 Task: Look for space in Bressuire, France from 5th July, 2023 to 11th July, 2023 for 2 adults in price range Rs.8000 to Rs.16000. Place can be entire place with 2 bedrooms having 2 beds and 1 bathroom. Property type can be house, flat, guest house. Amenities needed are: washing machine. Booking option can be shelf check-in. Required host language is English.
Action: Mouse moved to (573, 186)
Screenshot: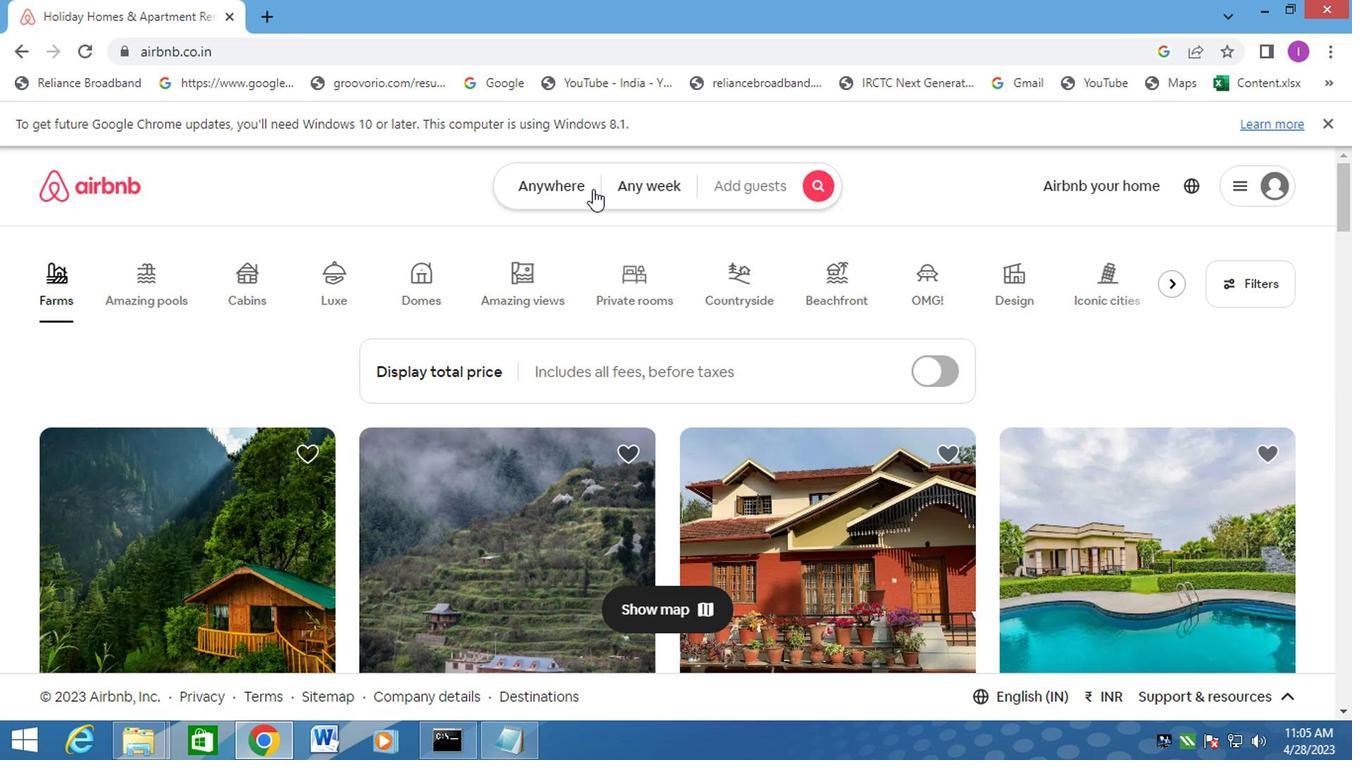 
Action: Mouse pressed left at (573, 186)
Screenshot: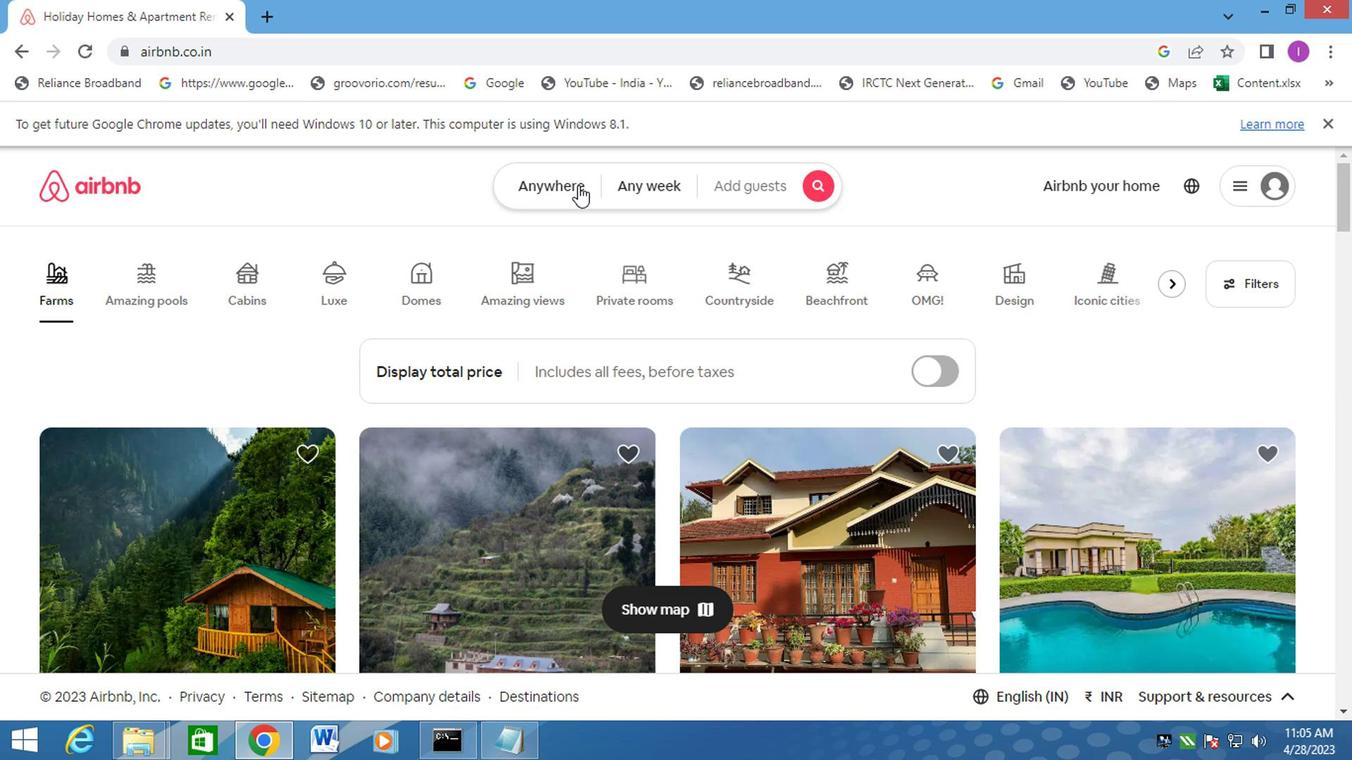 
Action: Mouse moved to (339, 264)
Screenshot: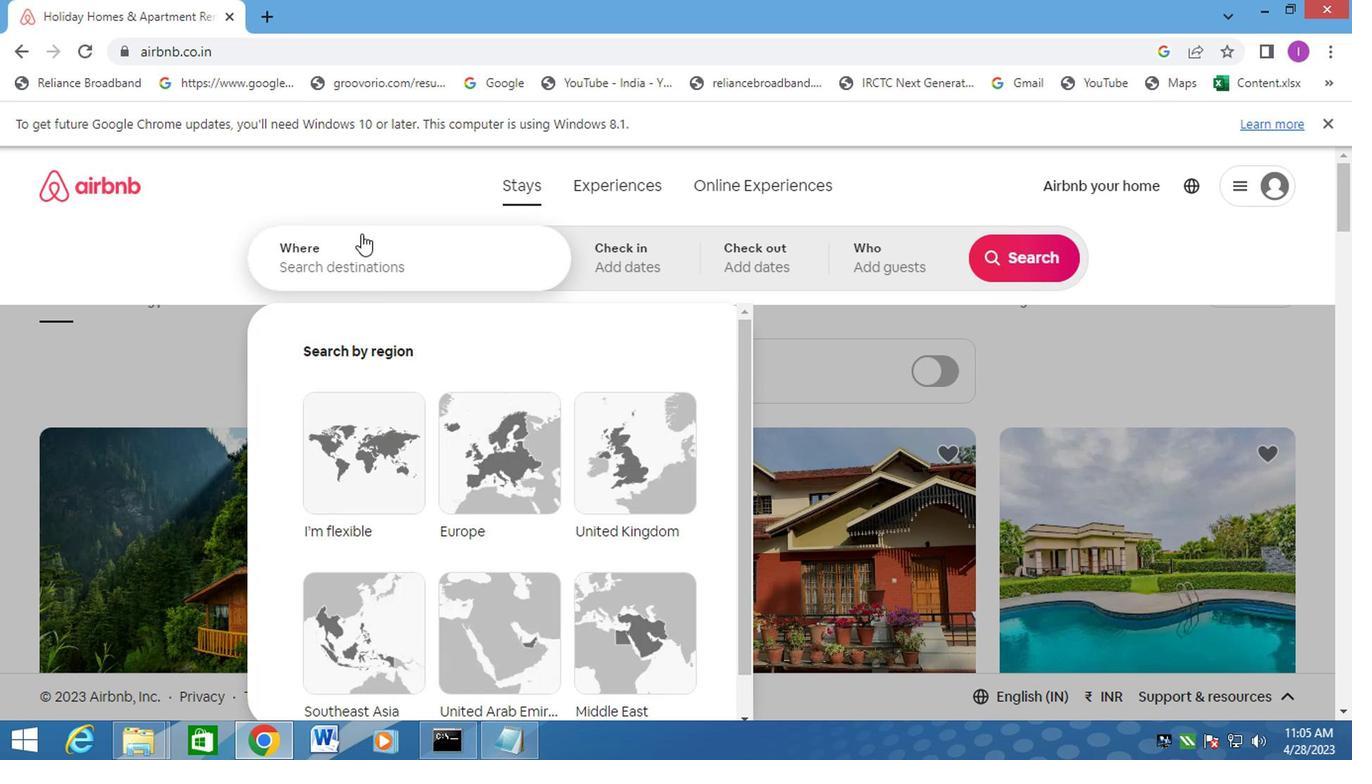 
Action: Mouse pressed left at (339, 264)
Screenshot: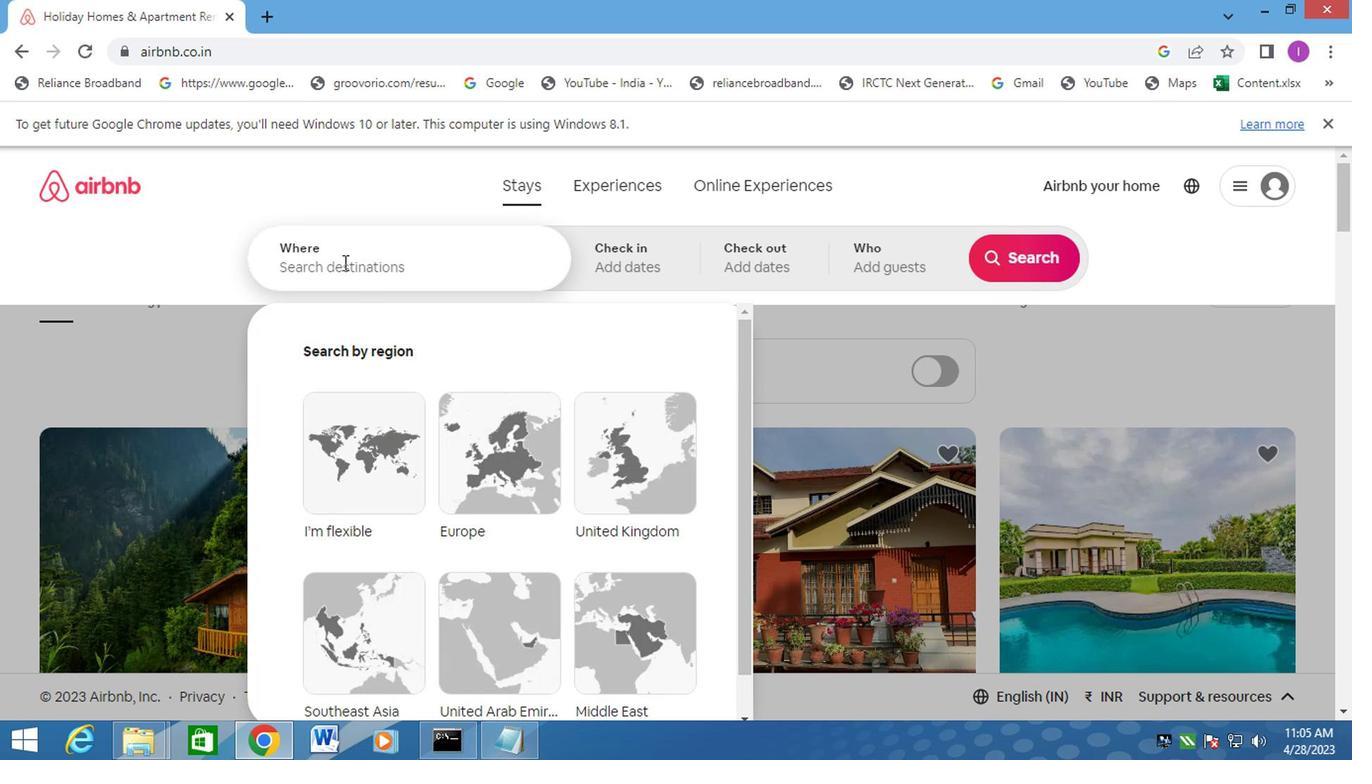 
Action: Key pressed <Key.shift><Key.shift><Key.shift><Key.shift><Key.shift>BRESSUIRE,<Key.shift>FRANCE
Screenshot: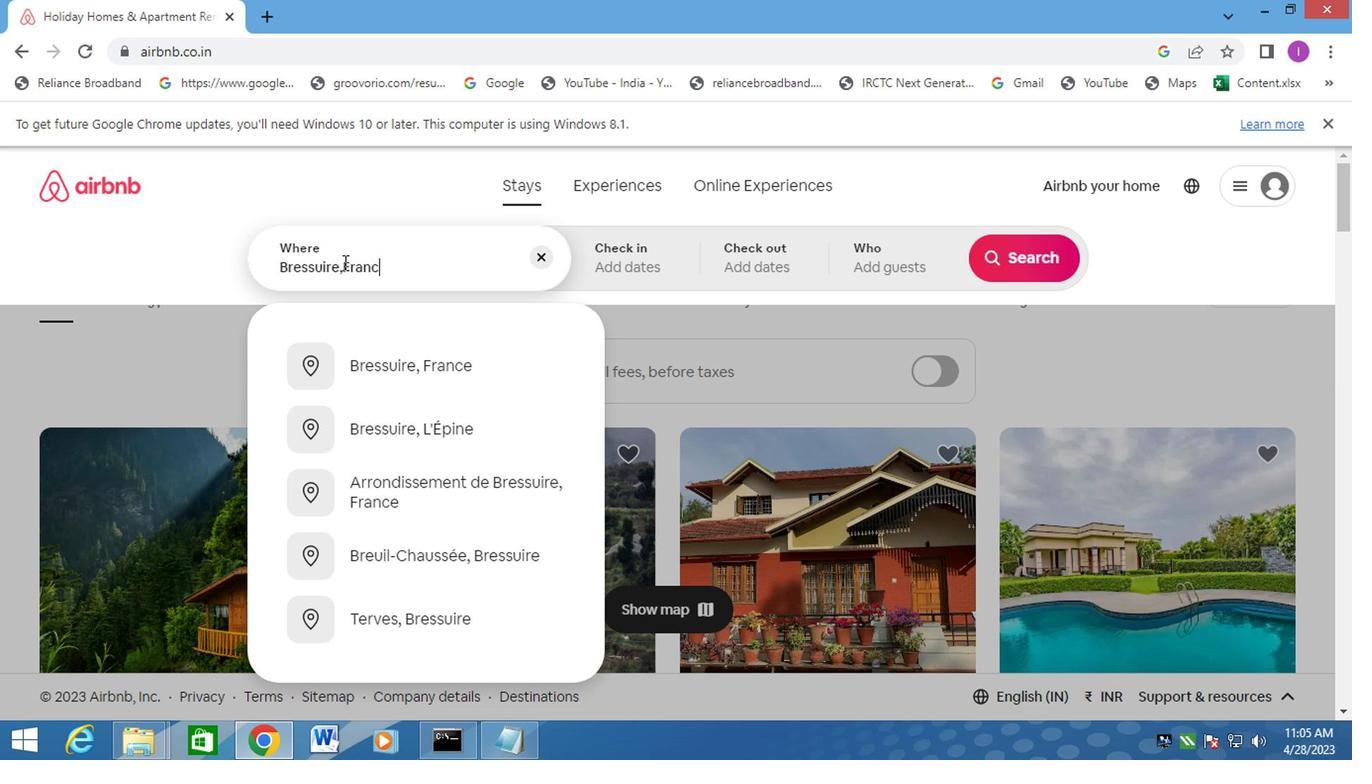 
Action: Mouse moved to (412, 362)
Screenshot: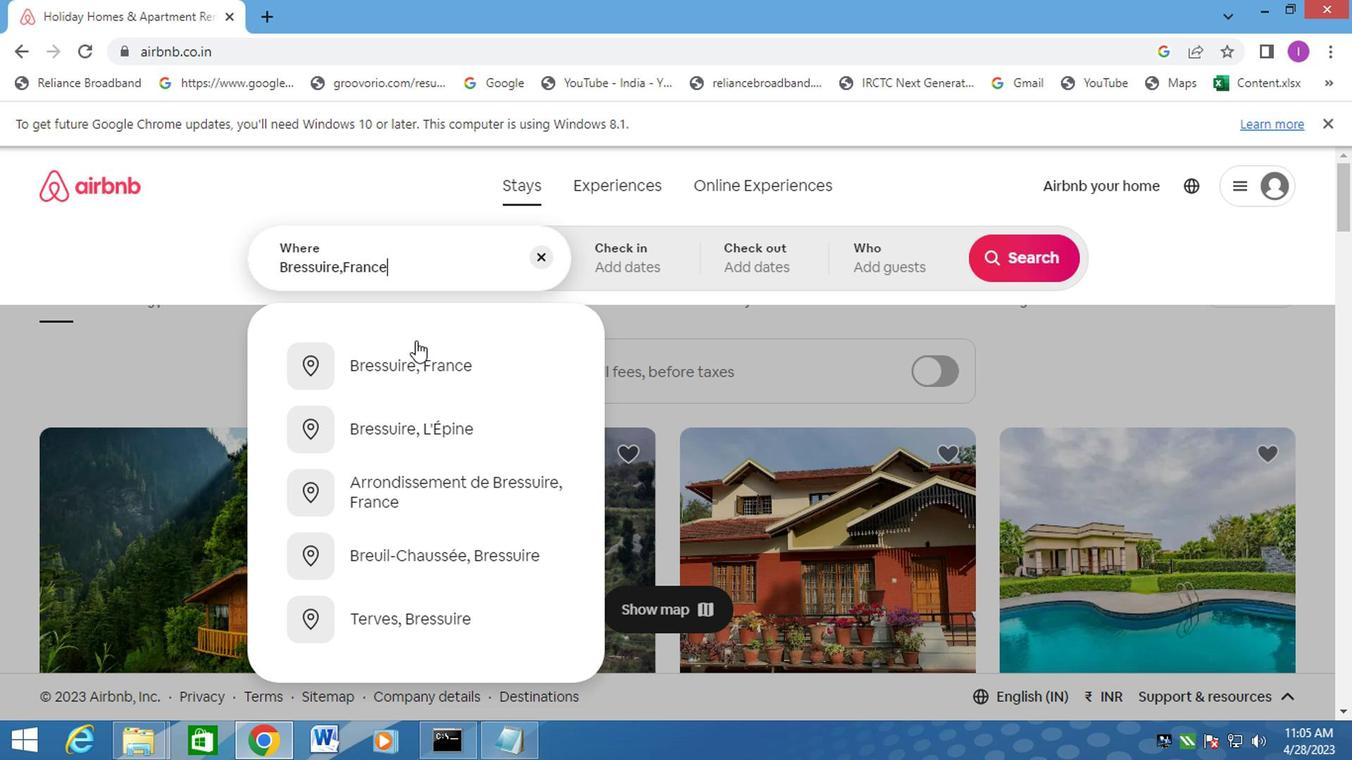 
Action: Mouse pressed left at (412, 362)
Screenshot: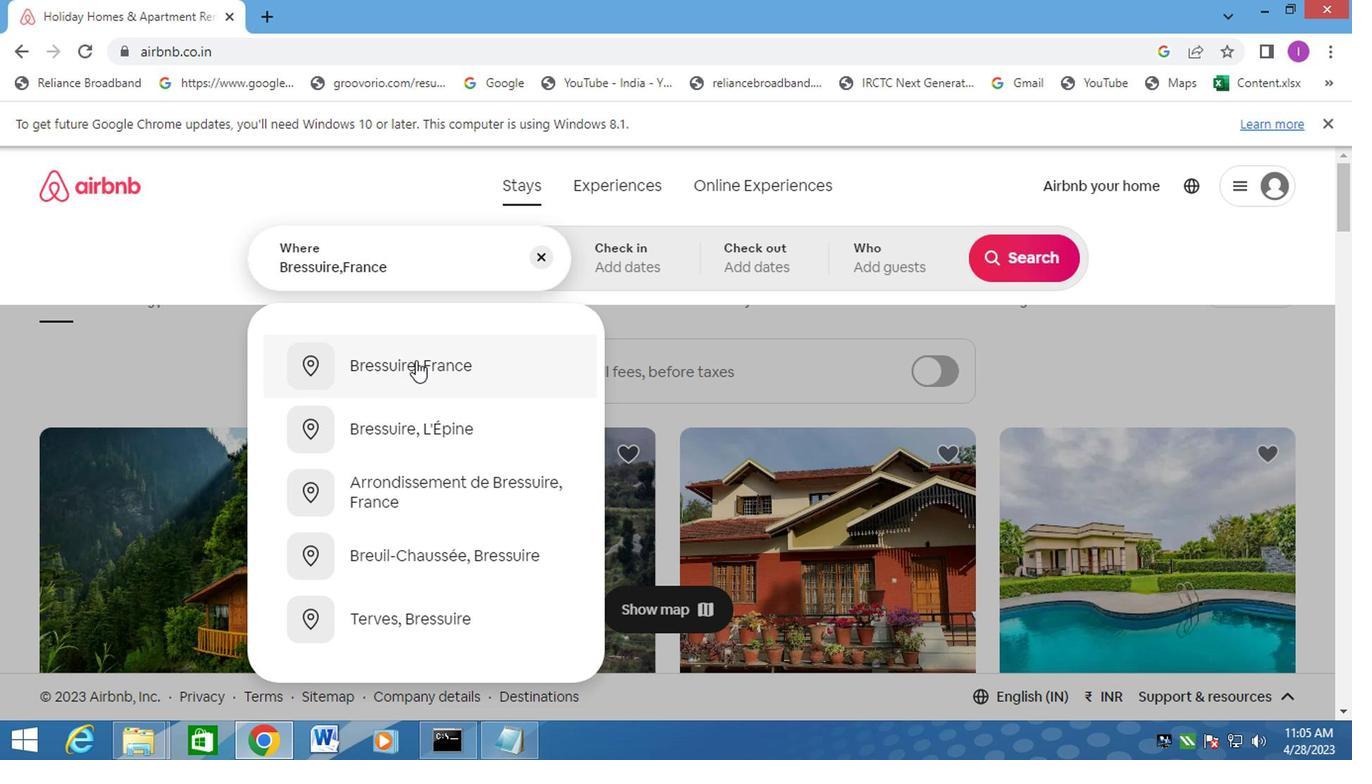 
Action: Mouse moved to (1002, 415)
Screenshot: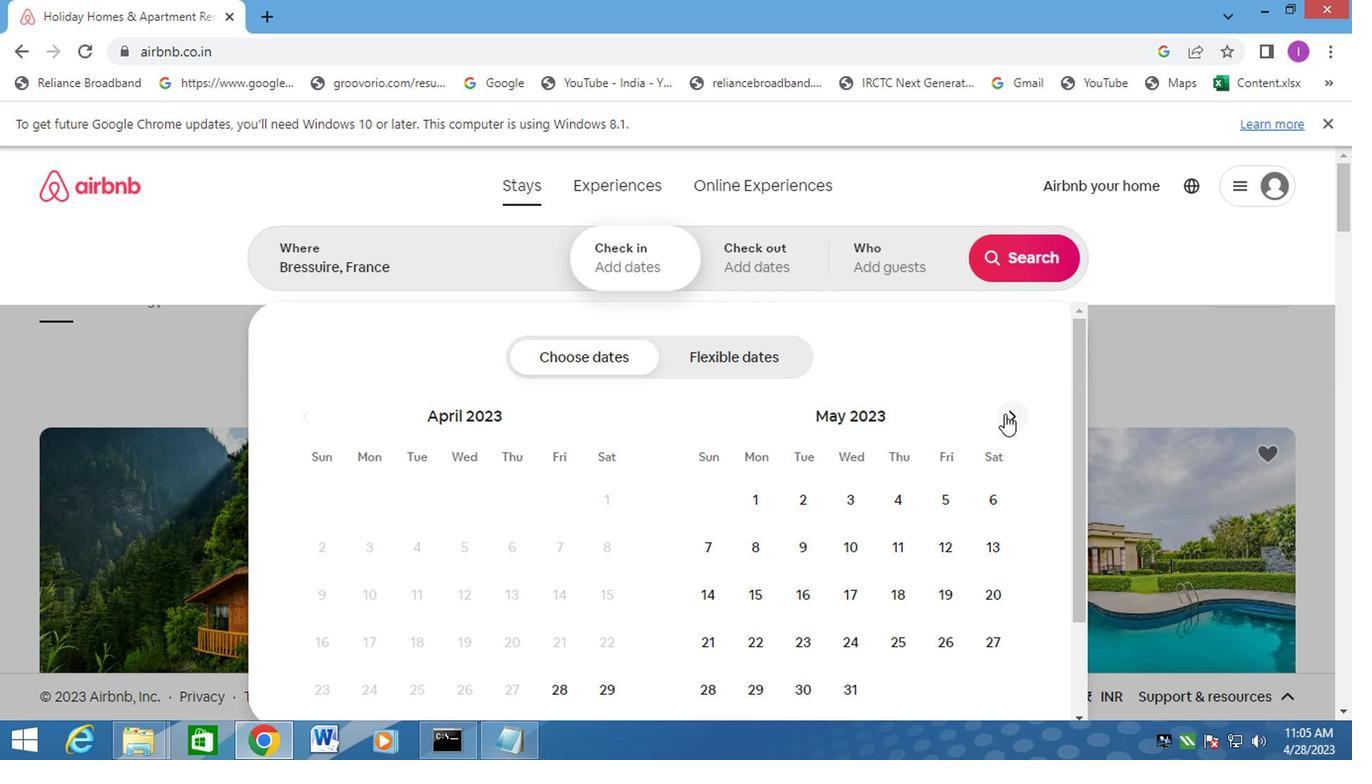 
Action: Mouse pressed left at (1002, 415)
Screenshot: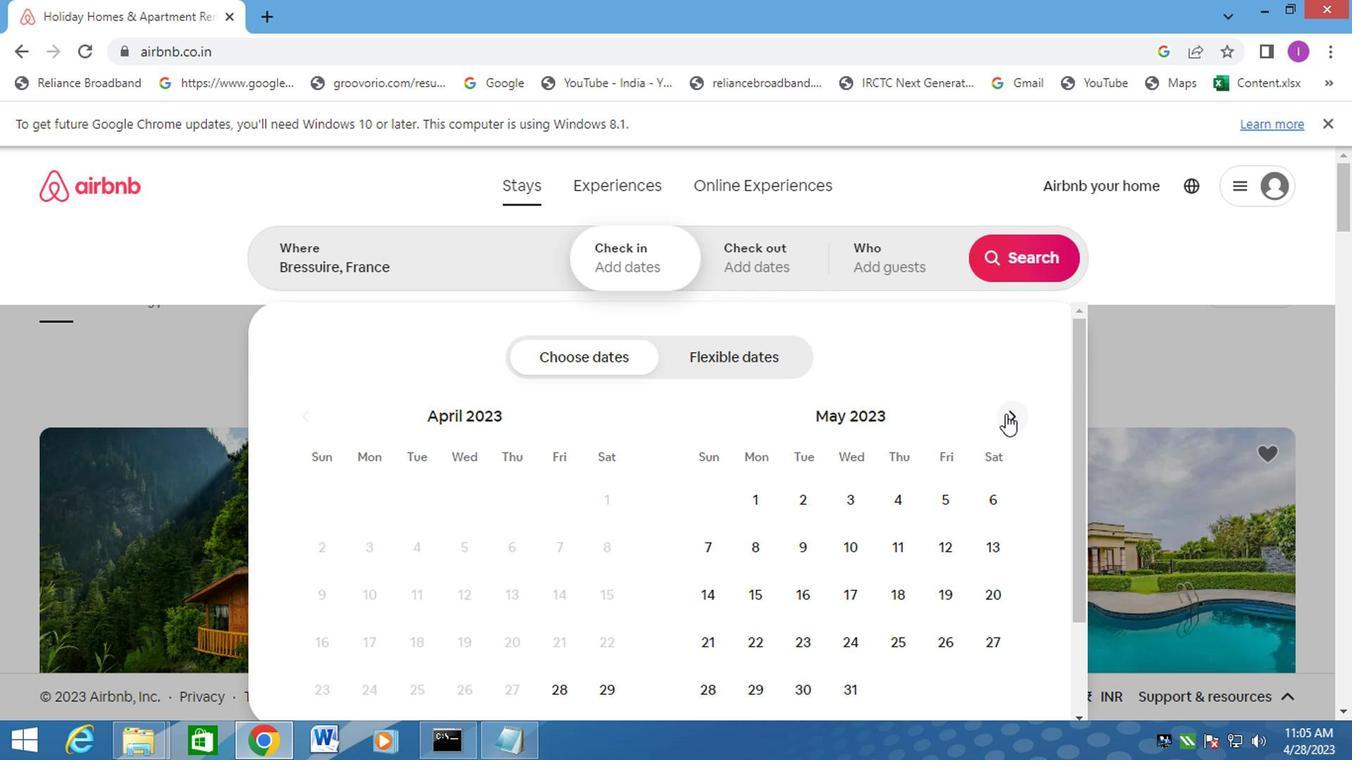 
Action: Mouse moved to (1003, 415)
Screenshot: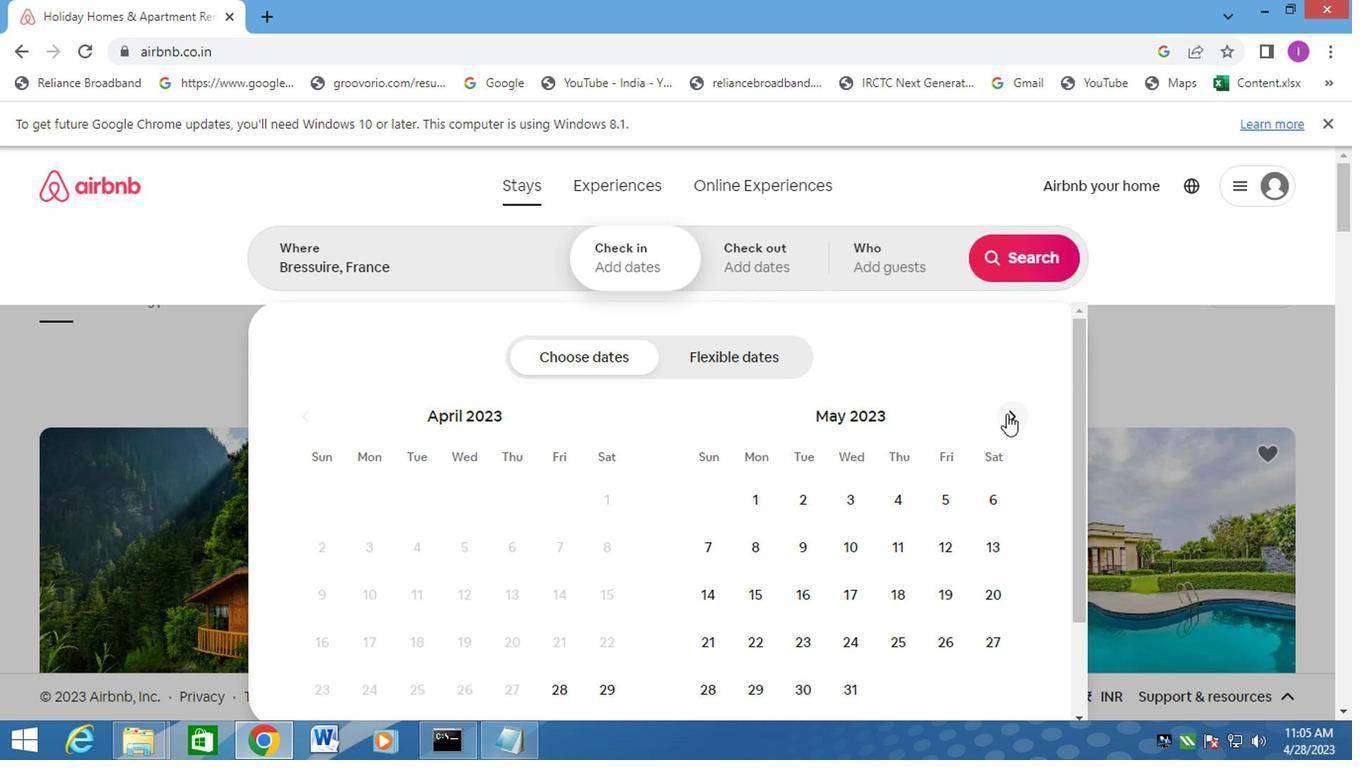 
Action: Mouse pressed left at (1003, 415)
Screenshot: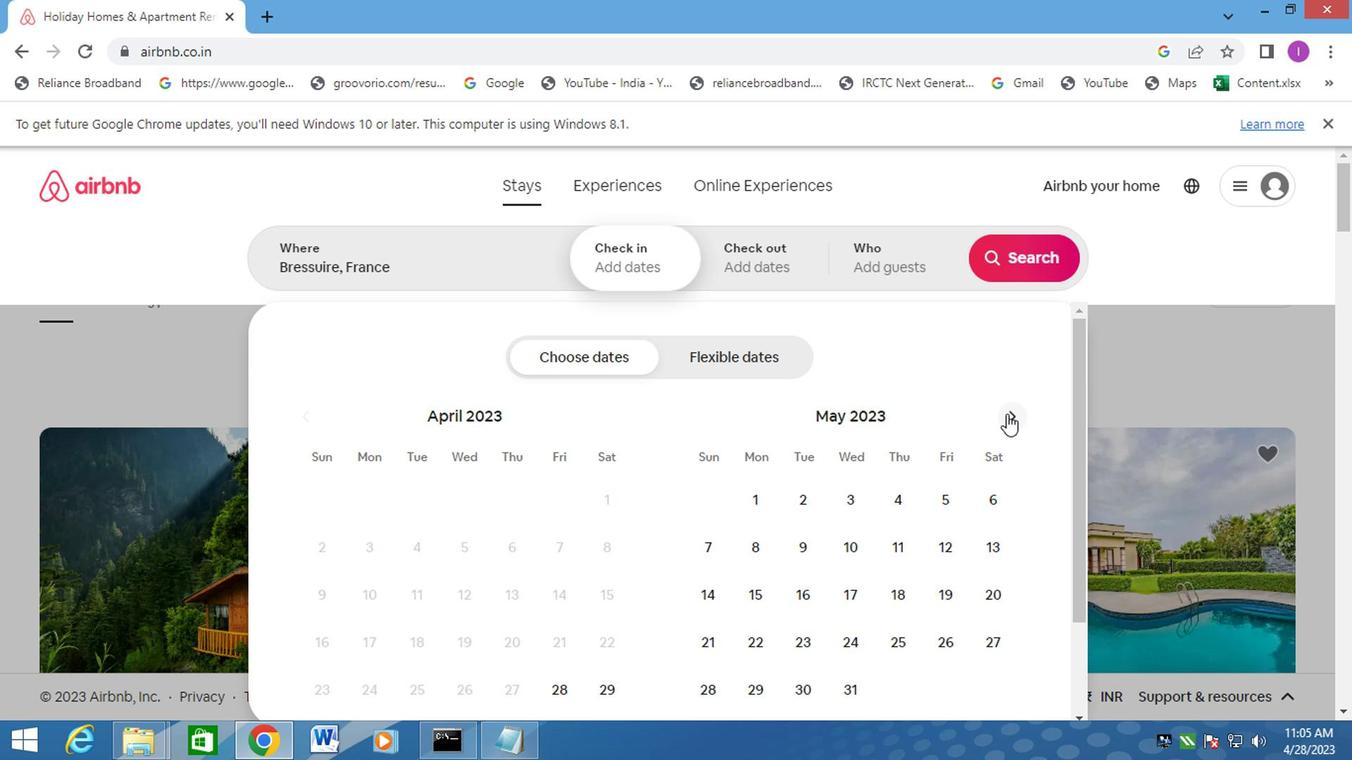 
Action: Mouse moved to (990, 425)
Screenshot: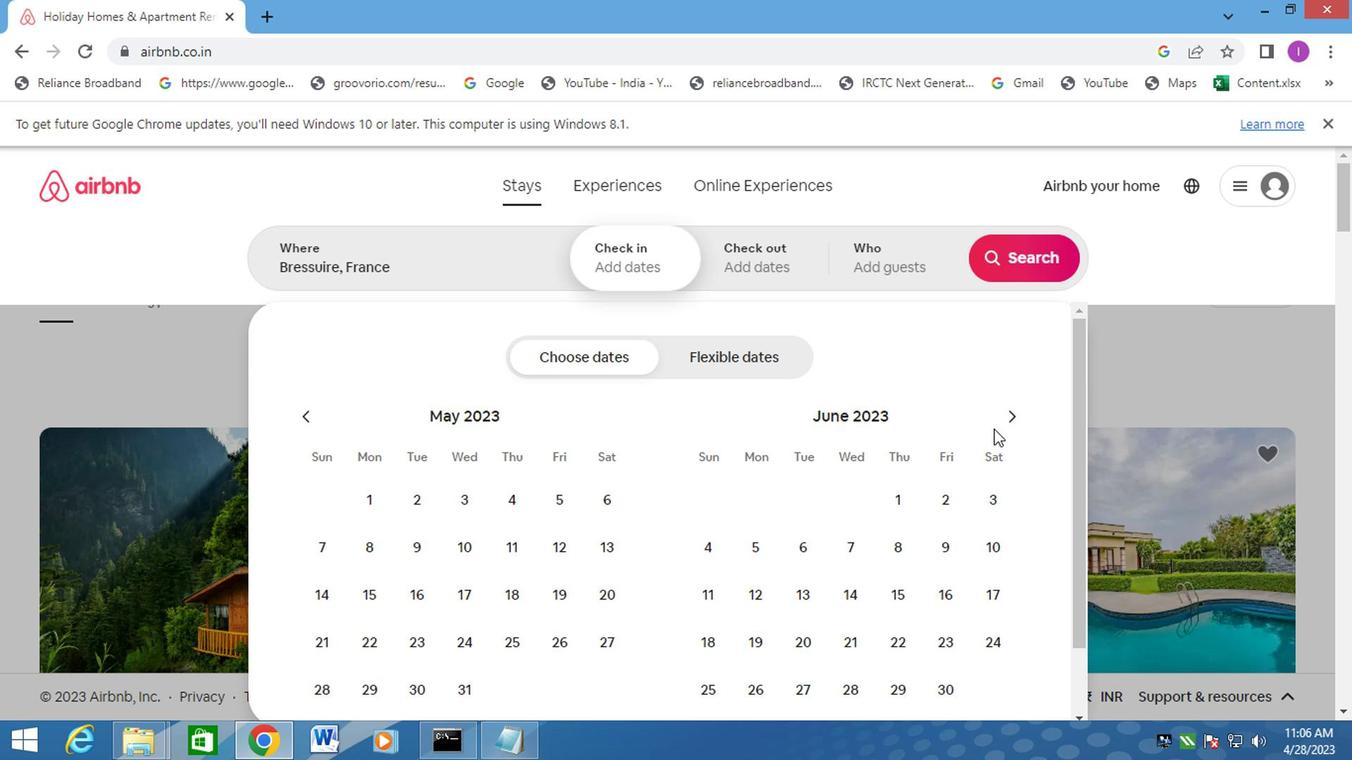 
Action: Mouse pressed left at (990, 425)
Screenshot: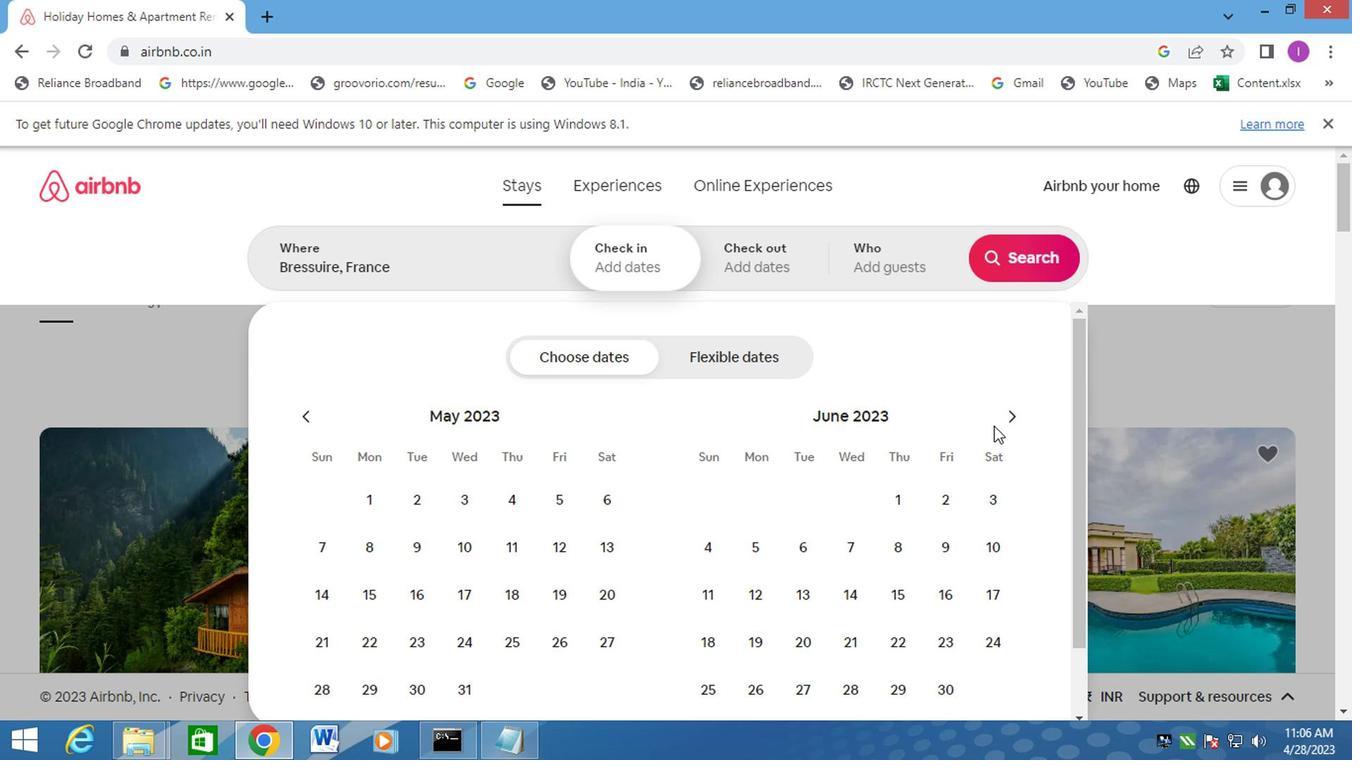 
Action: Mouse moved to (1007, 419)
Screenshot: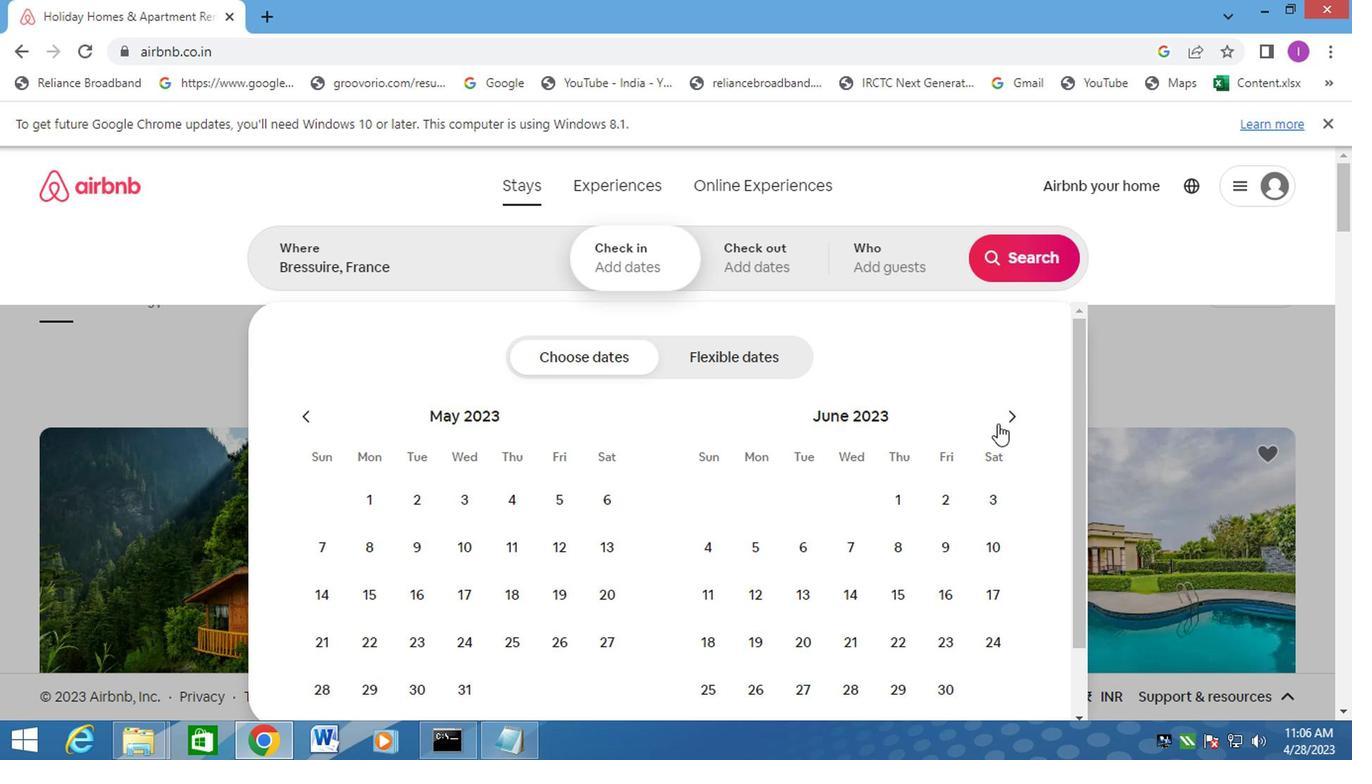 
Action: Mouse pressed left at (1007, 419)
Screenshot: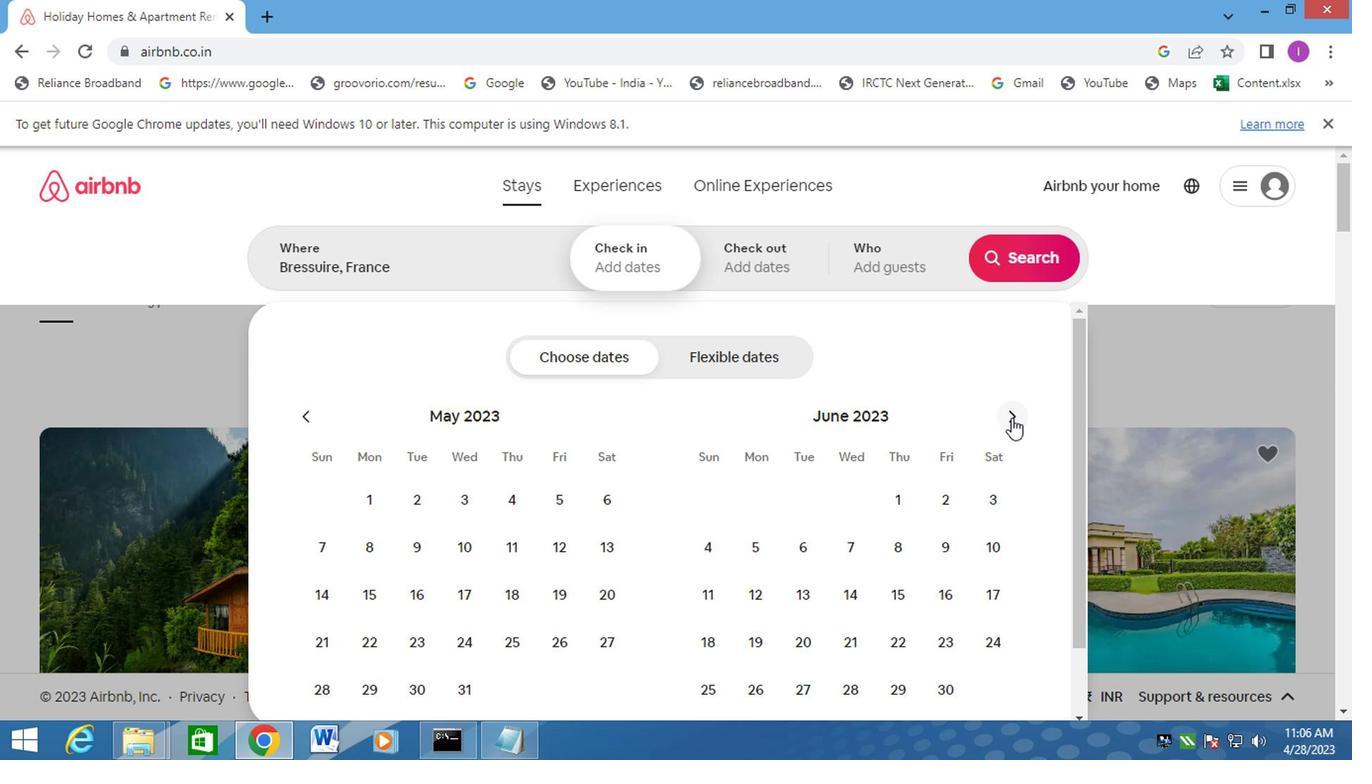 
Action: Mouse moved to (851, 549)
Screenshot: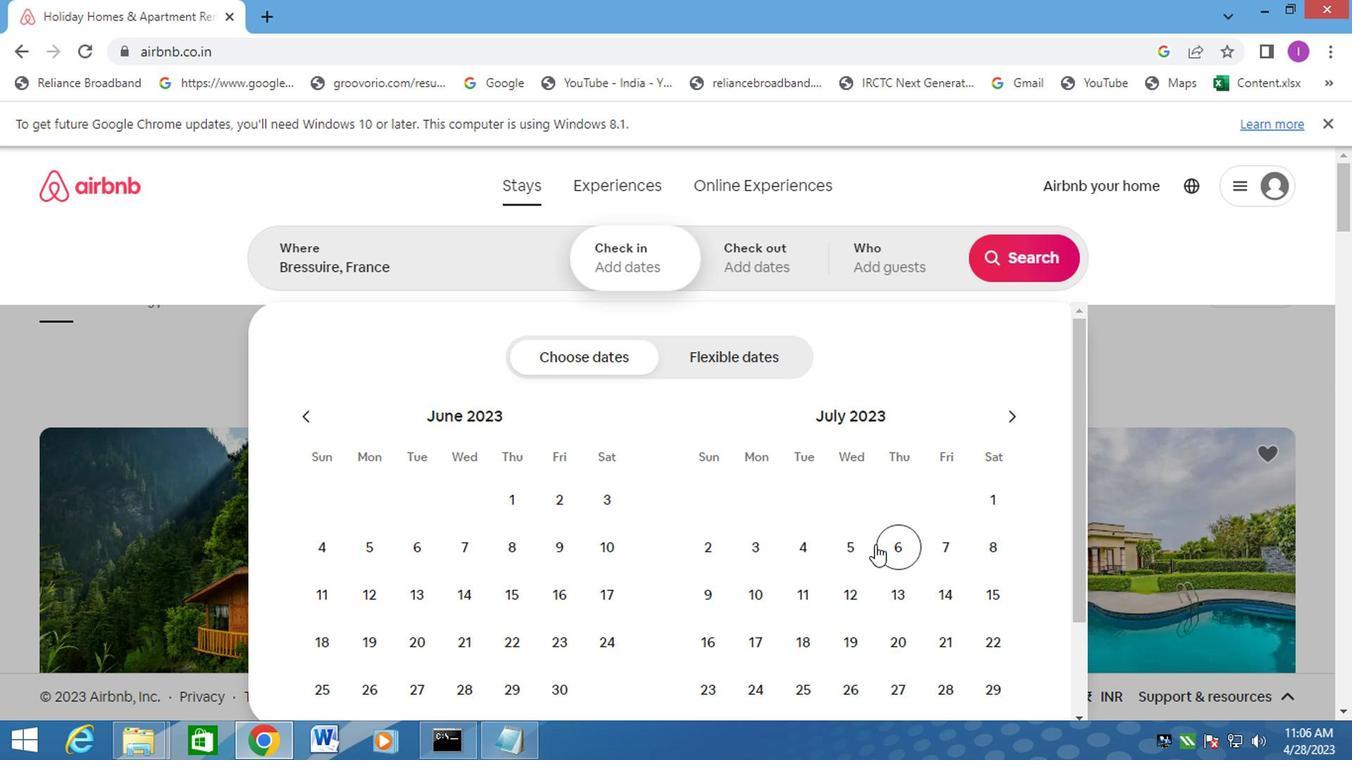 
Action: Mouse pressed left at (851, 549)
Screenshot: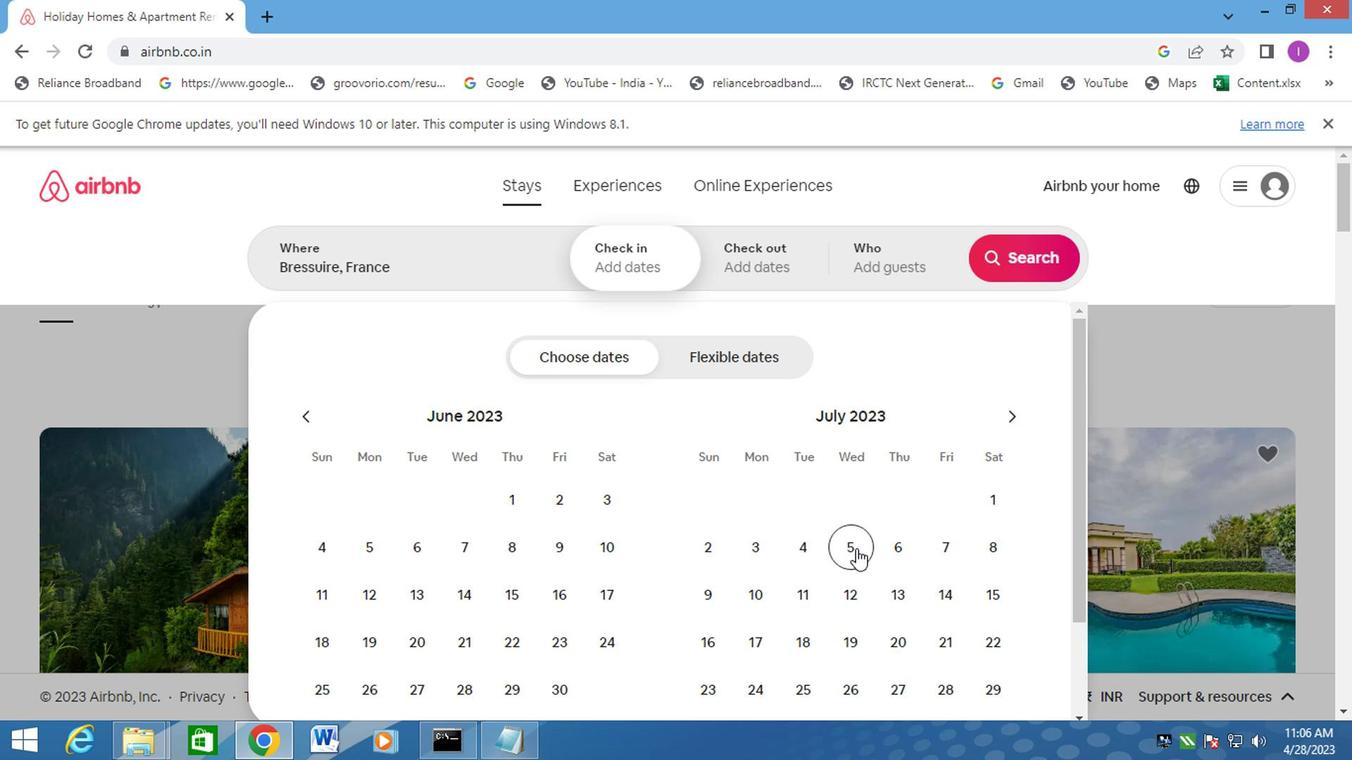 
Action: Mouse moved to (806, 596)
Screenshot: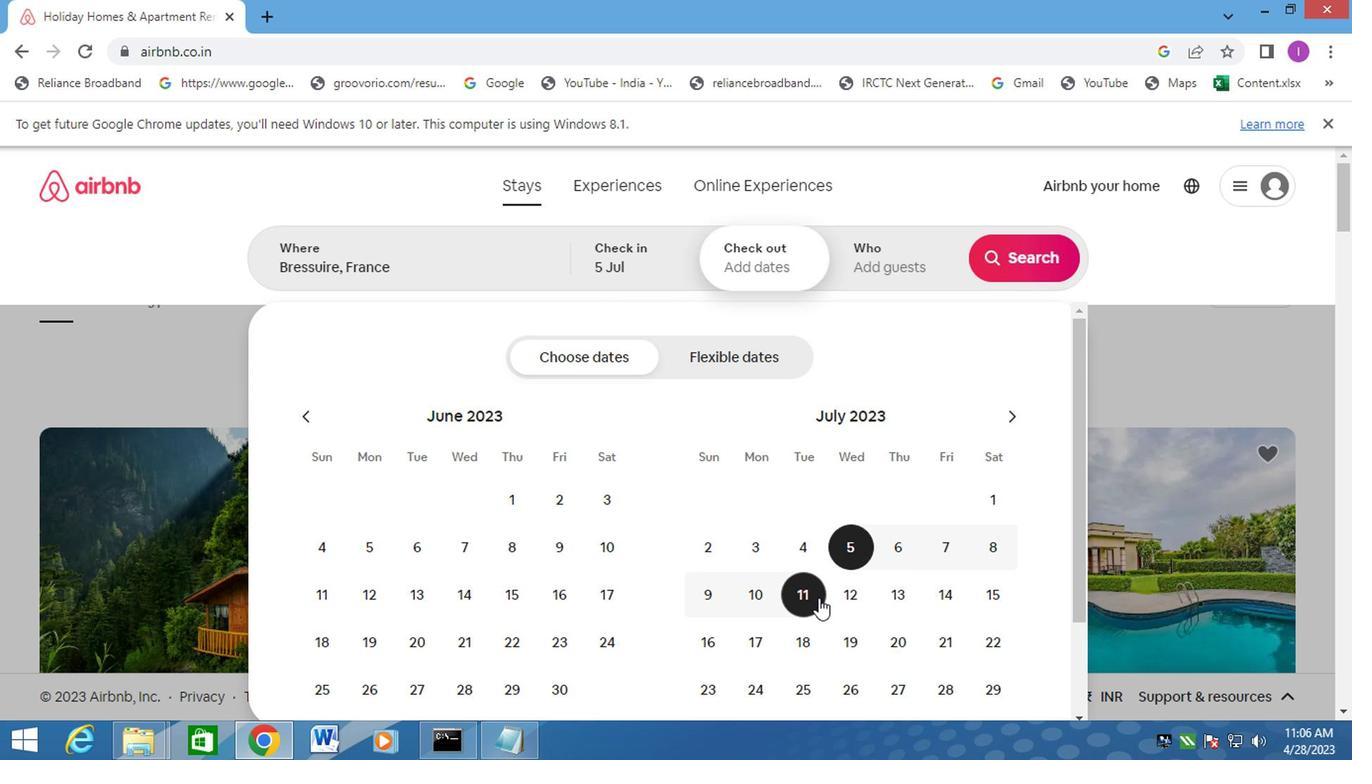 
Action: Mouse pressed left at (806, 596)
Screenshot: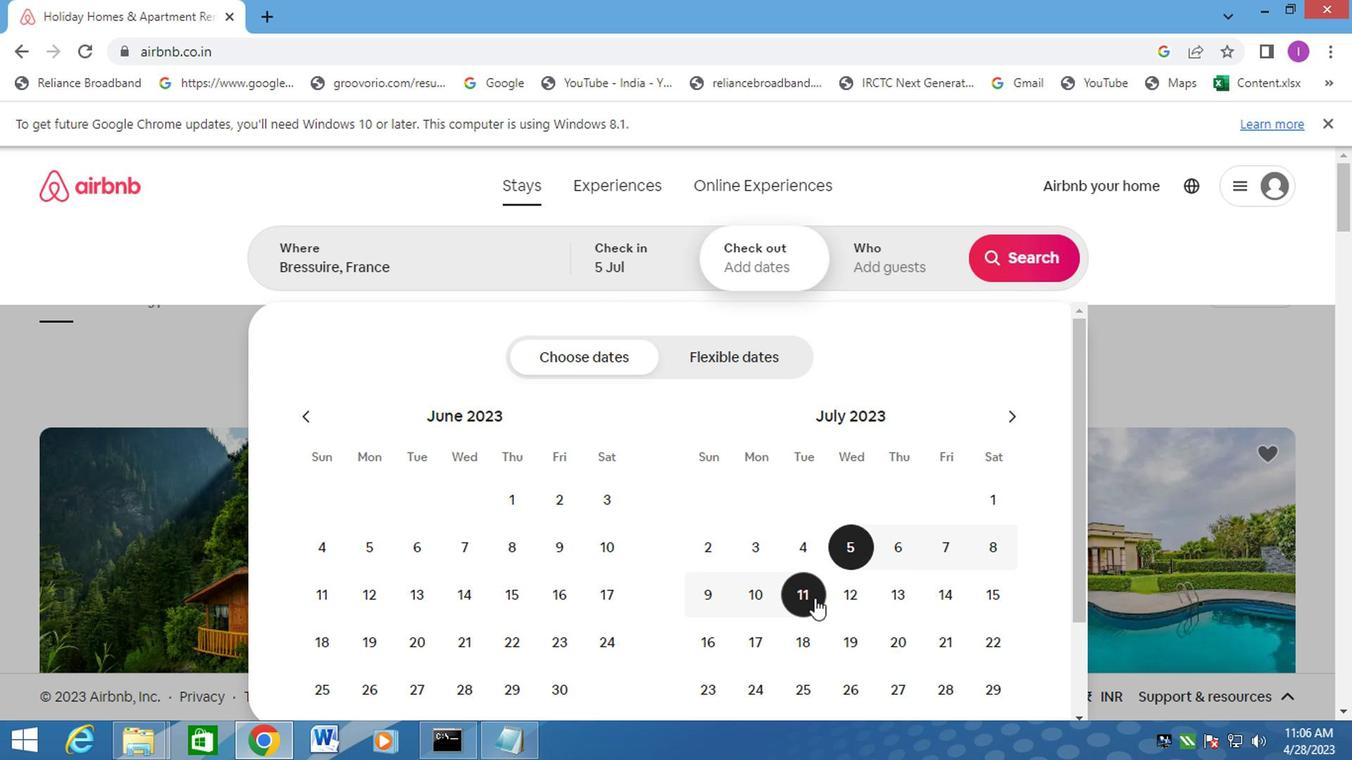 
Action: Mouse moved to (877, 277)
Screenshot: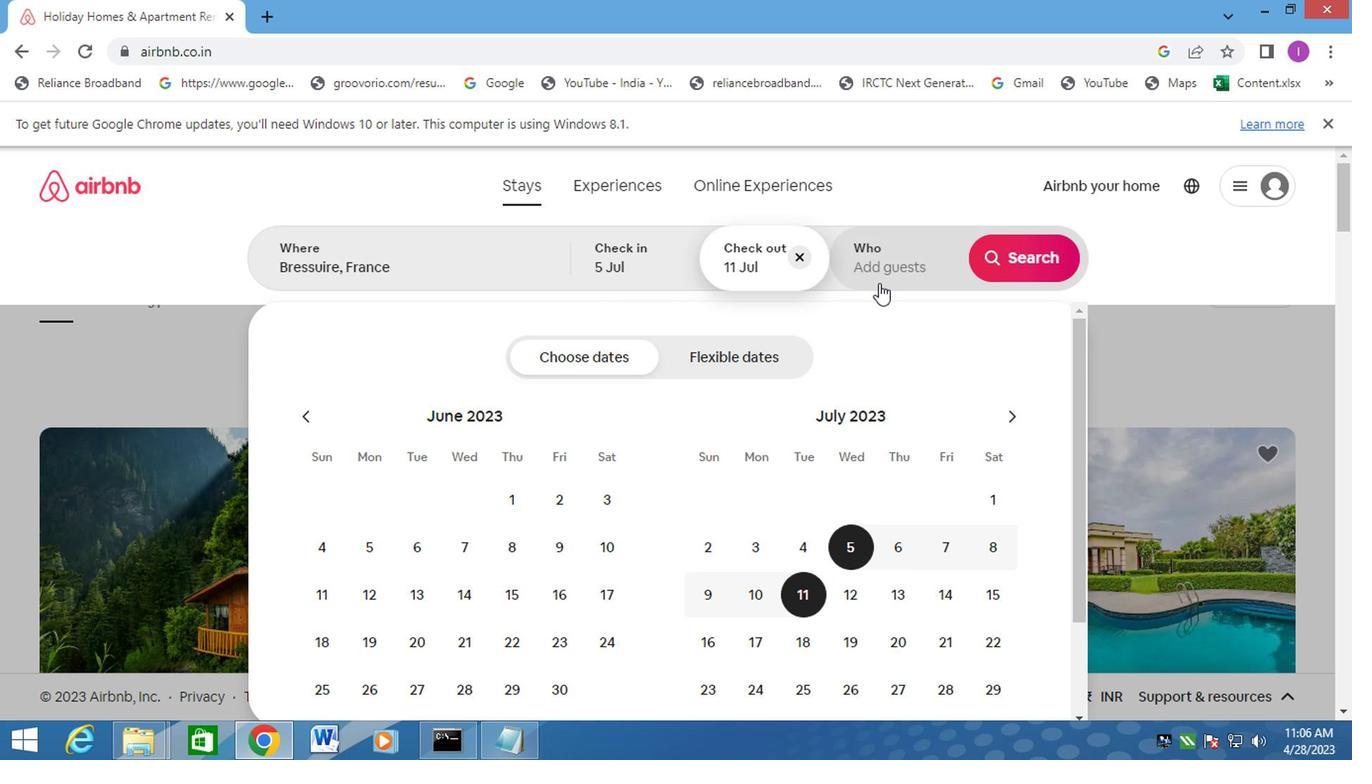 
Action: Mouse pressed left at (877, 277)
Screenshot: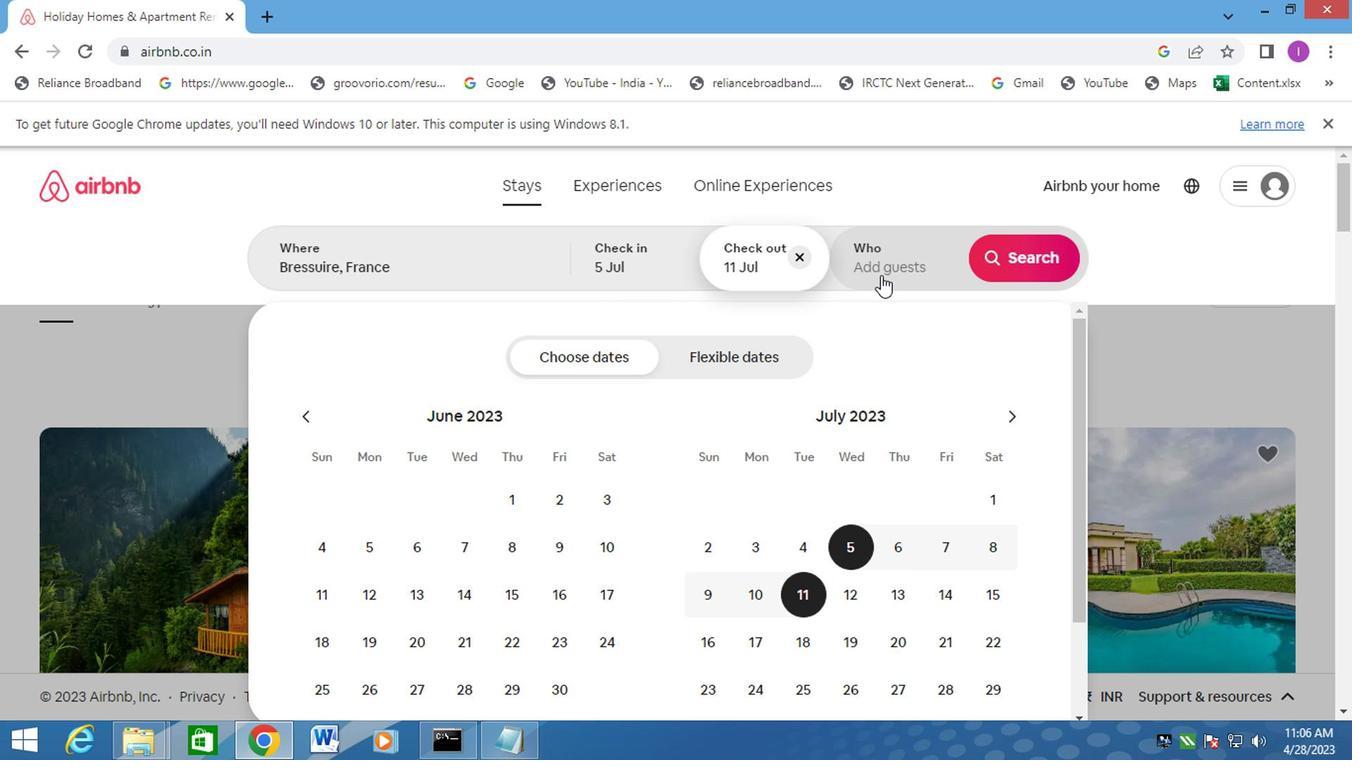 
Action: Mouse moved to (1027, 360)
Screenshot: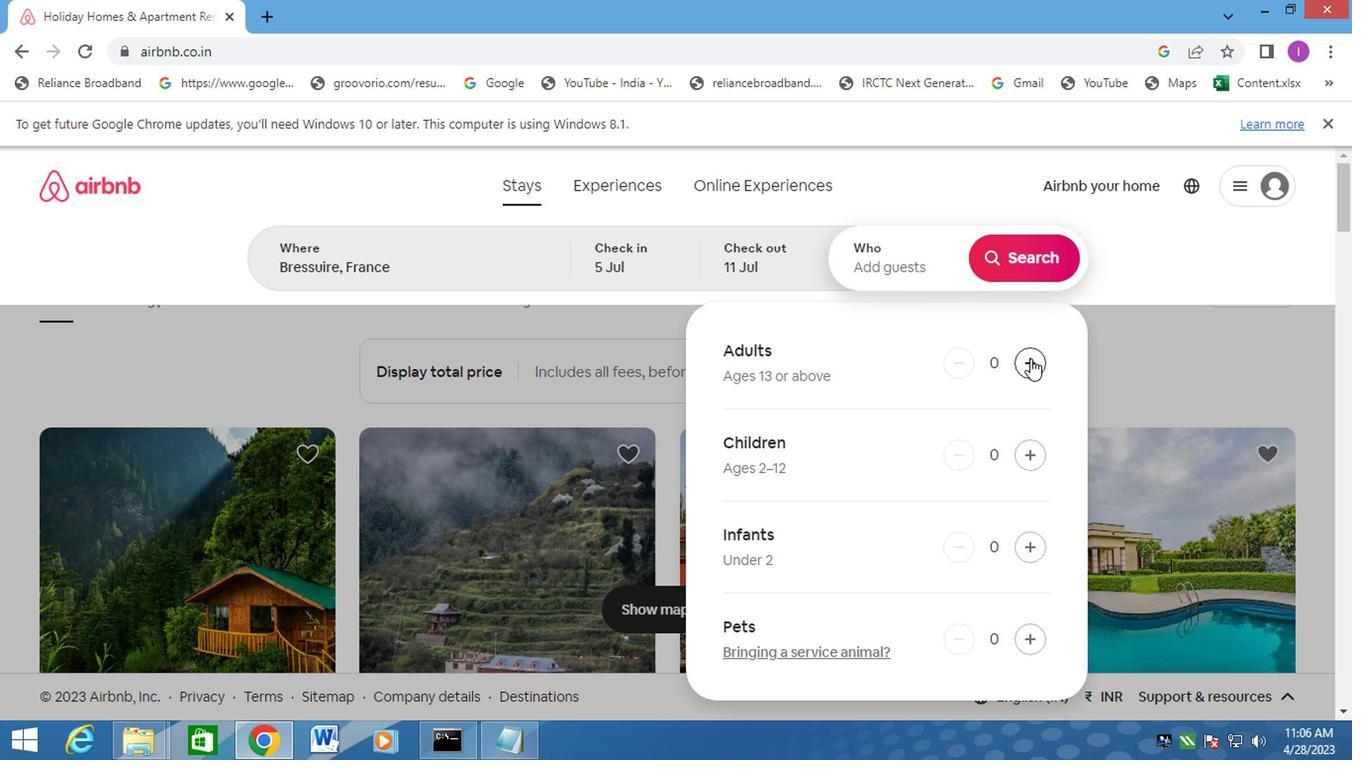 
Action: Mouse pressed left at (1027, 360)
Screenshot: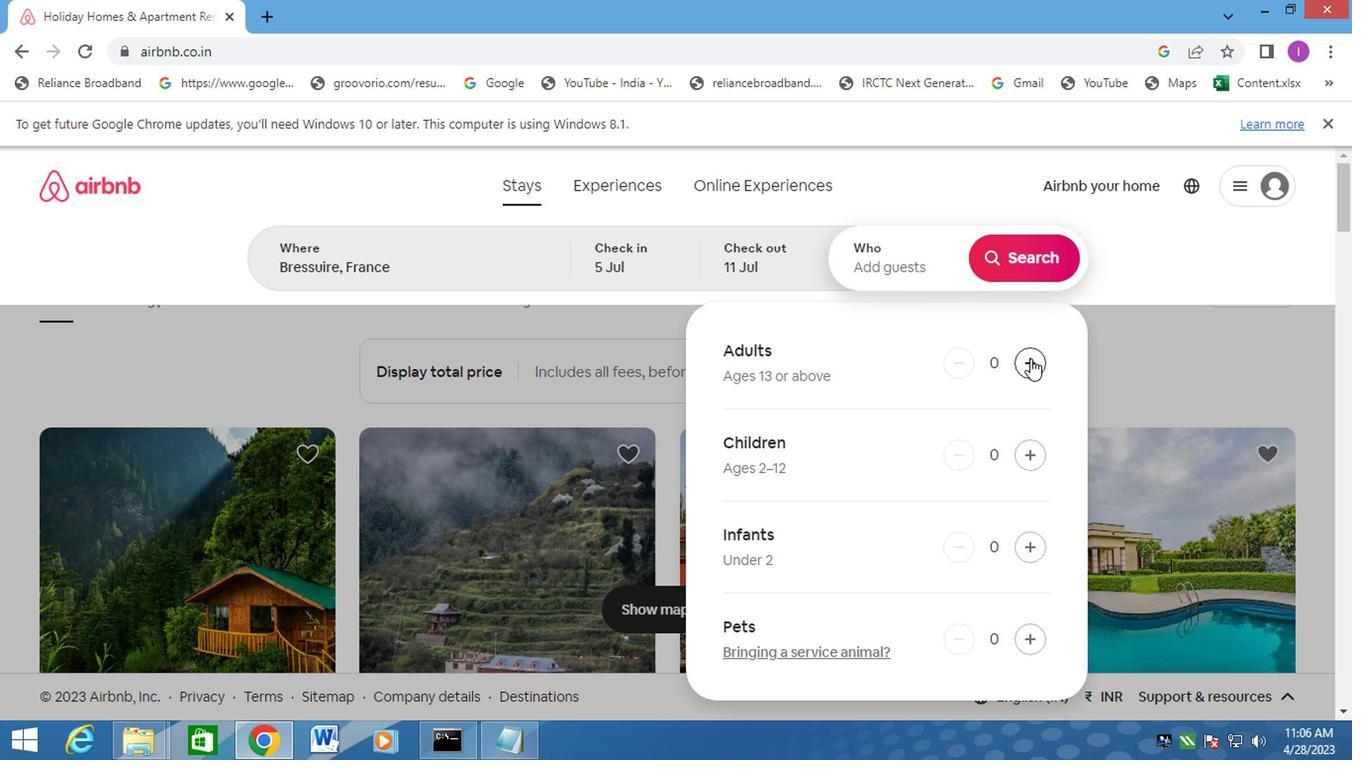 
Action: Mouse pressed left at (1027, 360)
Screenshot: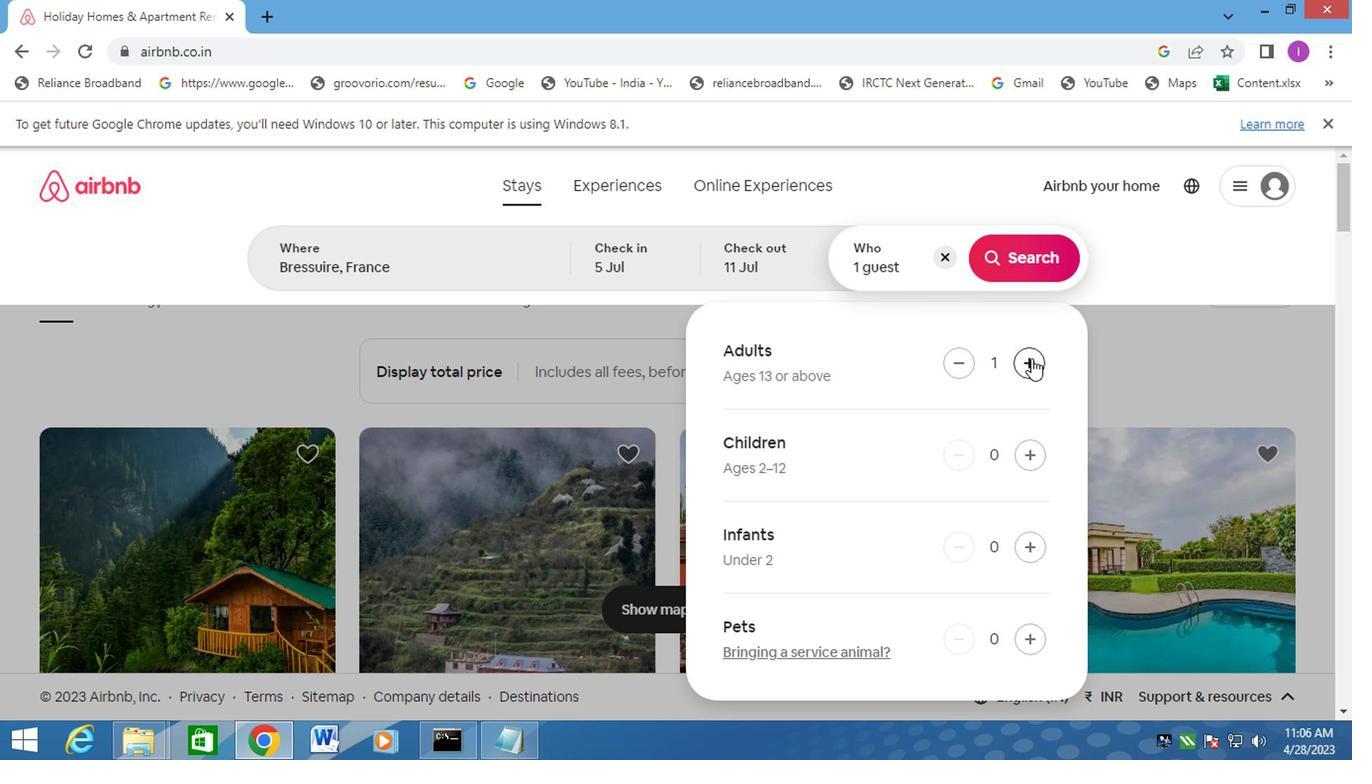 
Action: Mouse moved to (1024, 270)
Screenshot: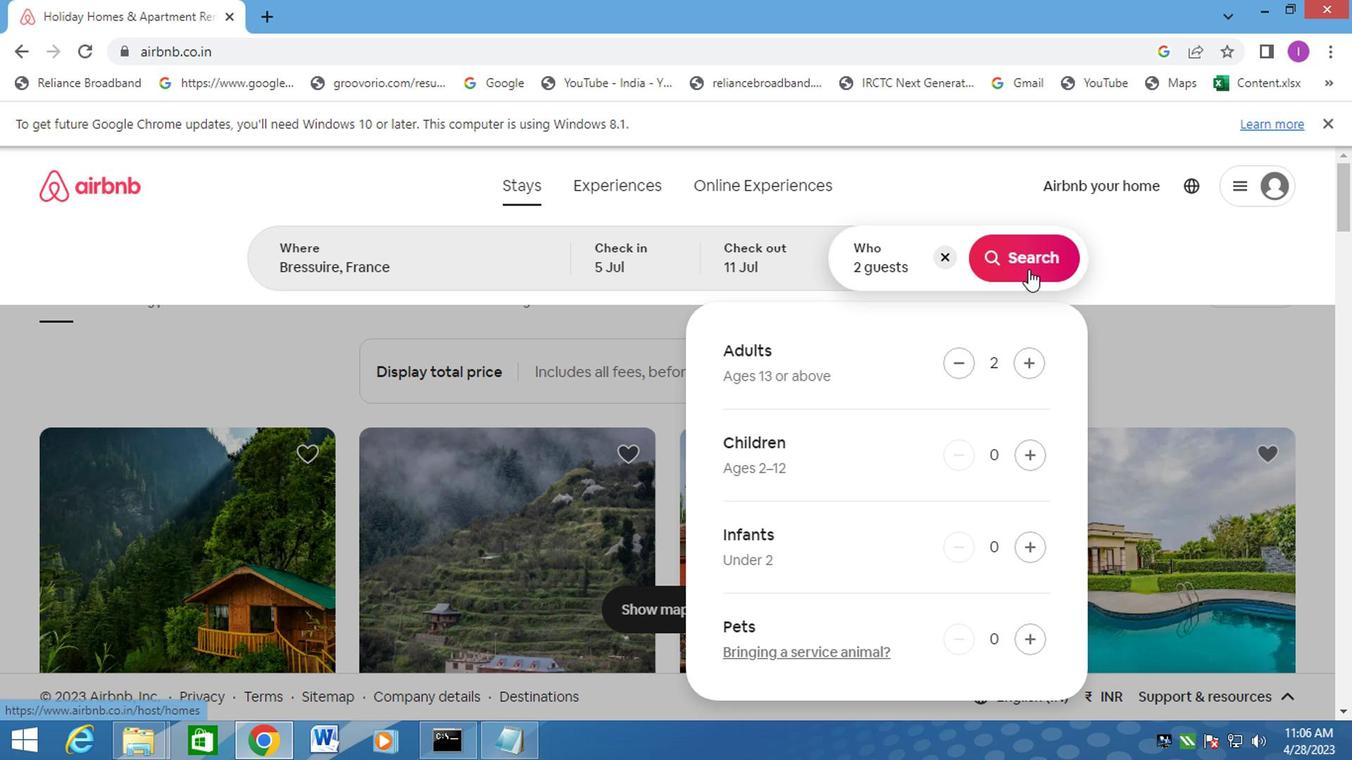 
Action: Mouse pressed left at (1024, 270)
Screenshot: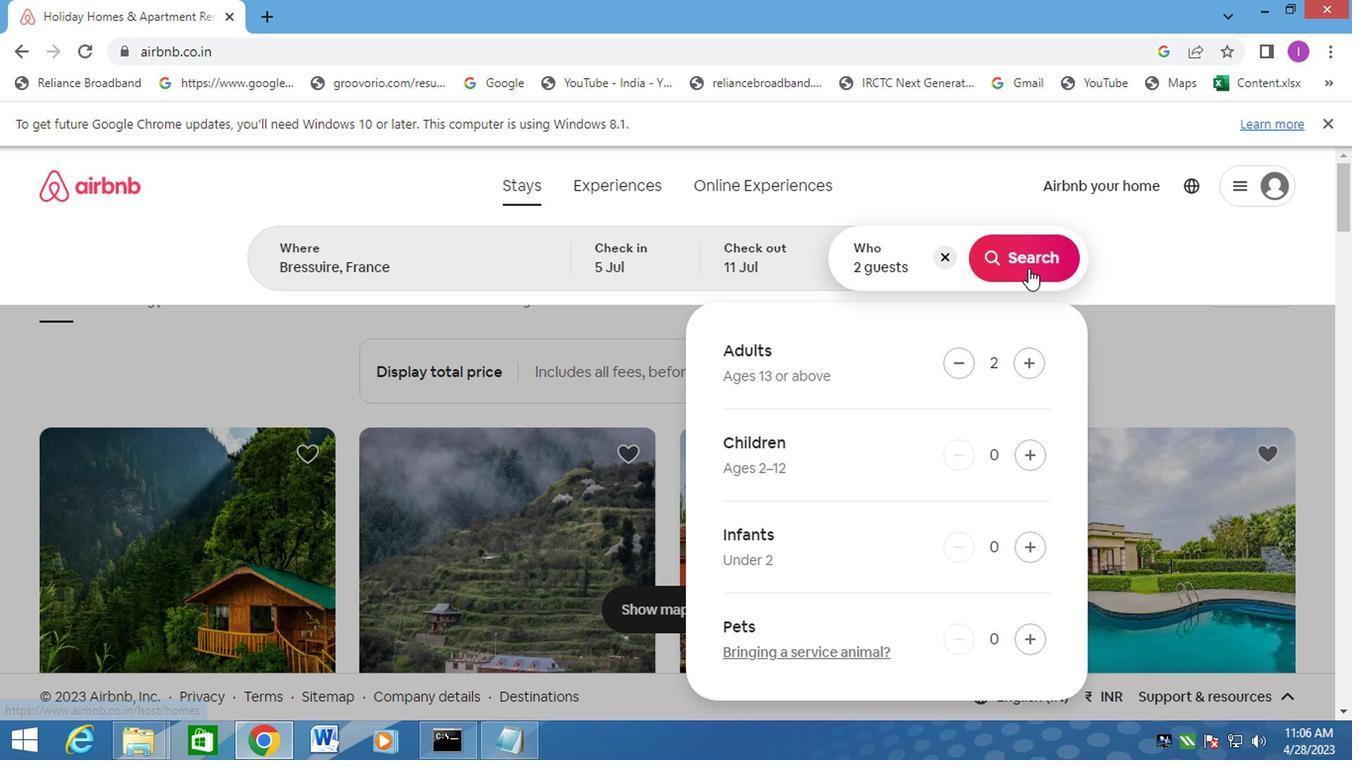 
Action: Mouse moved to (1242, 262)
Screenshot: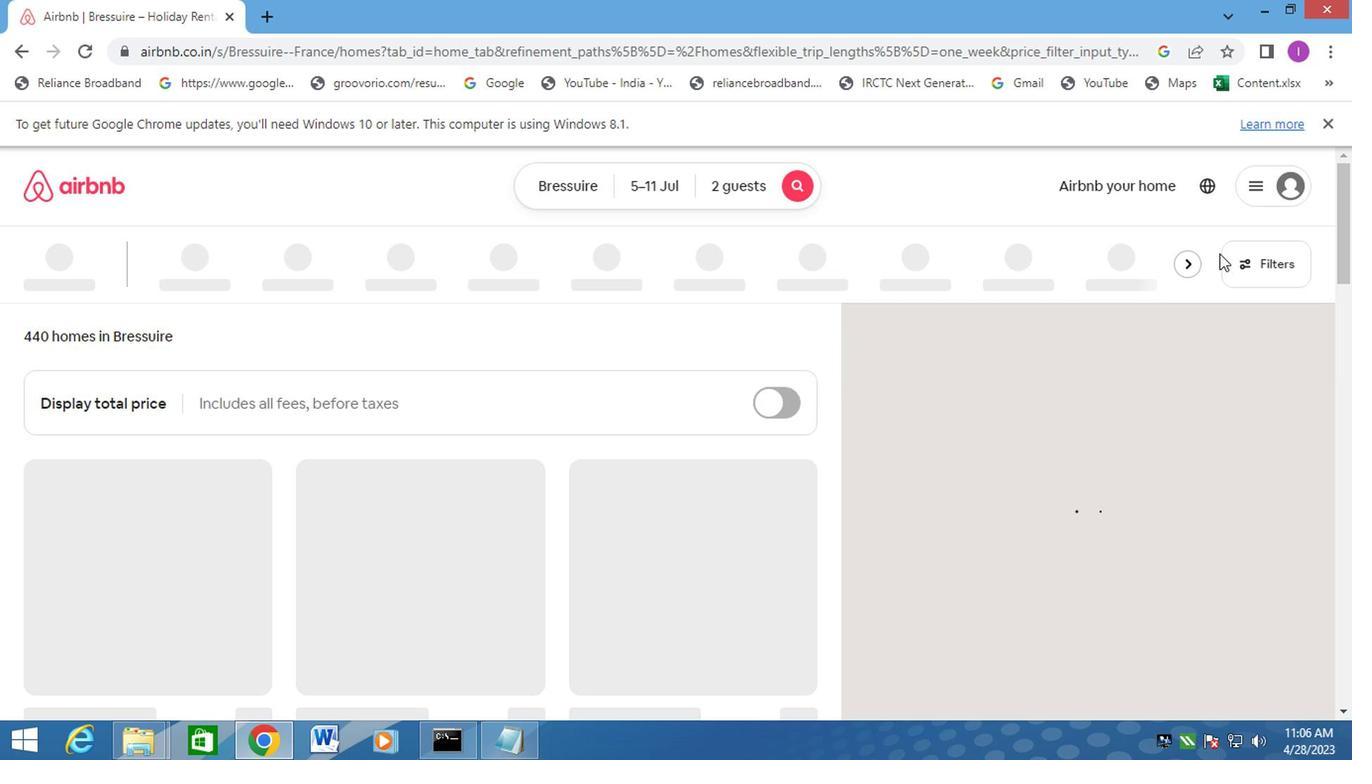 
Action: Mouse pressed left at (1242, 262)
Screenshot: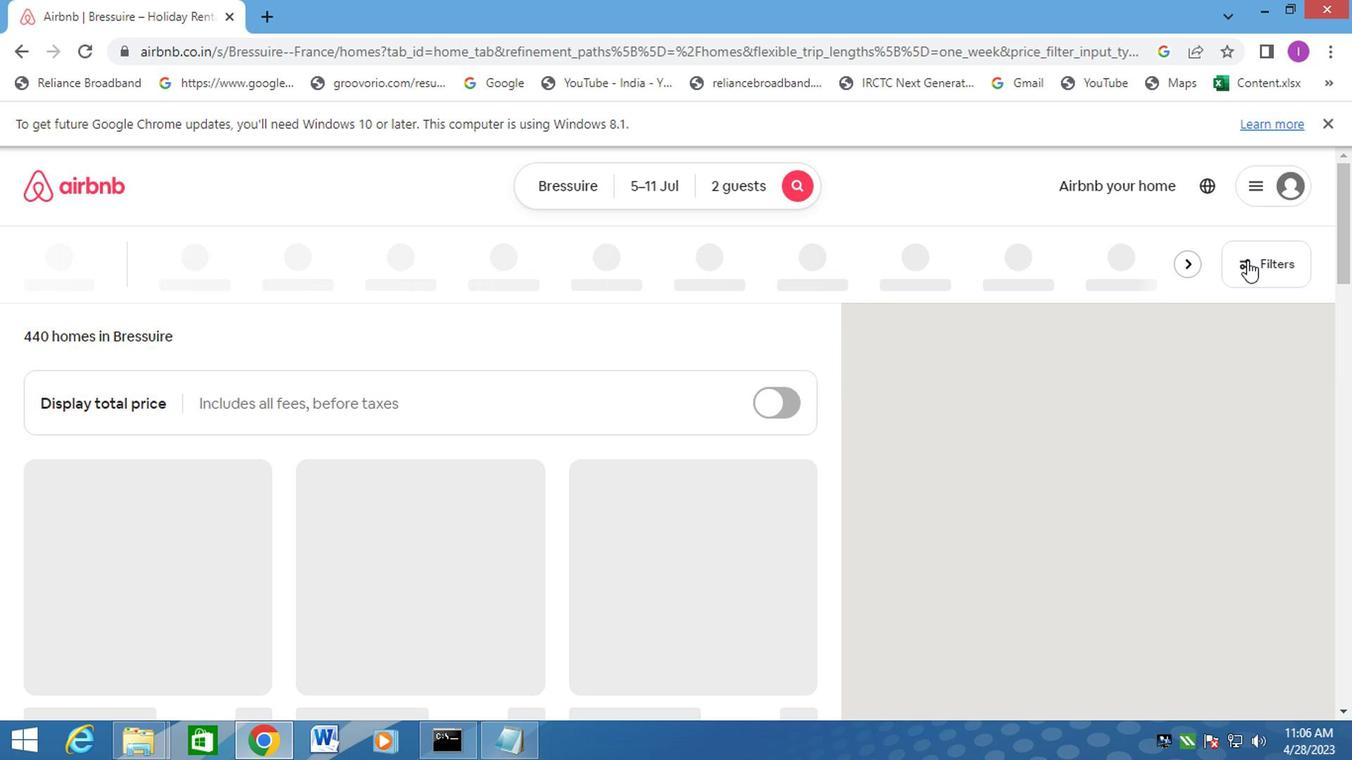 
Action: Mouse moved to (441, 519)
Screenshot: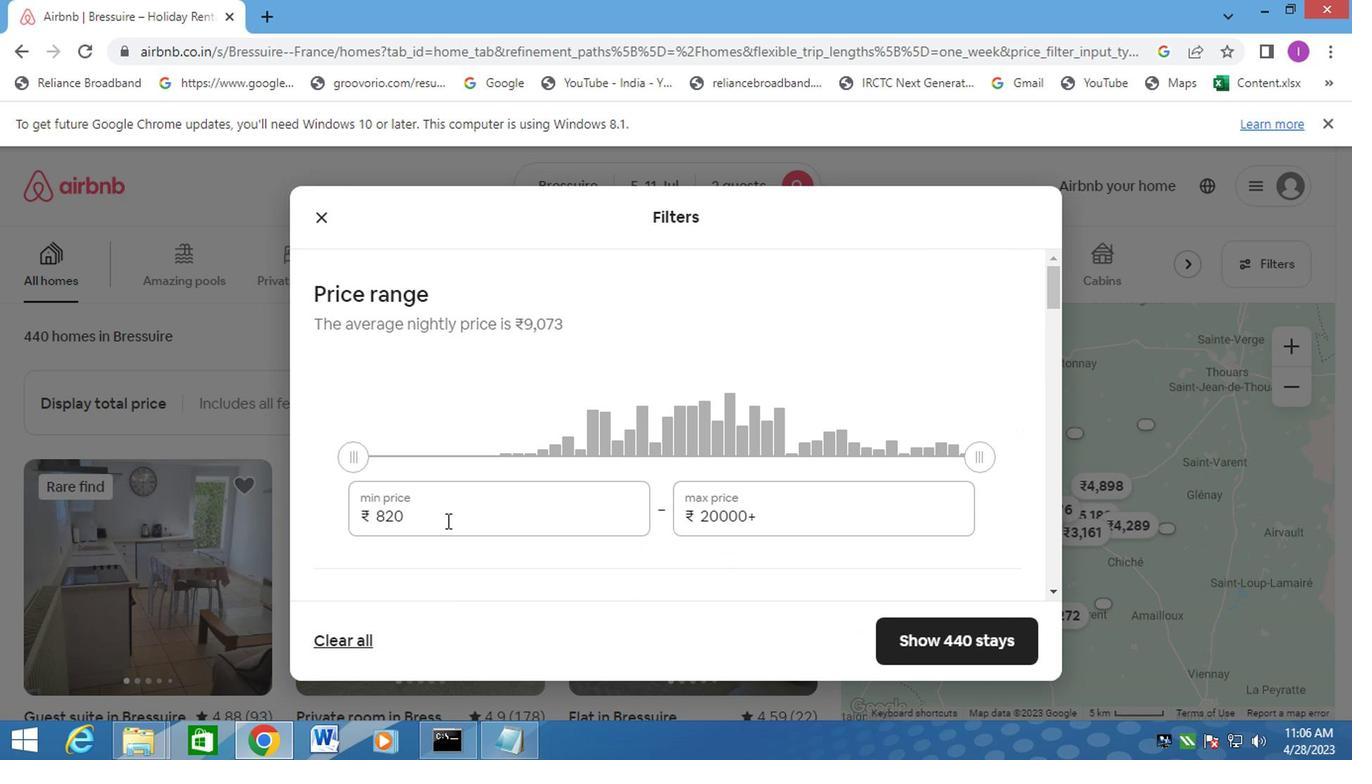 
Action: Mouse pressed left at (441, 519)
Screenshot: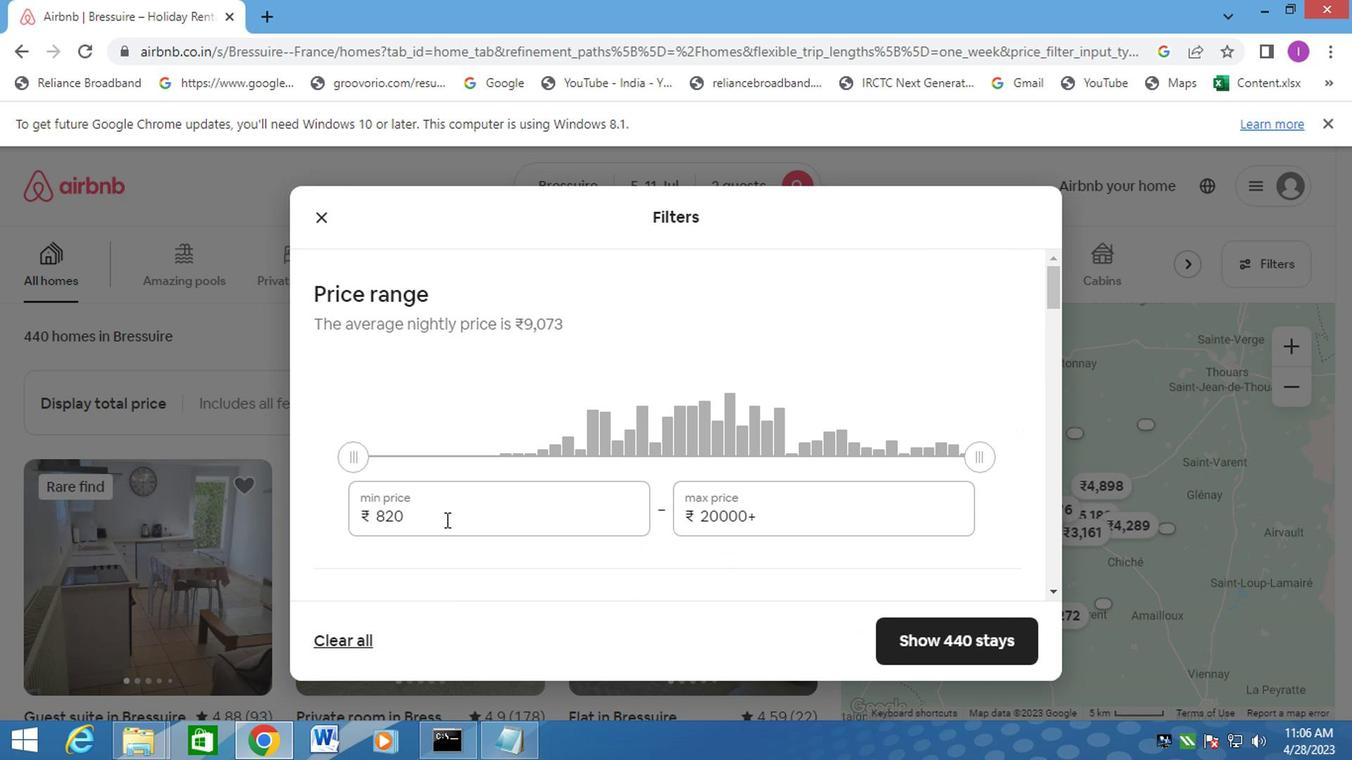 
Action: Mouse moved to (324, 514)
Screenshot: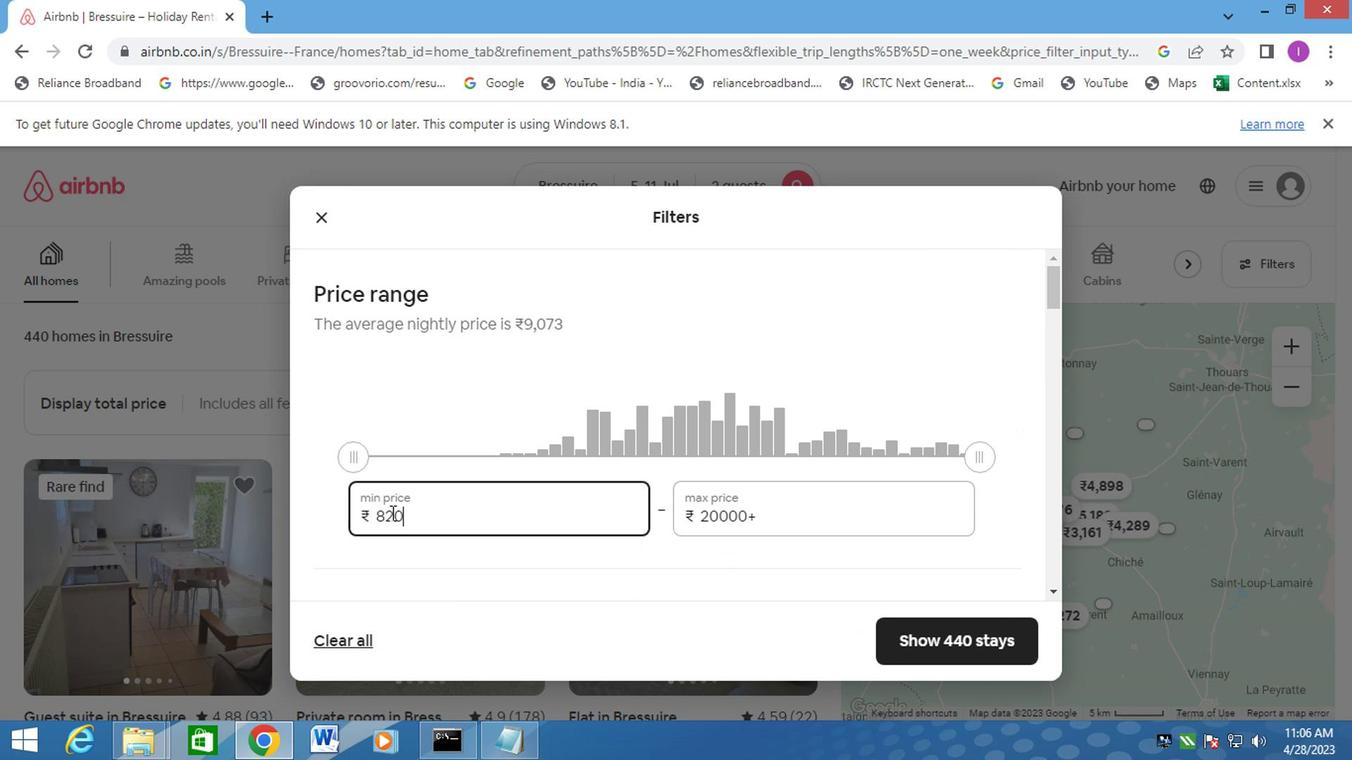 
Action: Key pressed 8000
Screenshot: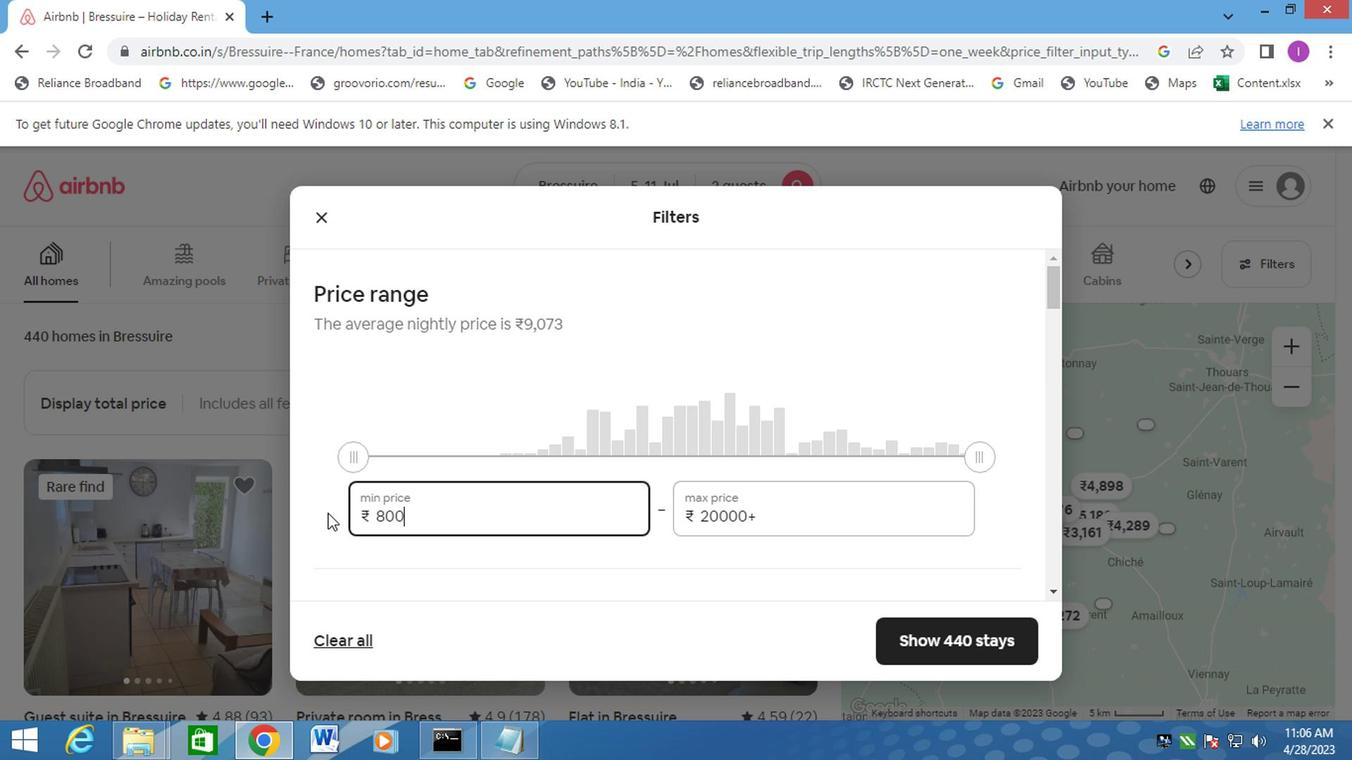 
Action: Mouse moved to (770, 514)
Screenshot: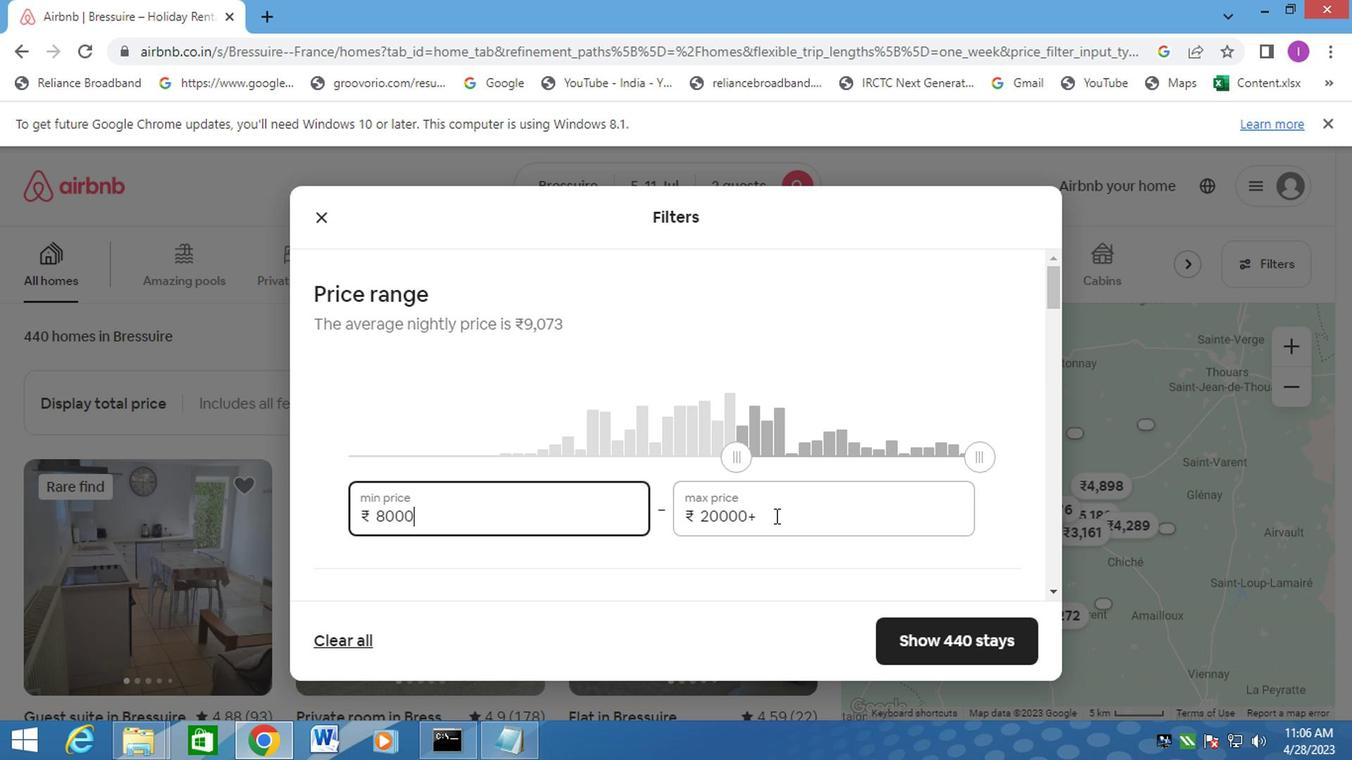 
Action: Mouse pressed left at (770, 514)
Screenshot: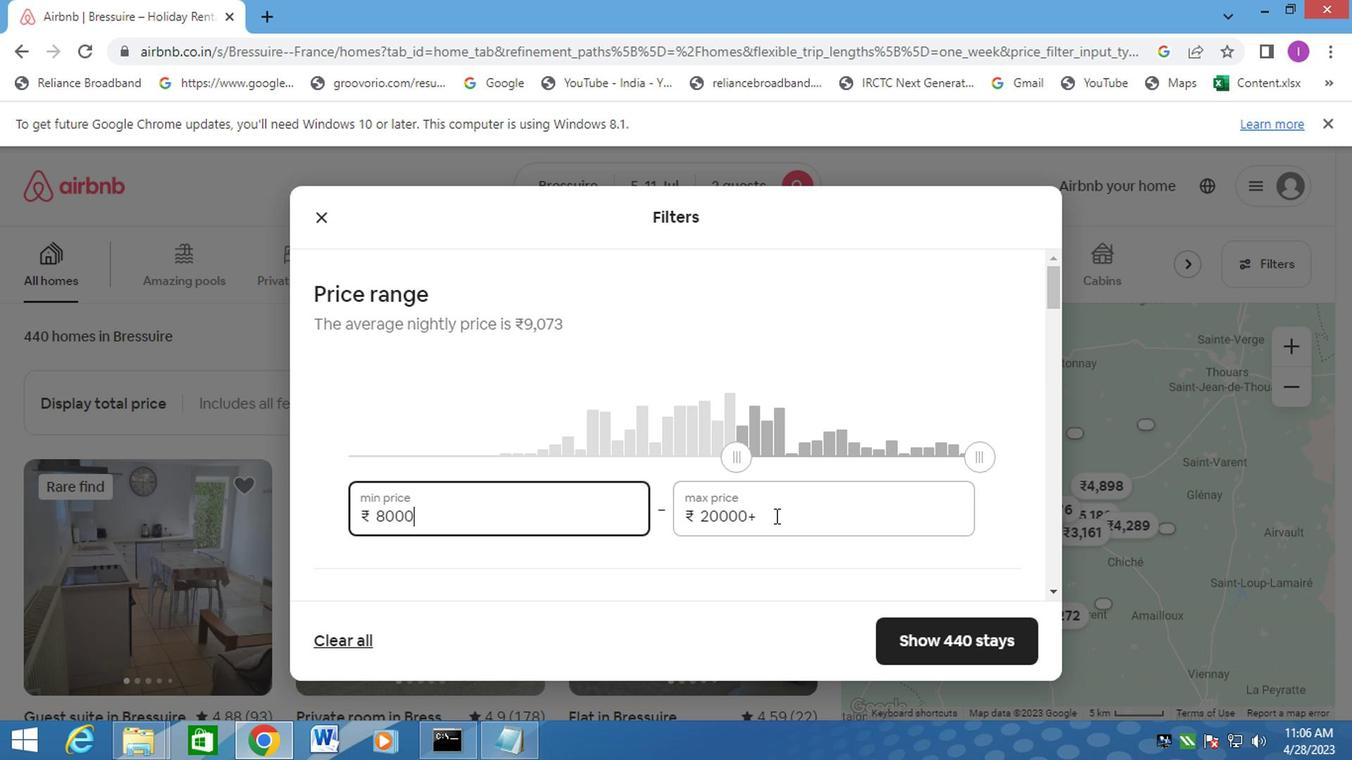 
Action: Mouse moved to (691, 510)
Screenshot: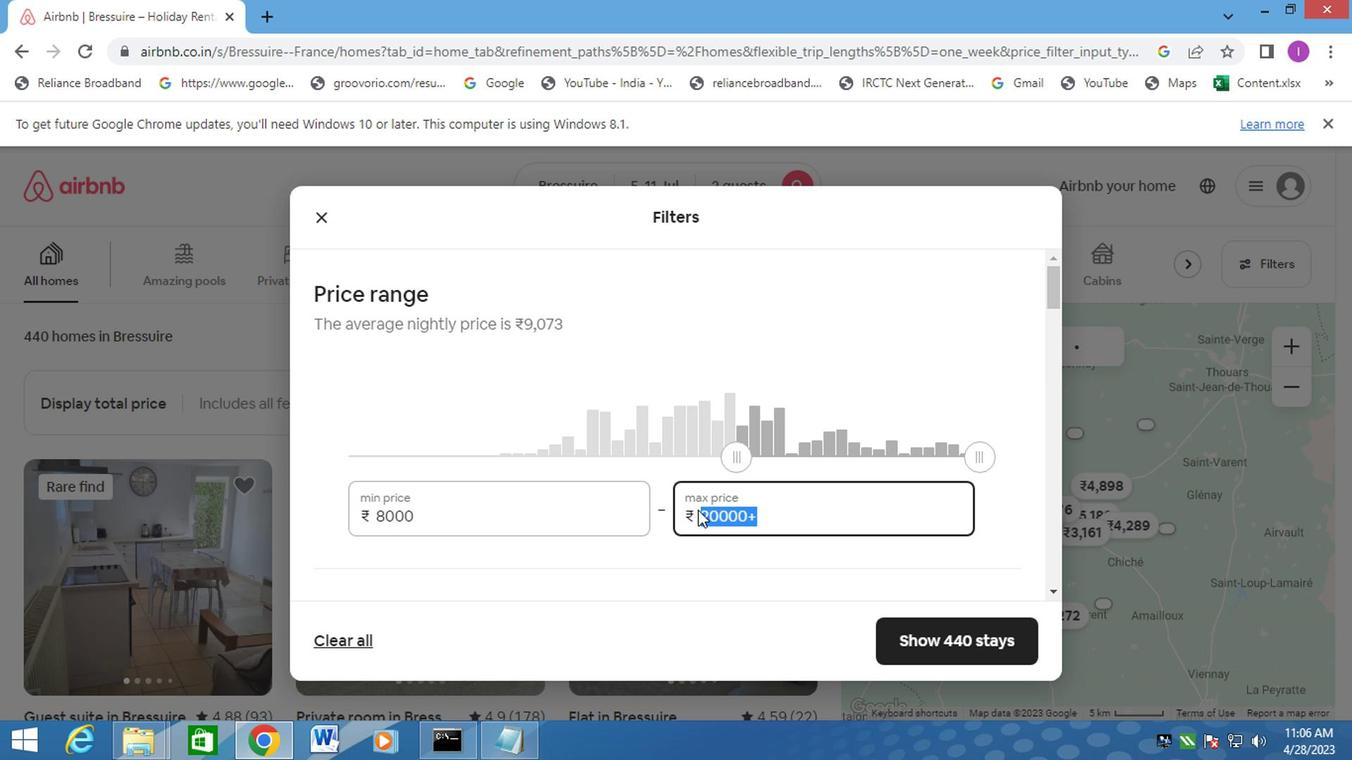 
Action: Key pressed 16000
Screenshot: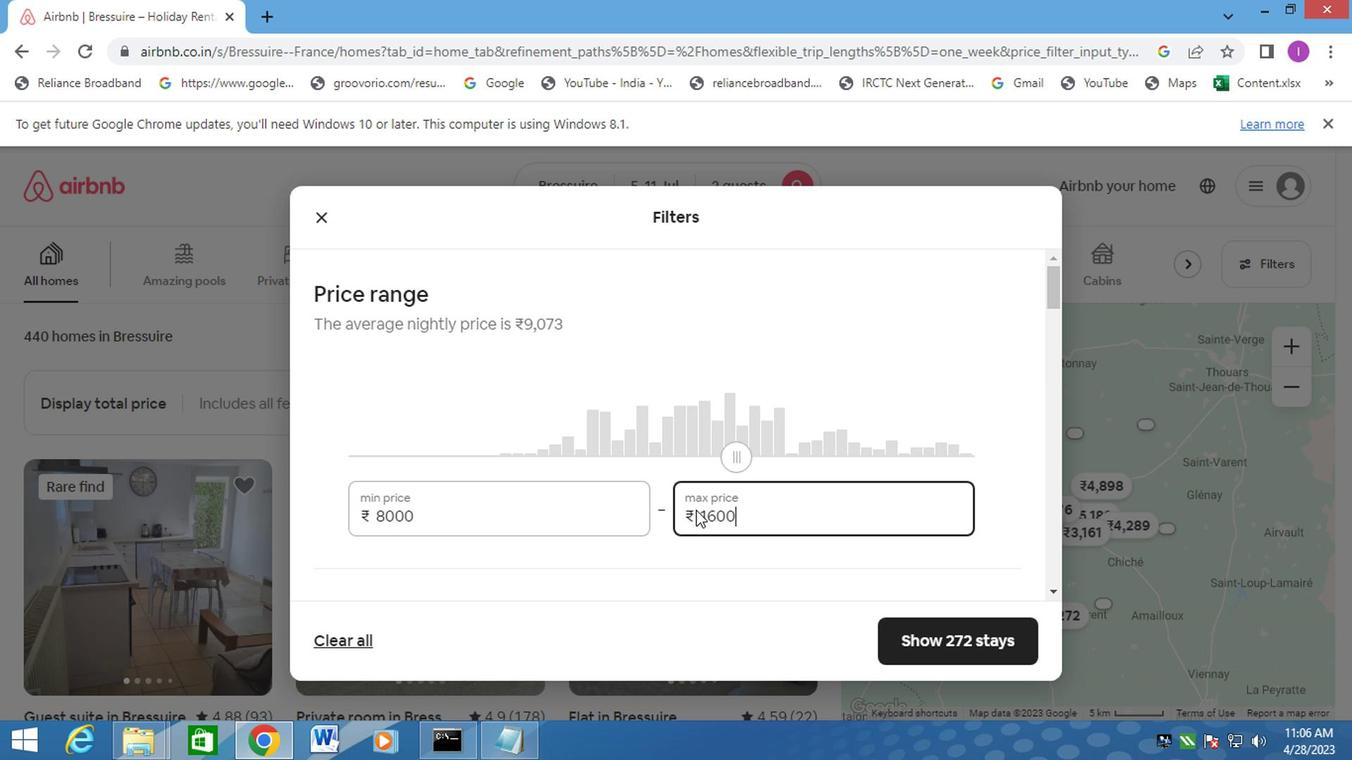 
Action: Mouse moved to (977, 446)
Screenshot: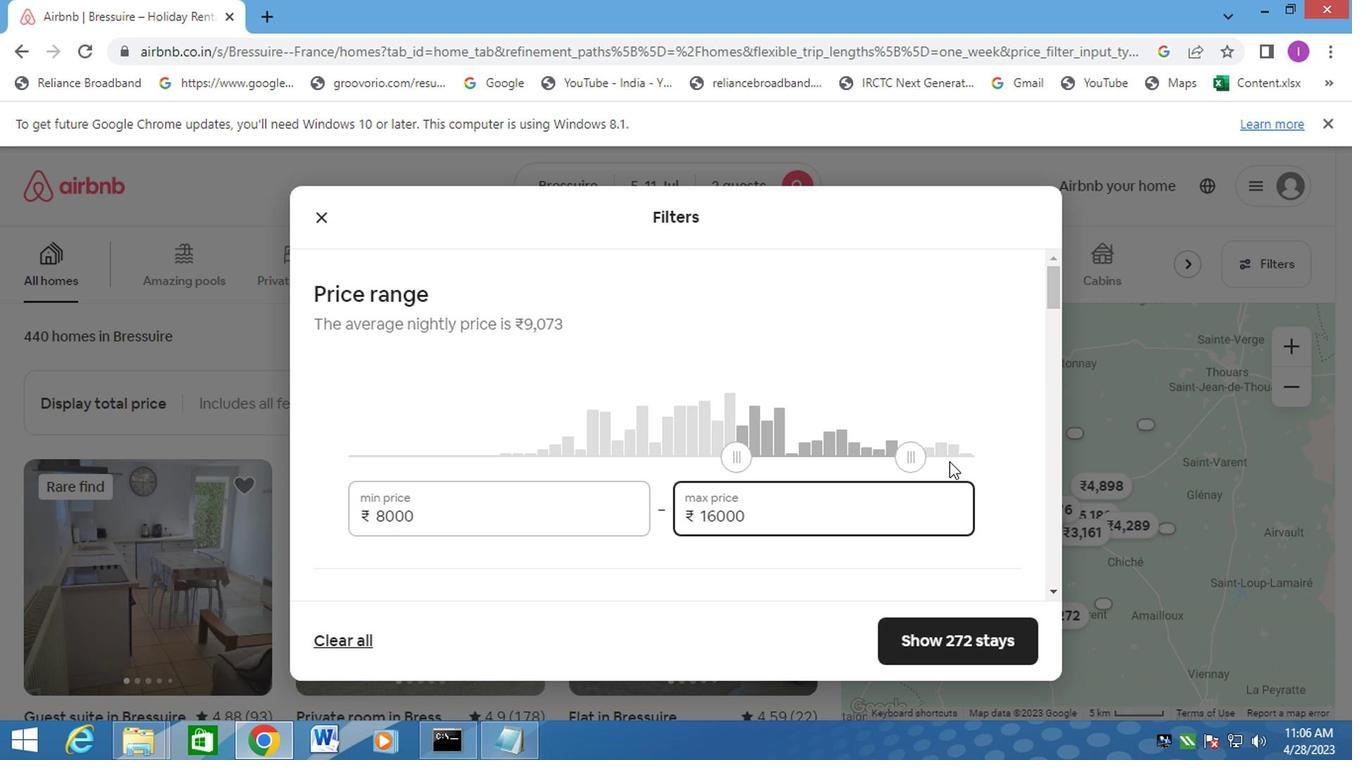 
Action: Mouse scrolled (977, 445) with delta (0, 0)
Screenshot: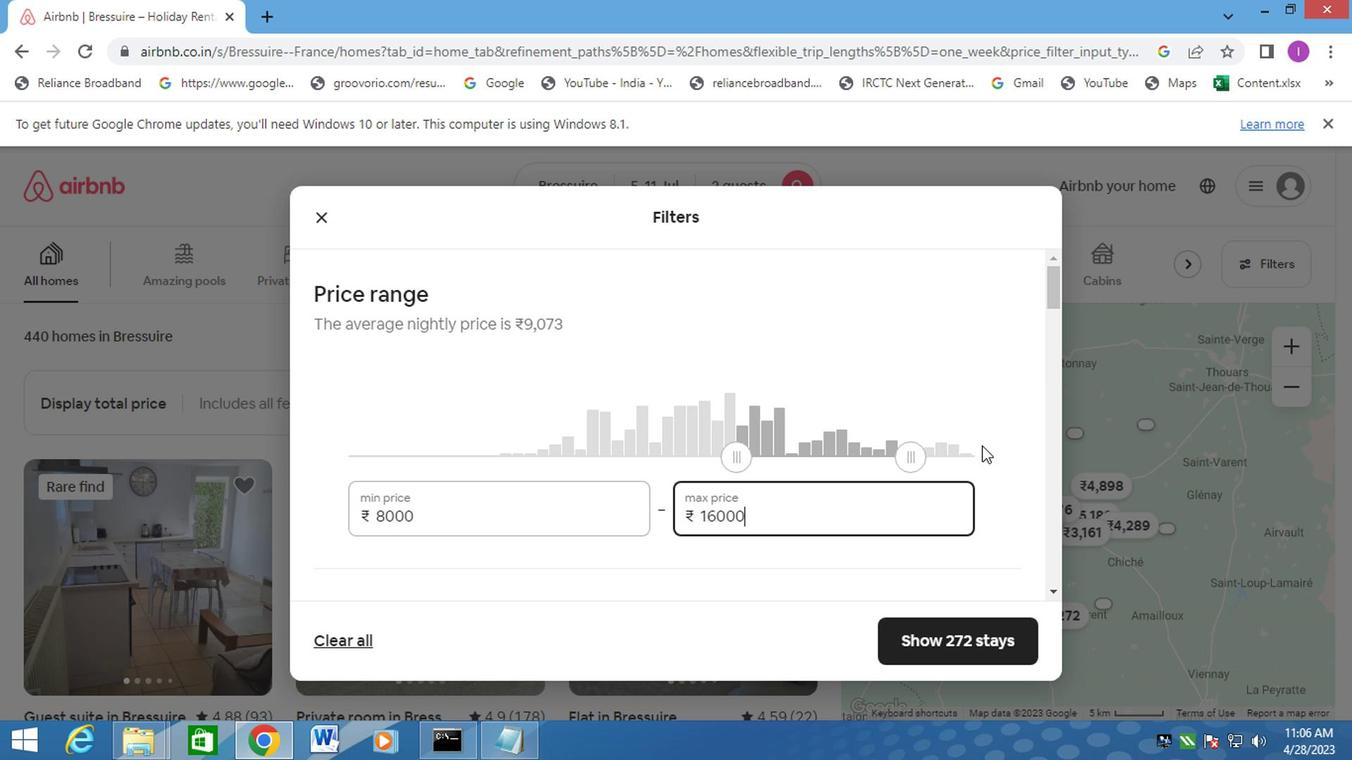 
Action: Mouse scrolled (977, 445) with delta (0, 0)
Screenshot: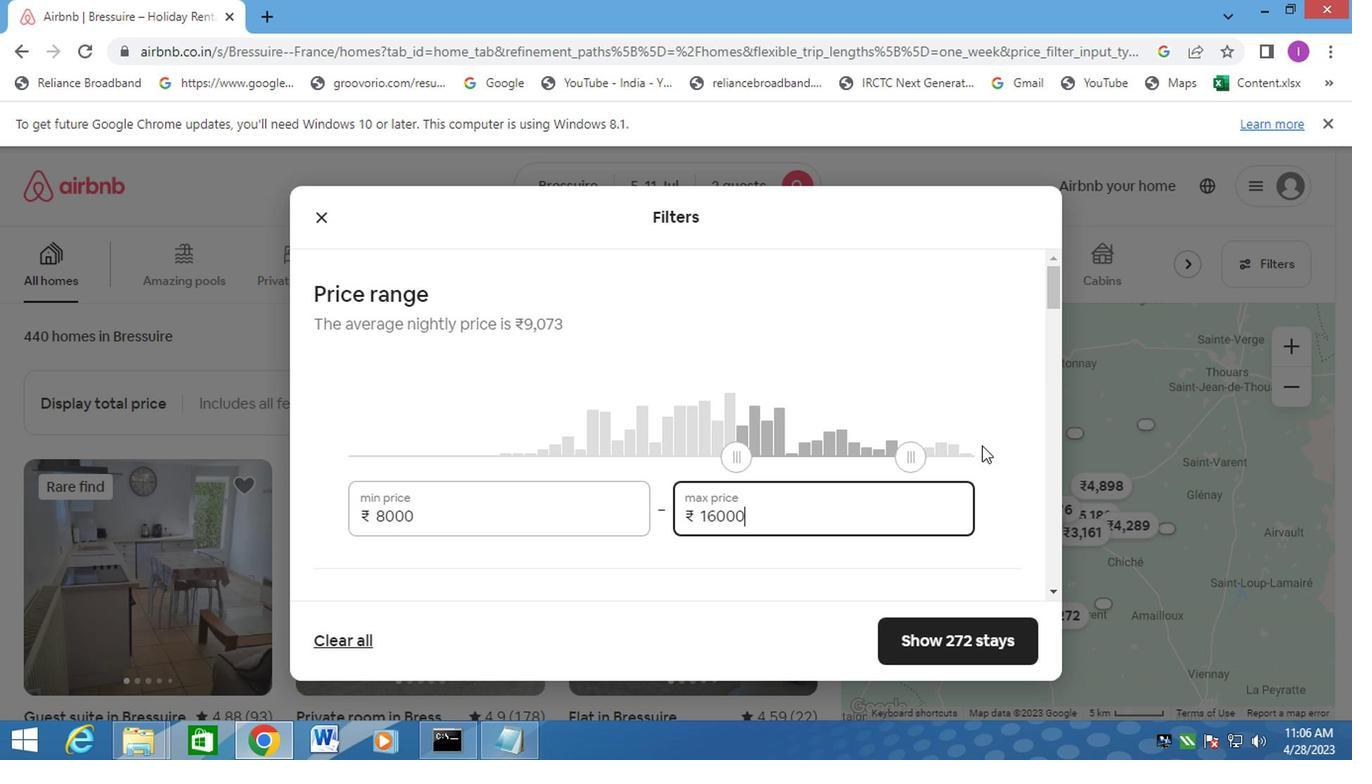 
Action: Mouse scrolled (977, 445) with delta (0, 0)
Screenshot: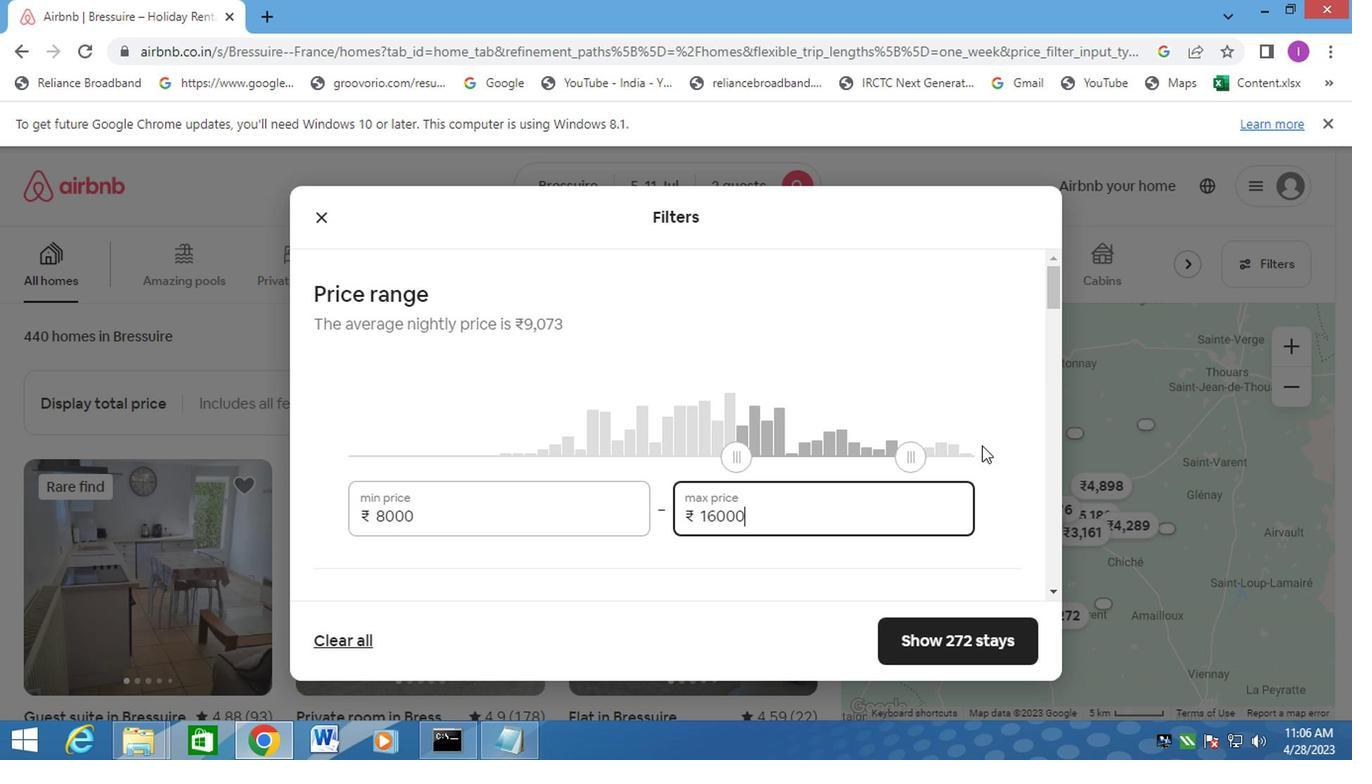 
Action: Mouse moved to (325, 382)
Screenshot: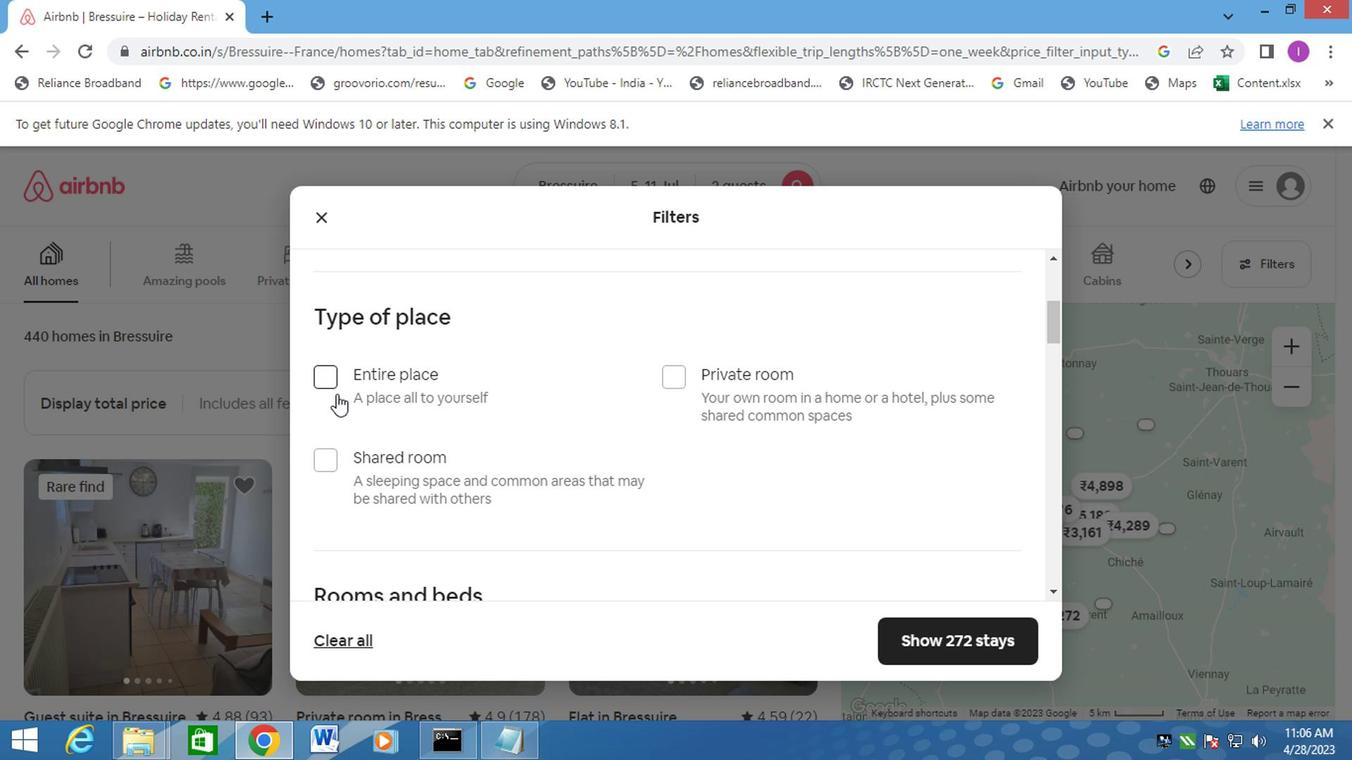 
Action: Mouse pressed left at (325, 382)
Screenshot: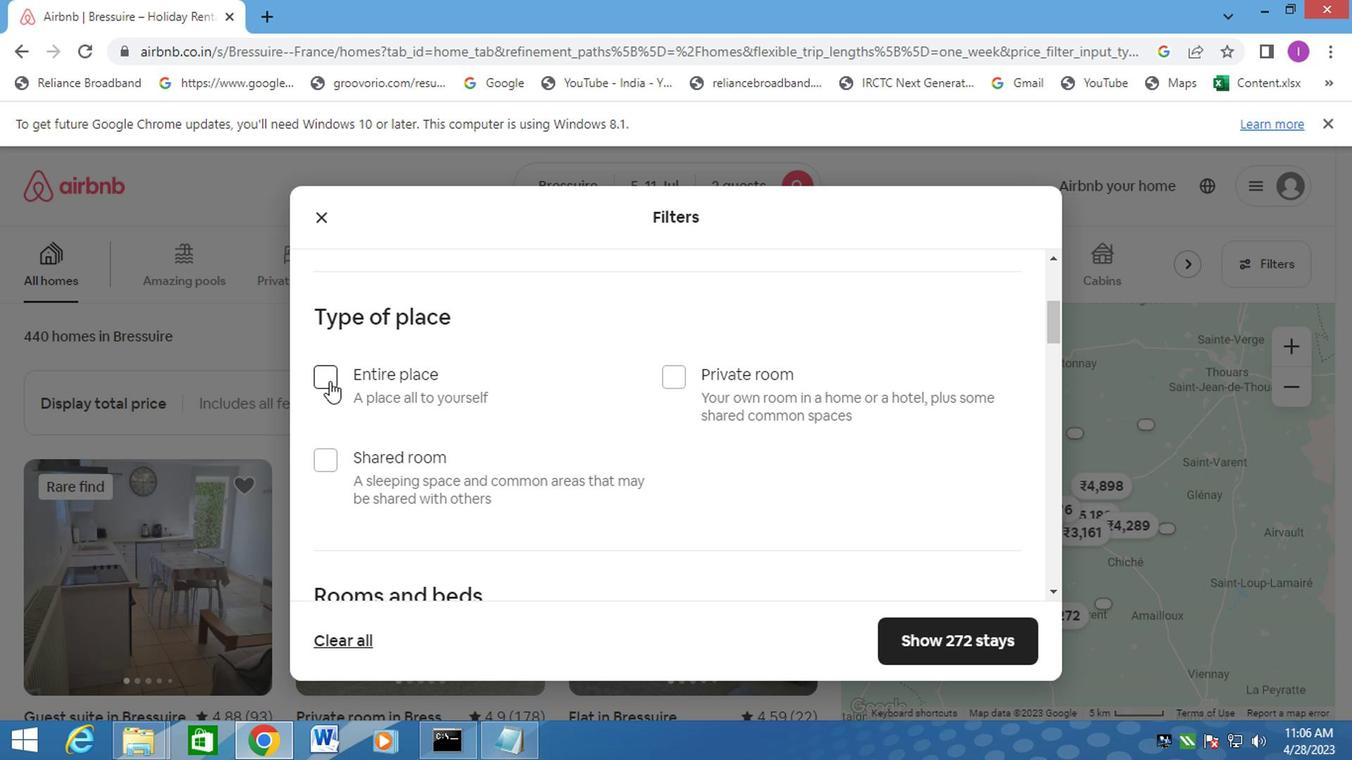 
Action: Mouse moved to (537, 463)
Screenshot: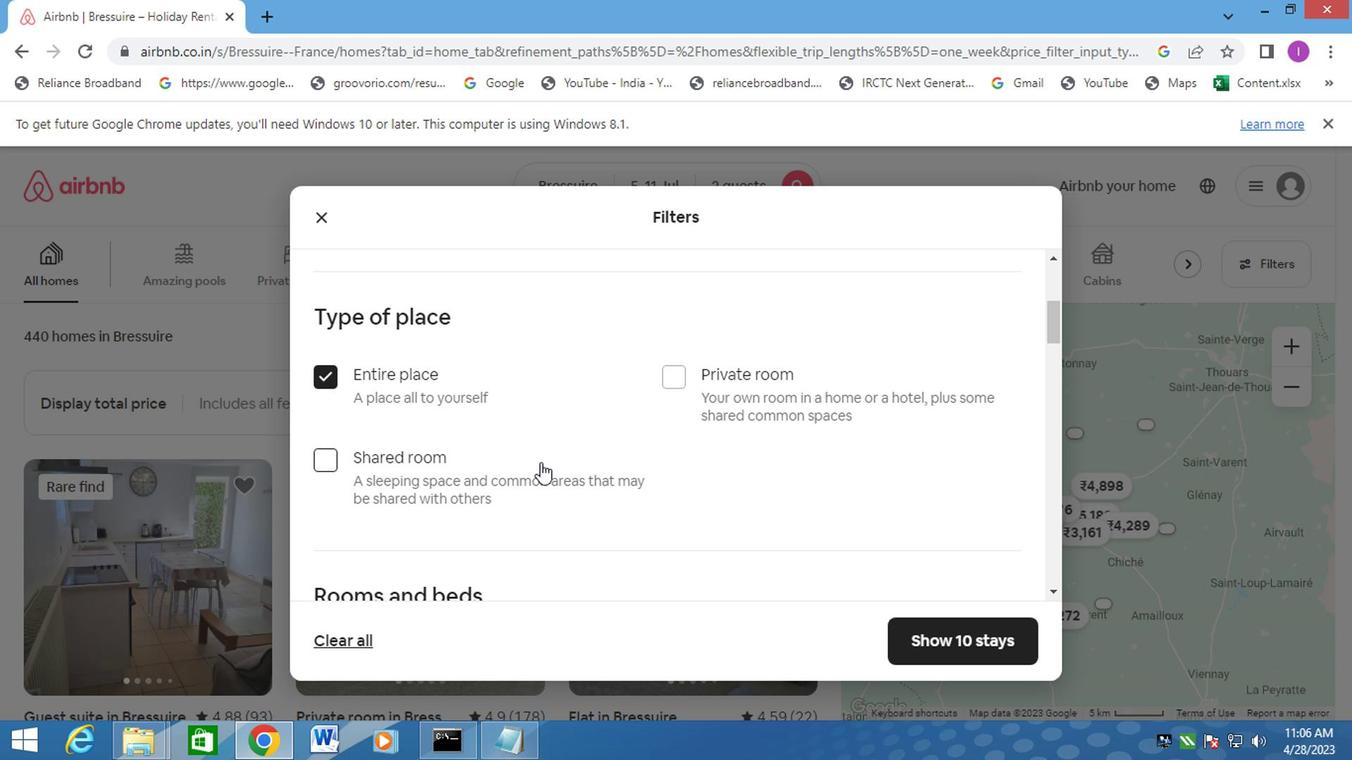 
Action: Mouse scrolled (537, 462) with delta (0, 0)
Screenshot: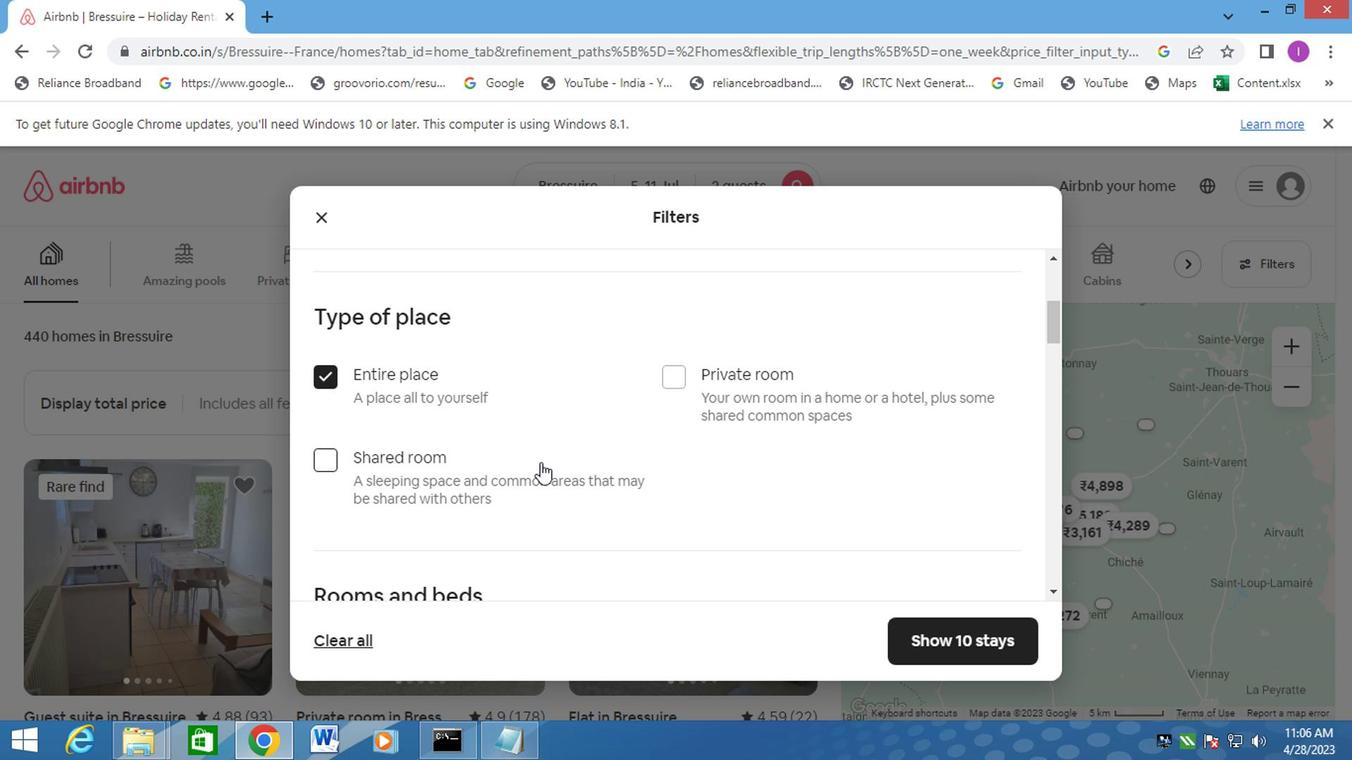 
Action: Mouse moved to (549, 466)
Screenshot: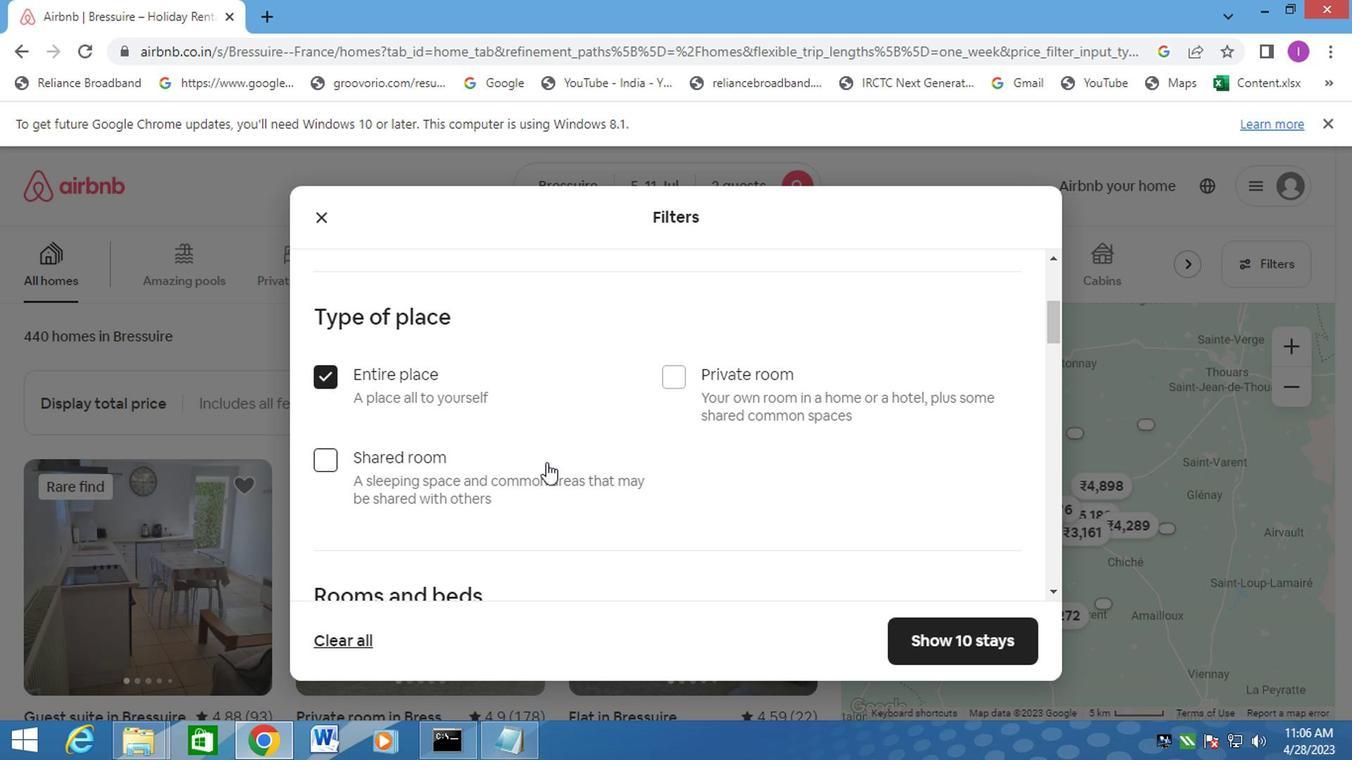 
Action: Mouse scrolled (549, 465) with delta (0, 0)
Screenshot: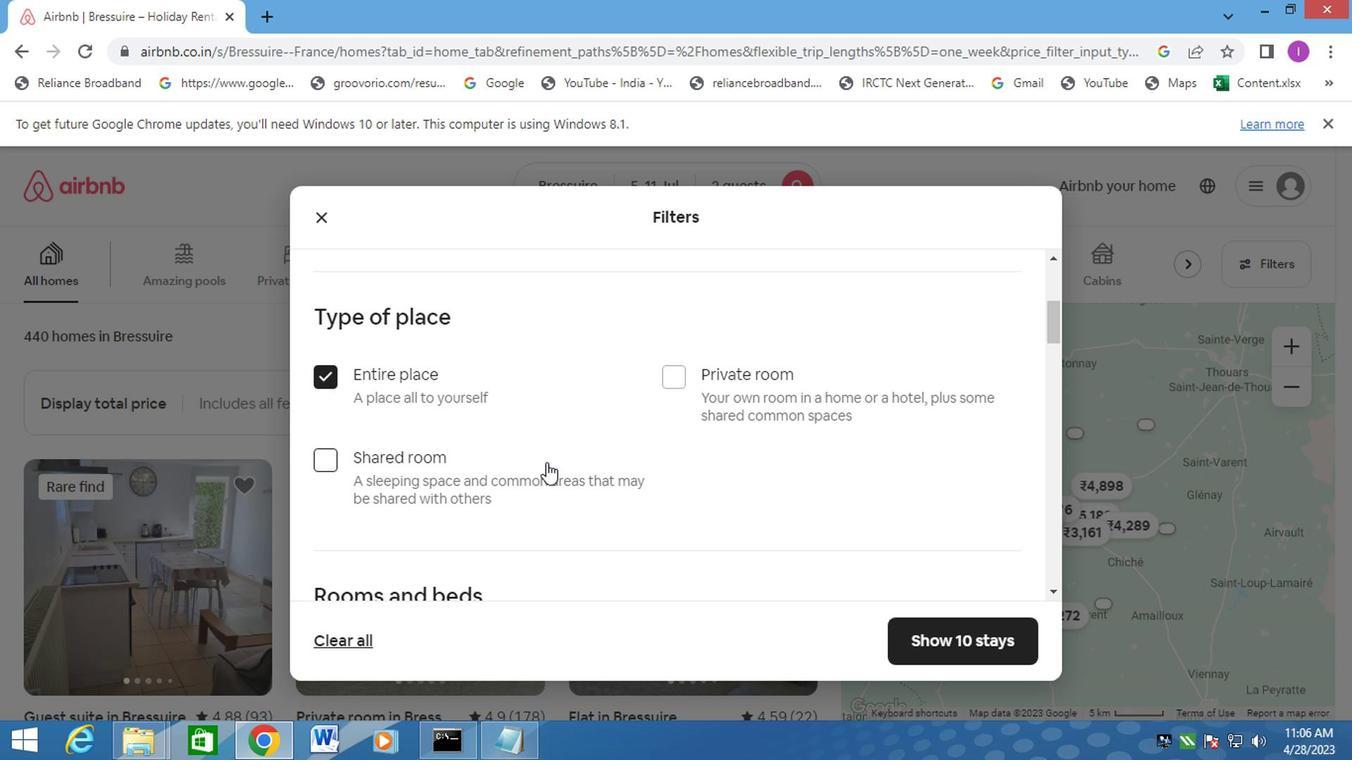 
Action: Mouse moved to (491, 494)
Screenshot: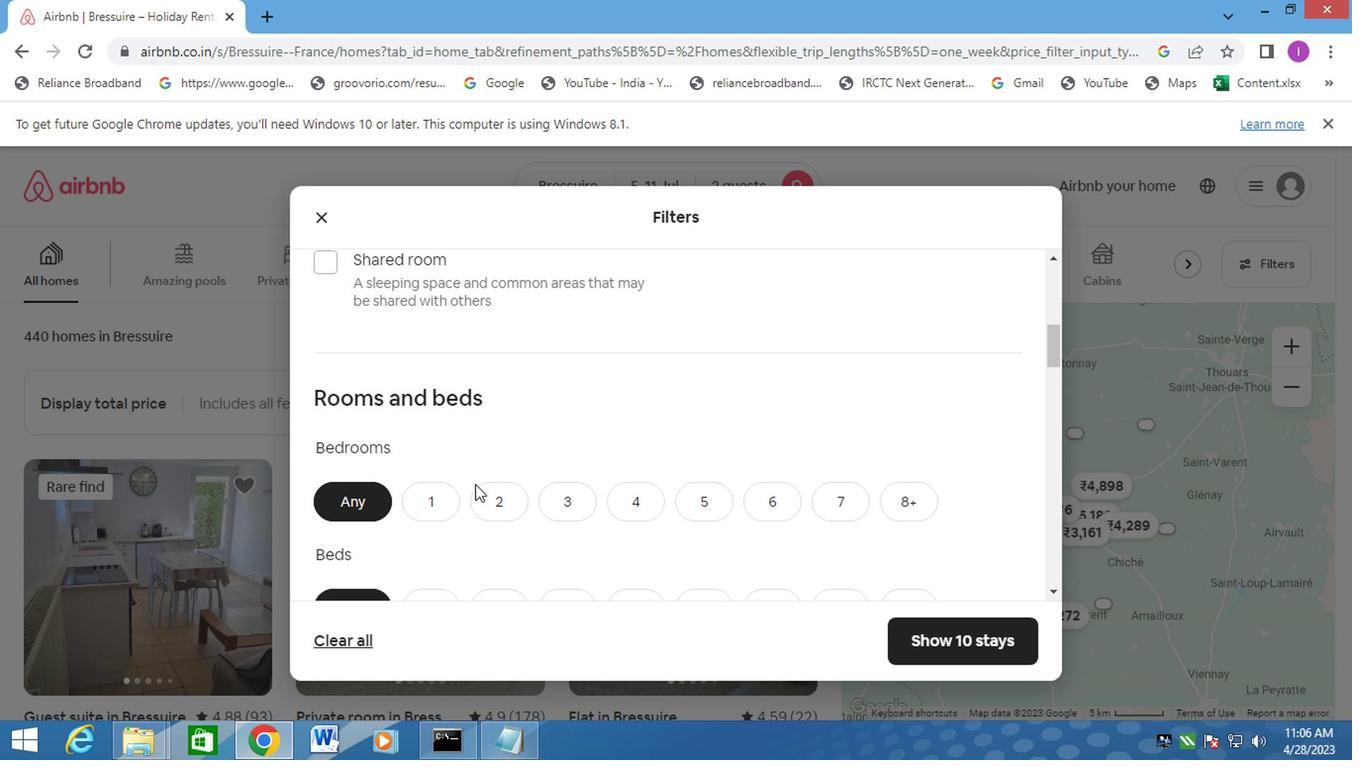 
Action: Mouse pressed left at (491, 494)
Screenshot: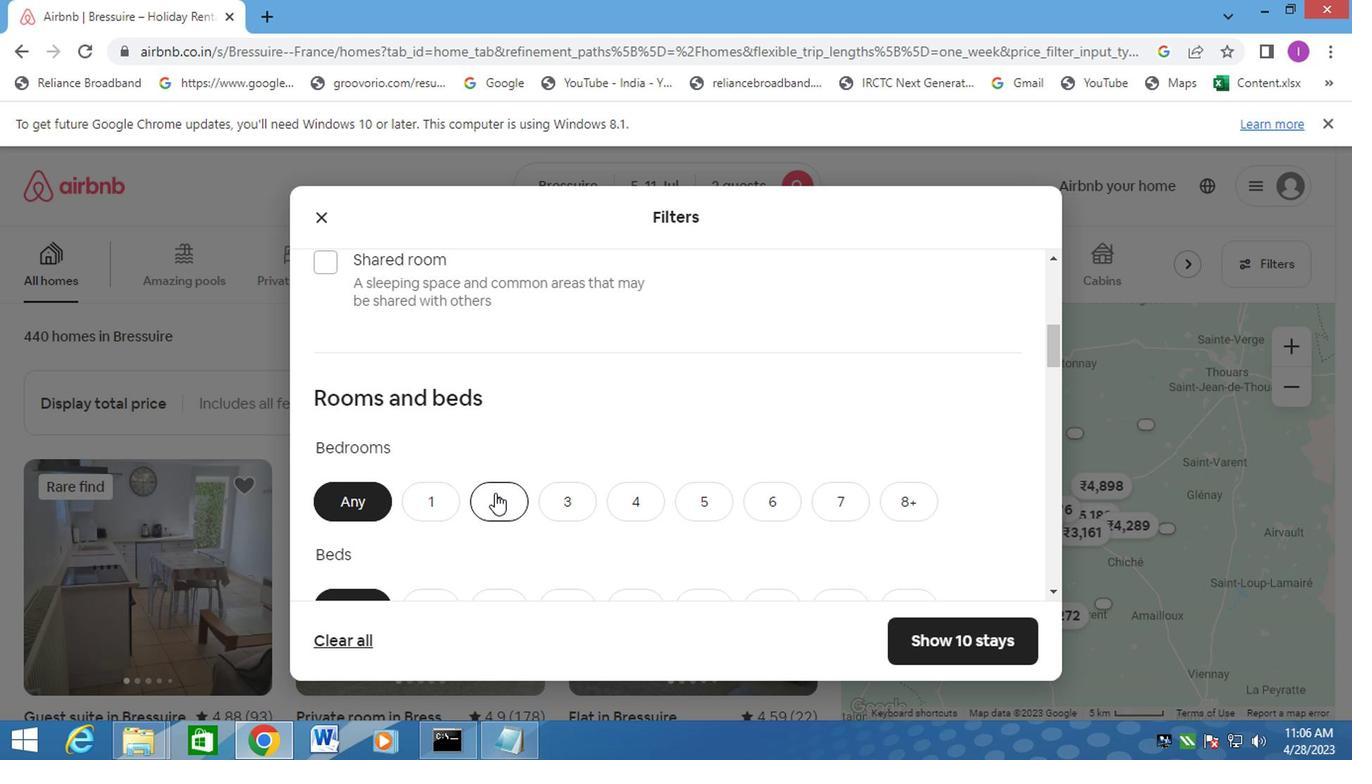 
Action: Mouse moved to (500, 489)
Screenshot: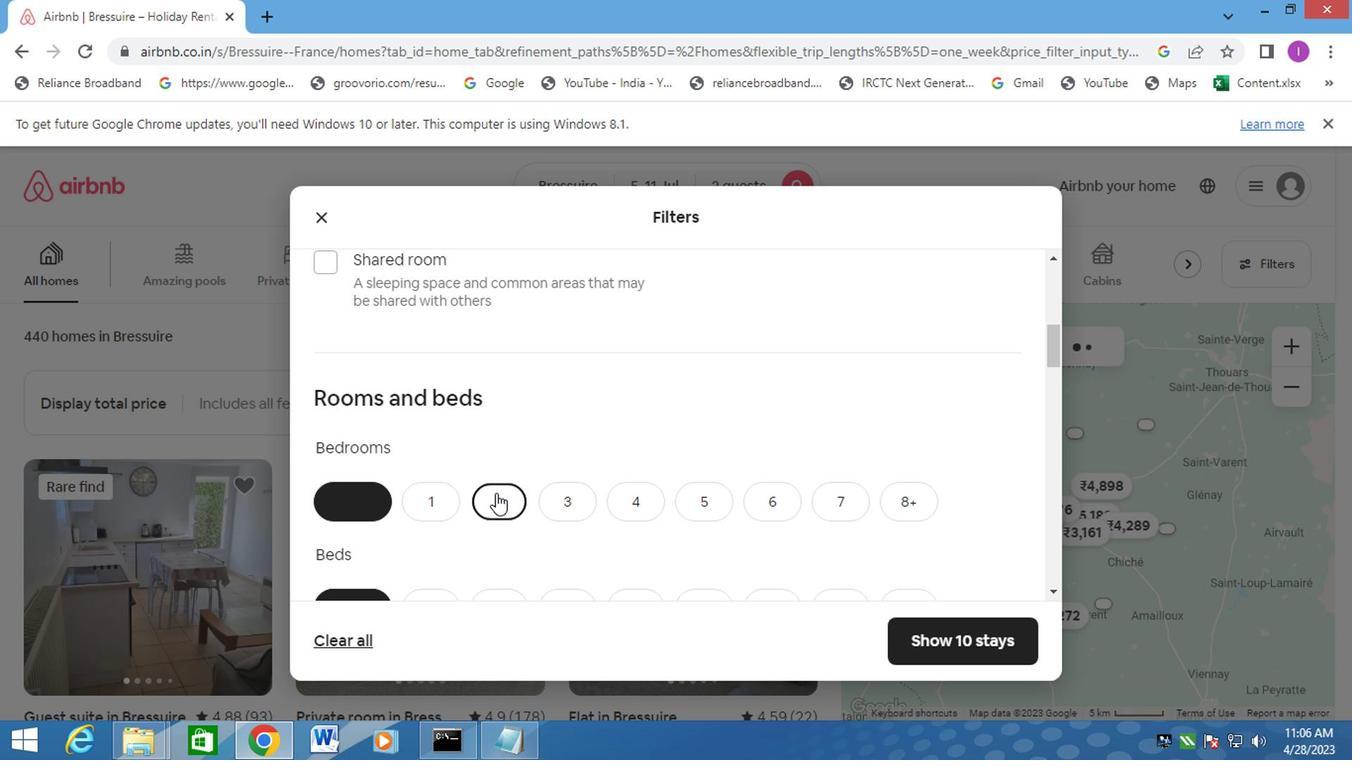 
Action: Mouse scrolled (500, 488) with delta (0, -1)
Screenshot: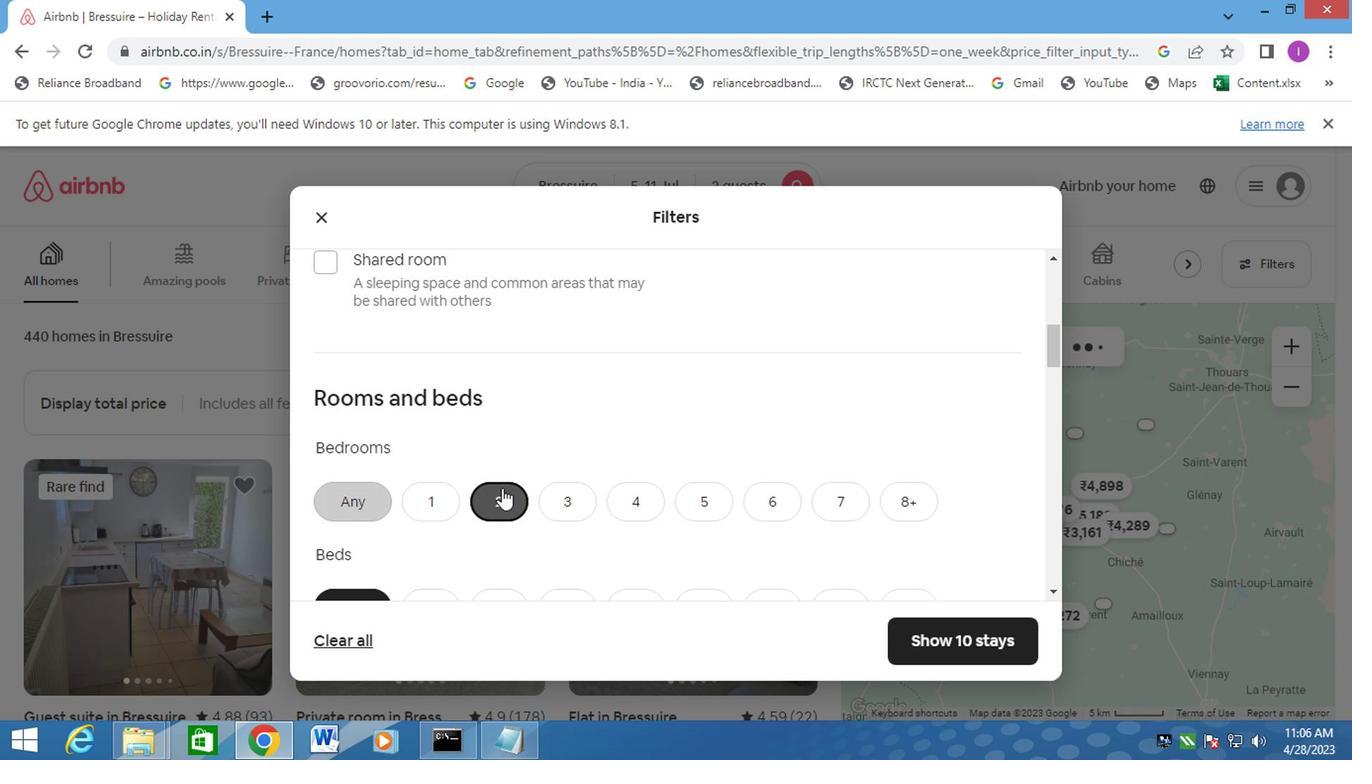 
Action: Mouse scrolled (500, 488) with delta (0, -1)
Screenshot: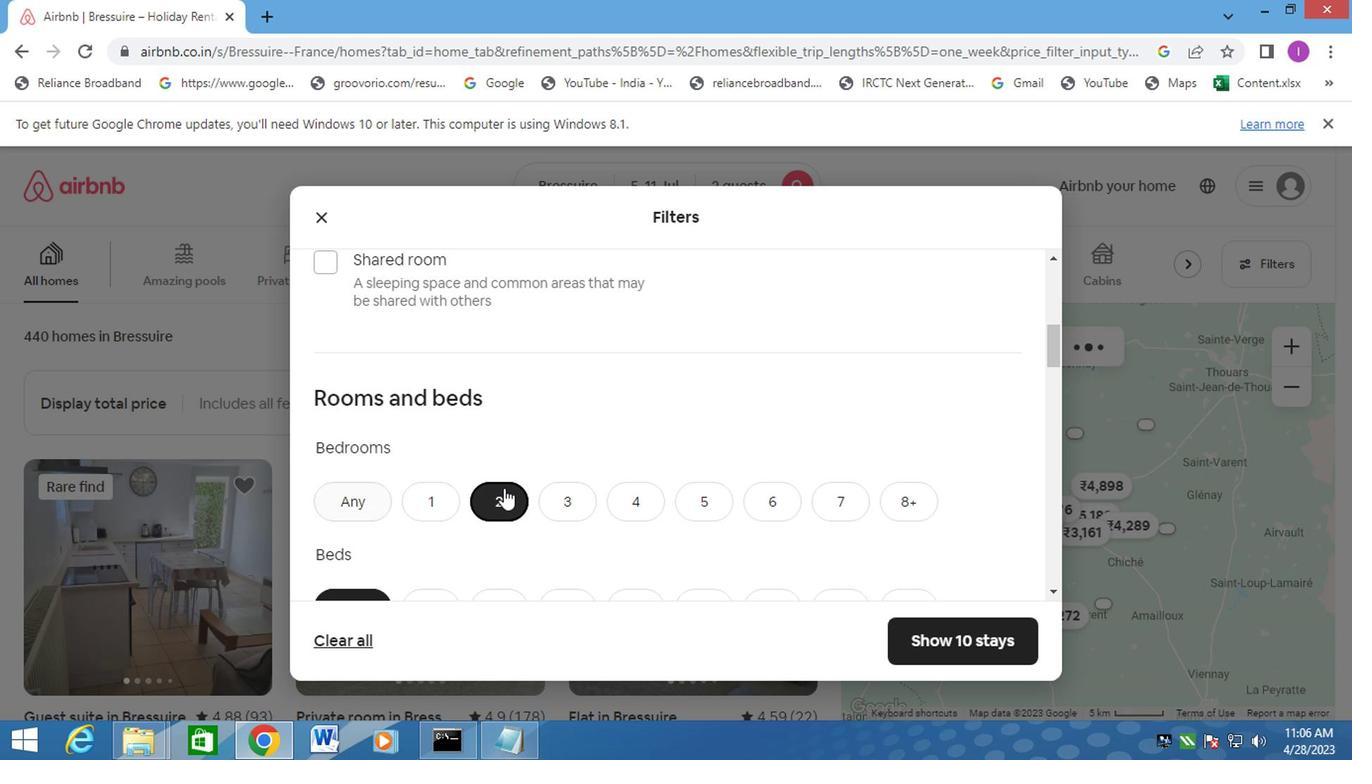 
Action: Mouse moved to (493, 418)
Screenshot: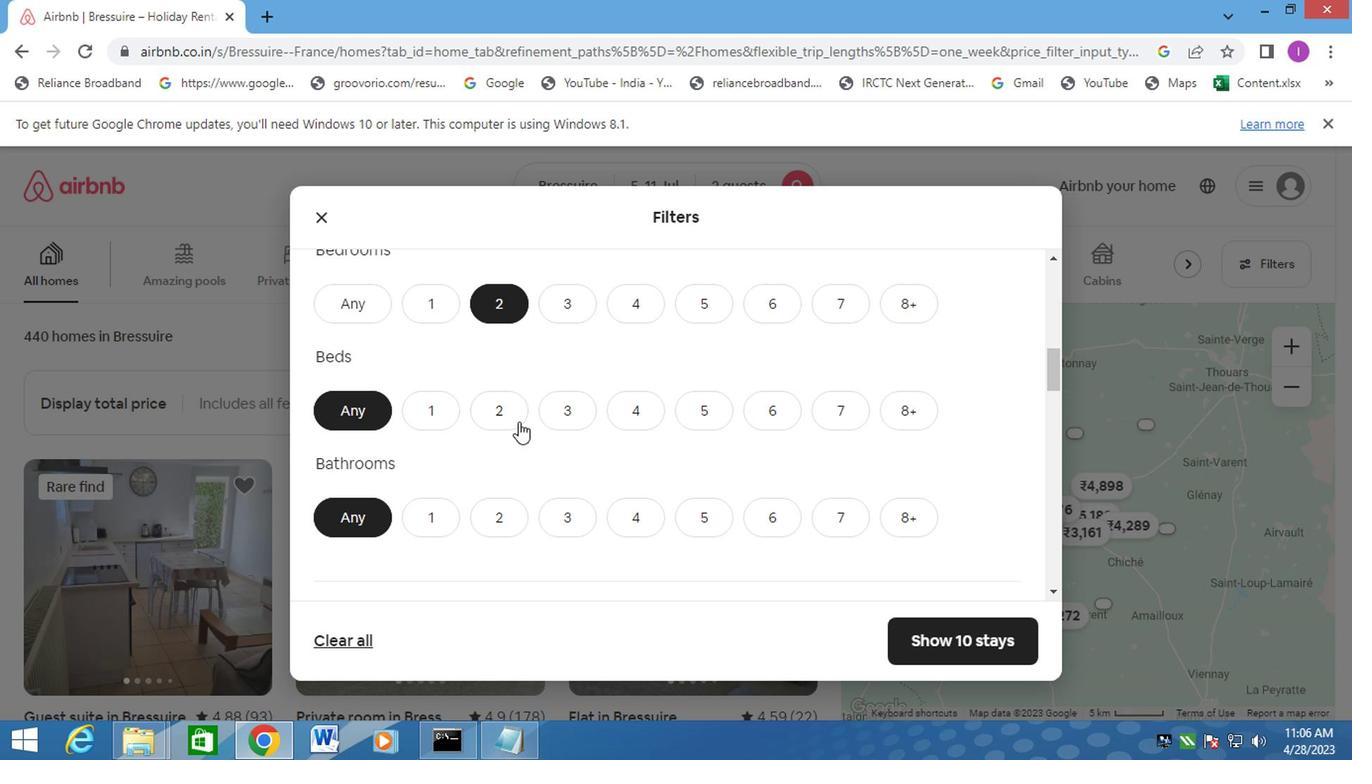 
Action: Mouse pressed left at (493, 418)
Screenshot: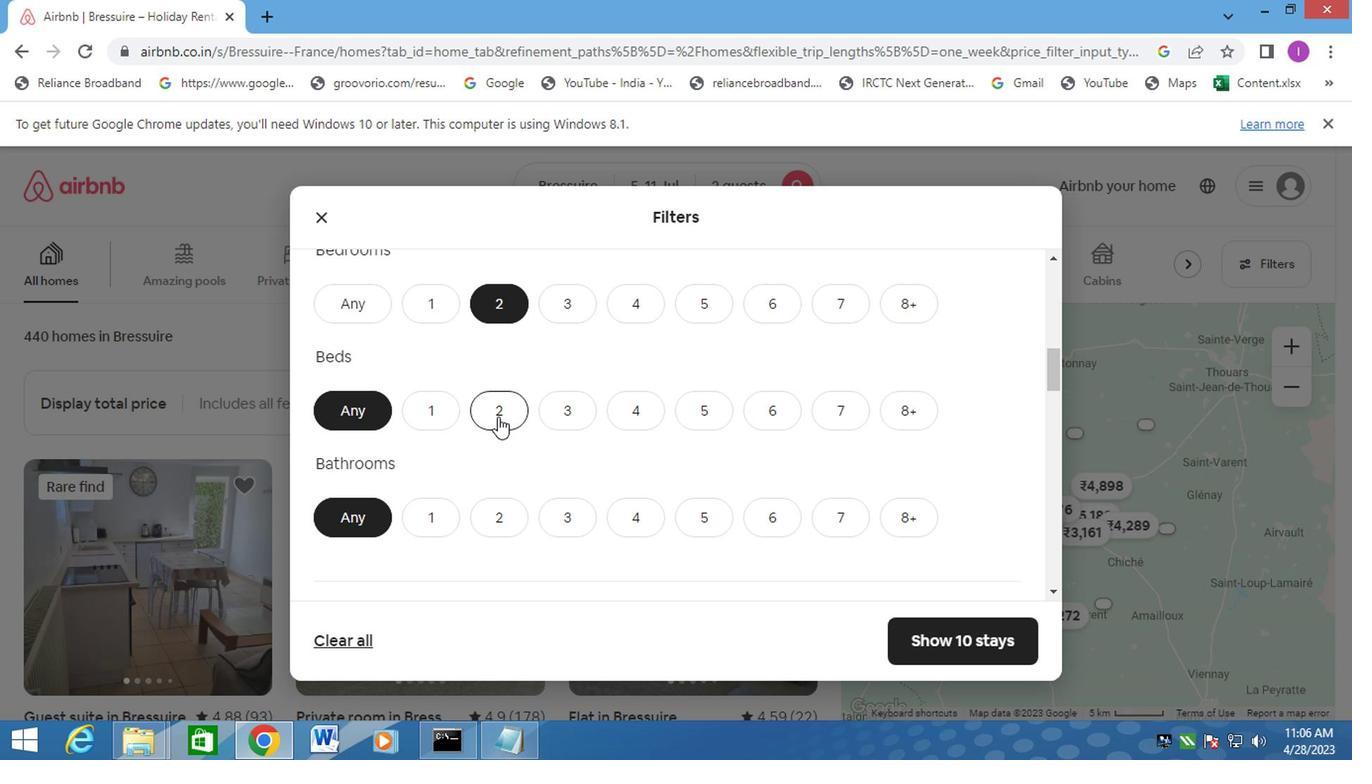 
Action: Mouse moved to (425, 525)
Screenshot: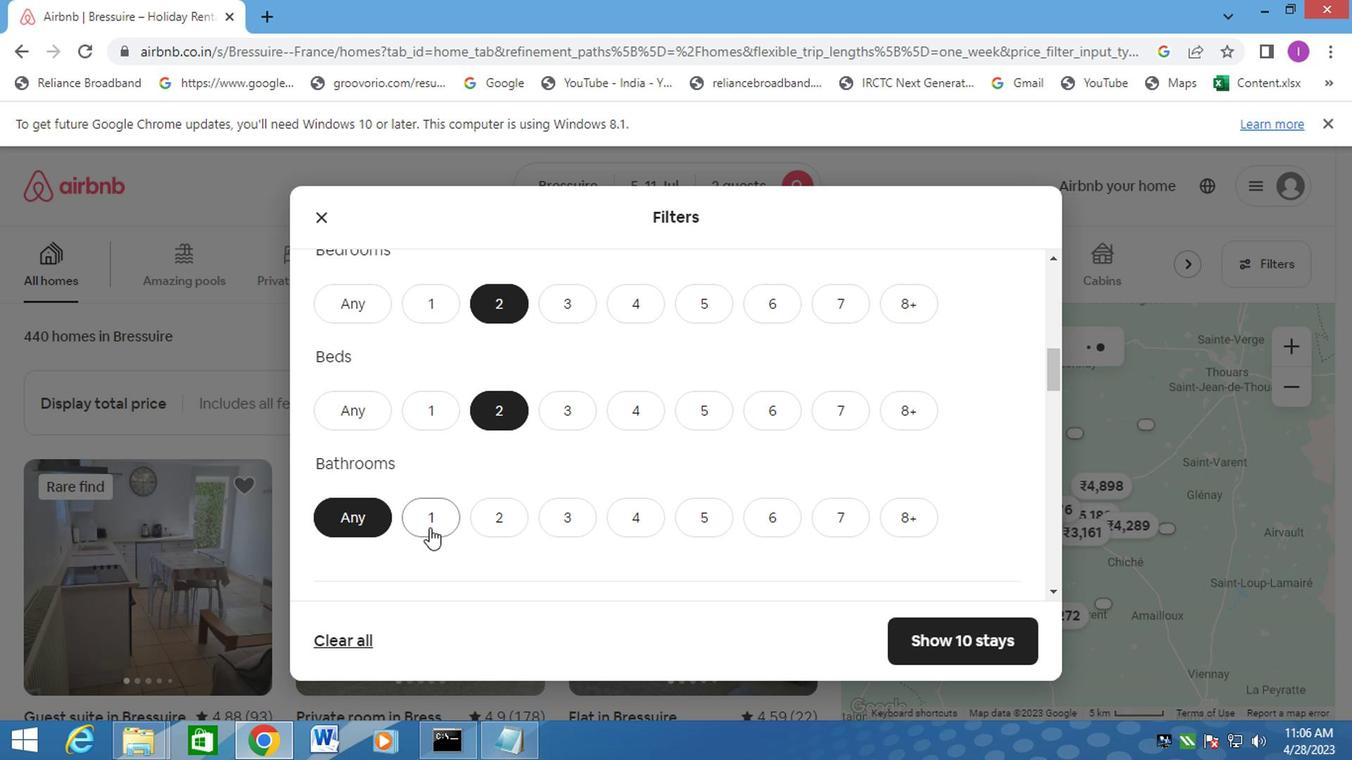 
Action: Mouse pressed left at (425, 525)
Screenshot: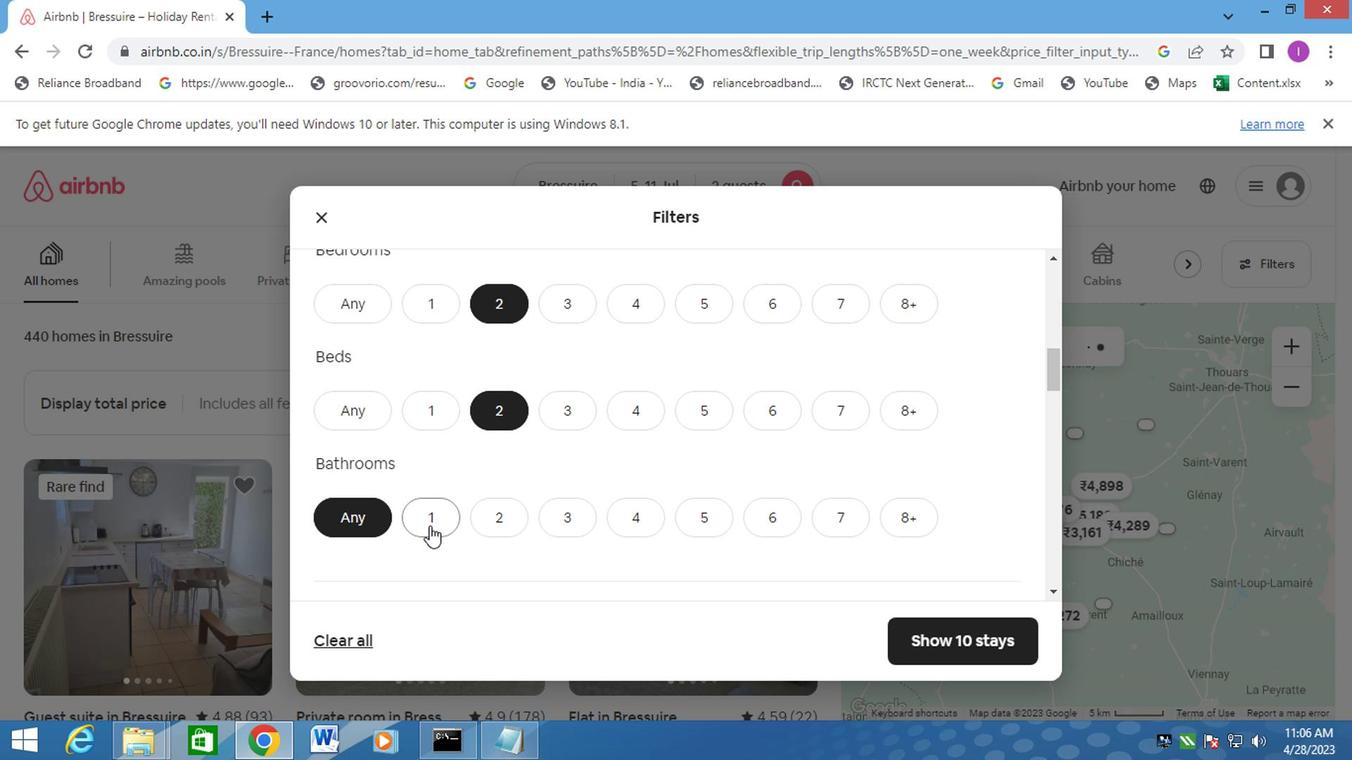 
Action: Mouse moved to (463, 524)
Screenshot: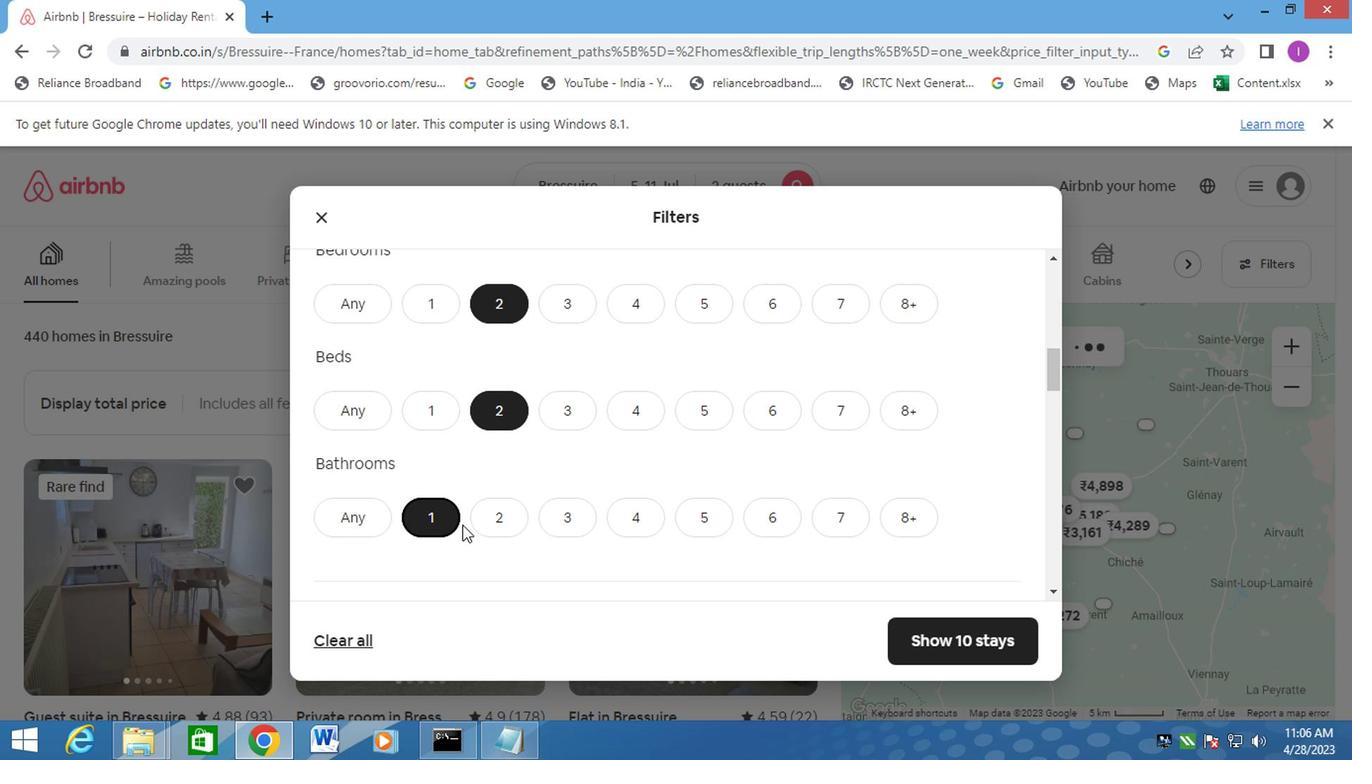 
Action: Mouse scrolled (463, 524) with delta (0, 0)
Screenshot: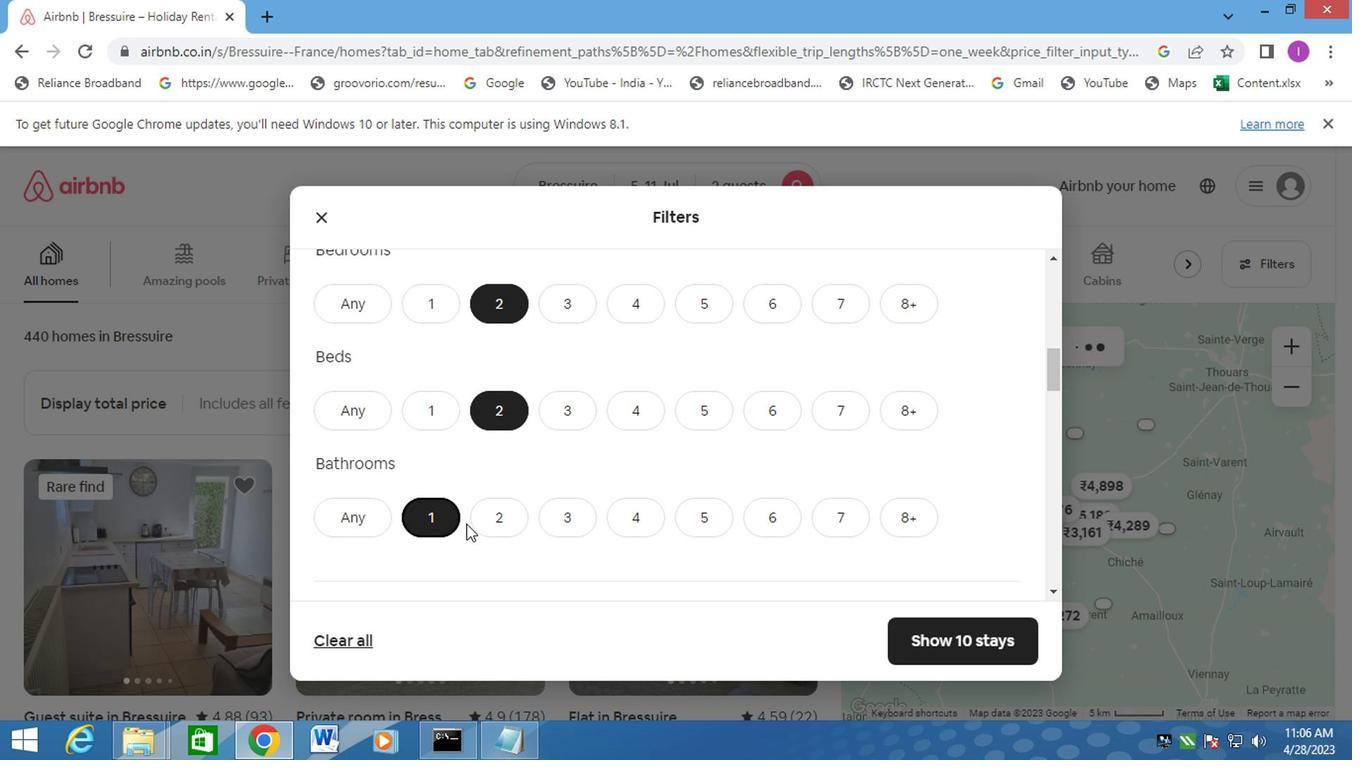 
Action: Mouse scrolled (463, 524) with delta (0, 0)
Screenshot: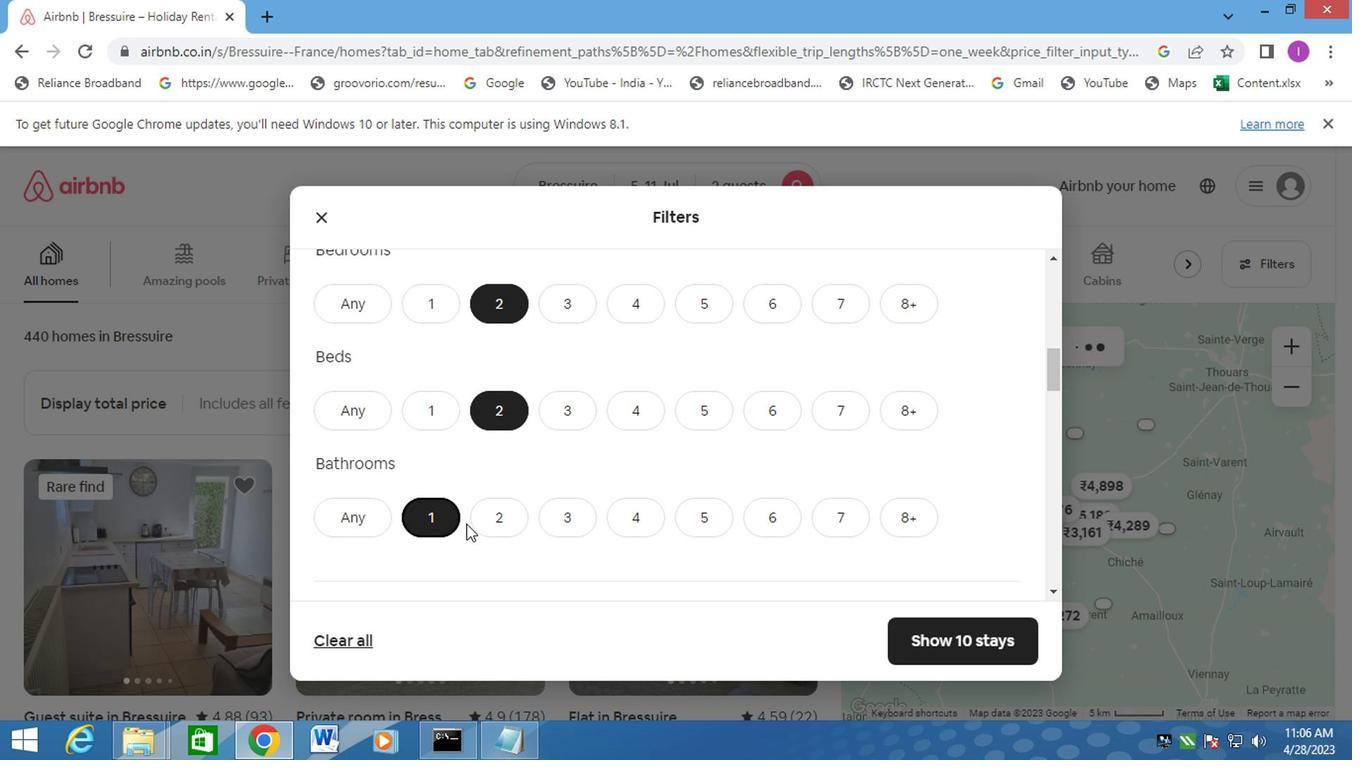 
Action: Mouse moved to (466, 524)
Screenshot: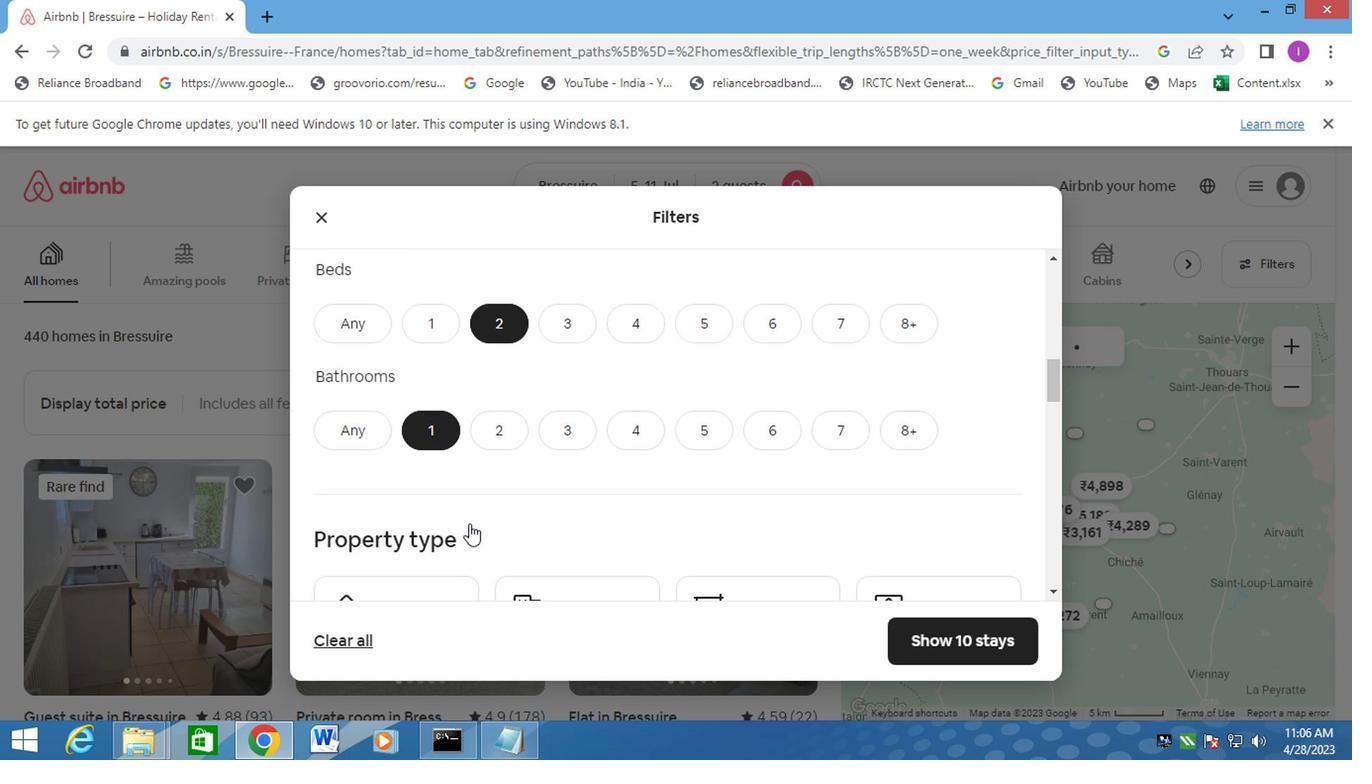 
Action: Mouse scrolled (466, 522) with delta (0, -1)
Screenshot: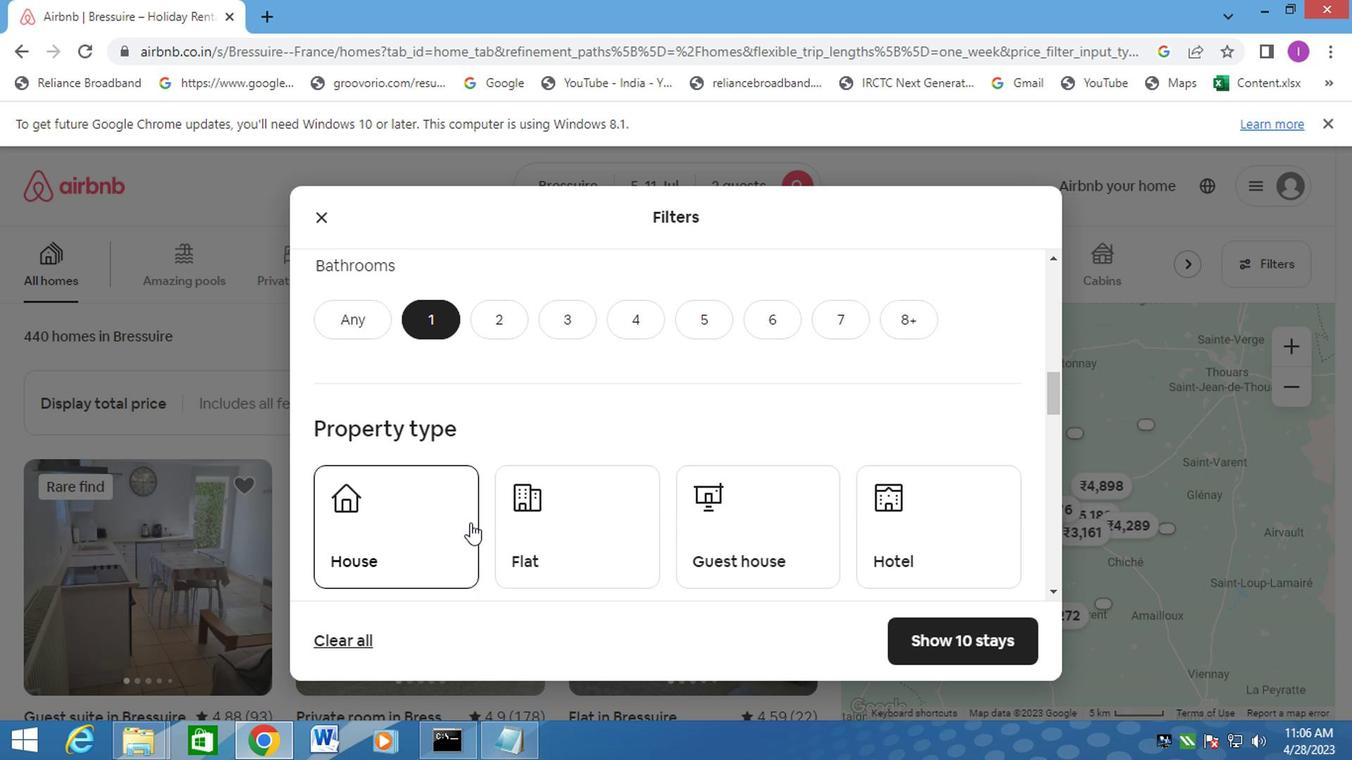 
Action: Mouse scrolled (466, 522) with delta (0, -1)
Screenshot: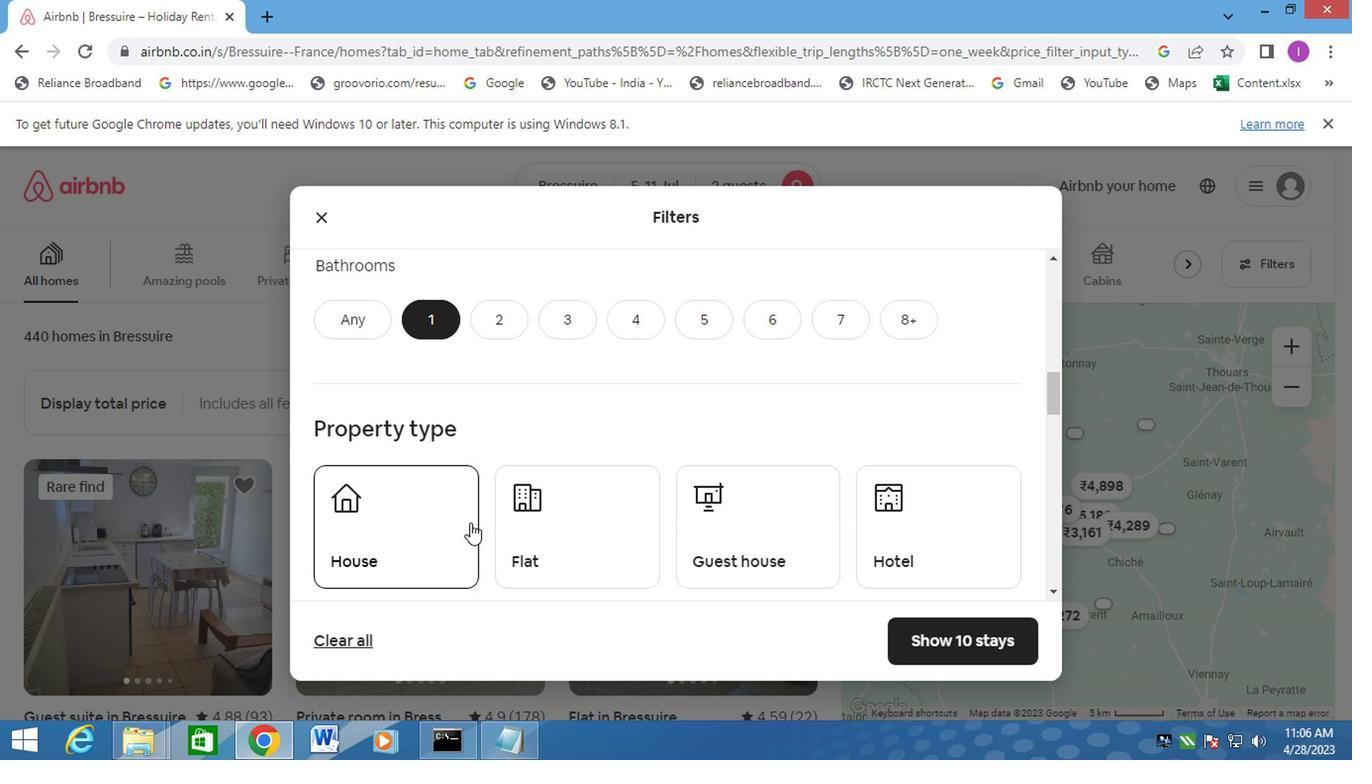 
Action: Mouse moved to (388, 362)
Screenshot: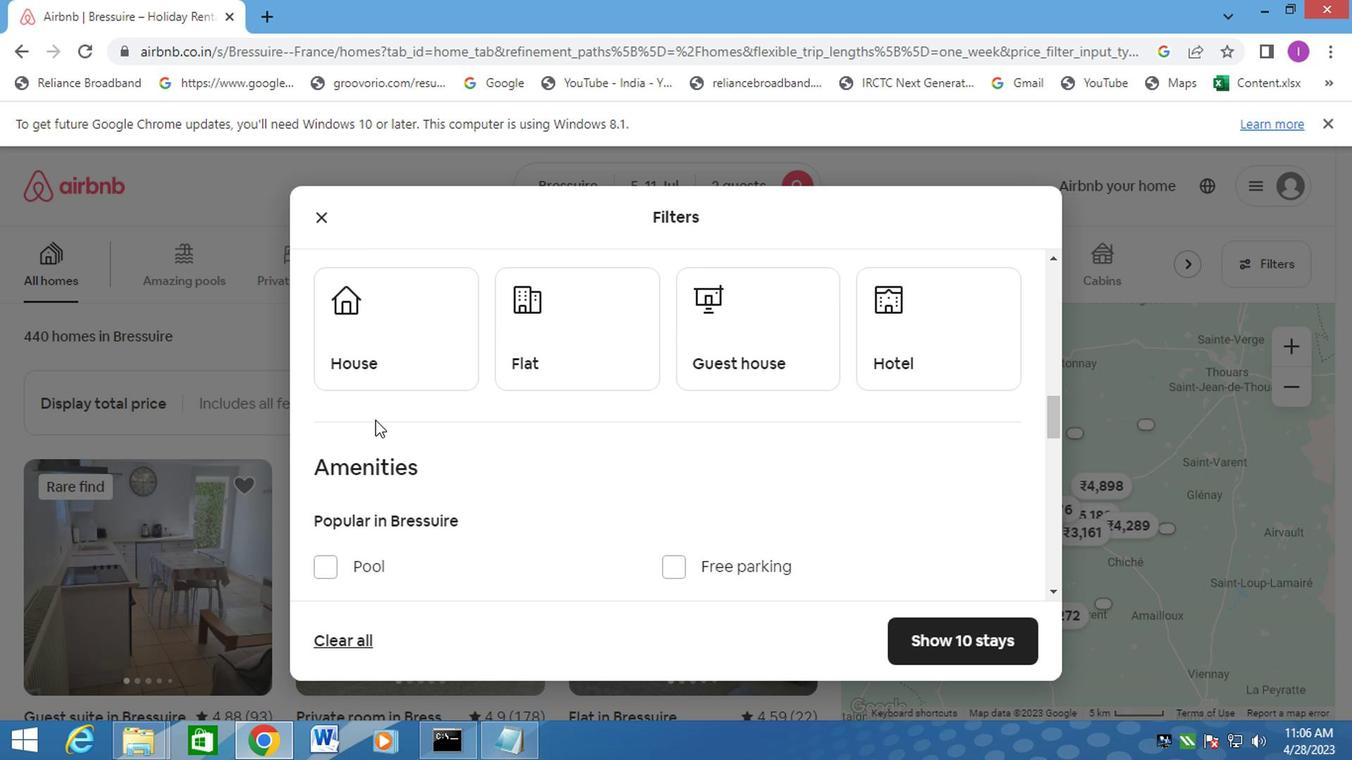 
Action: Mouse pressed left at (388, 362)
Screenshot: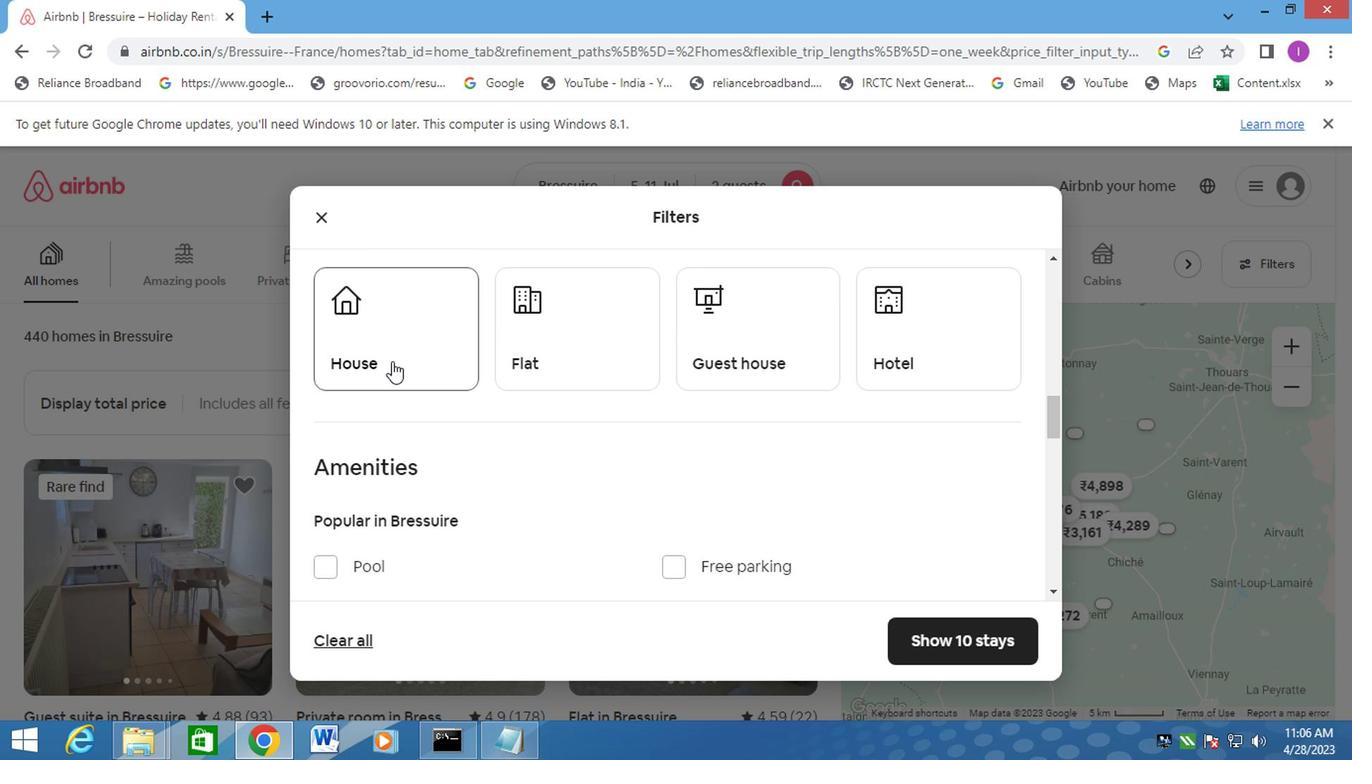 
Action: Mouse moved to (566, 366)
Screenshot: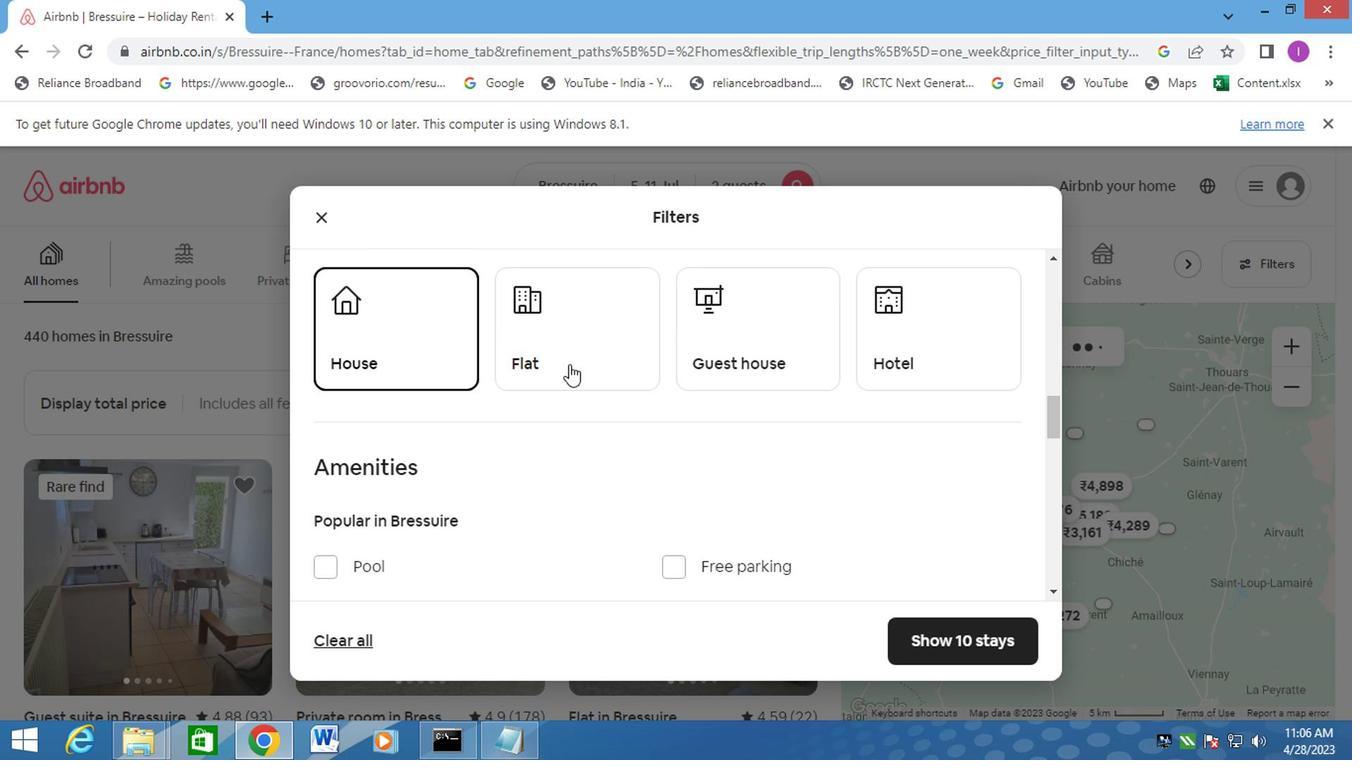 
Action: Mouse pressed left at (566, 366)
Screenshot: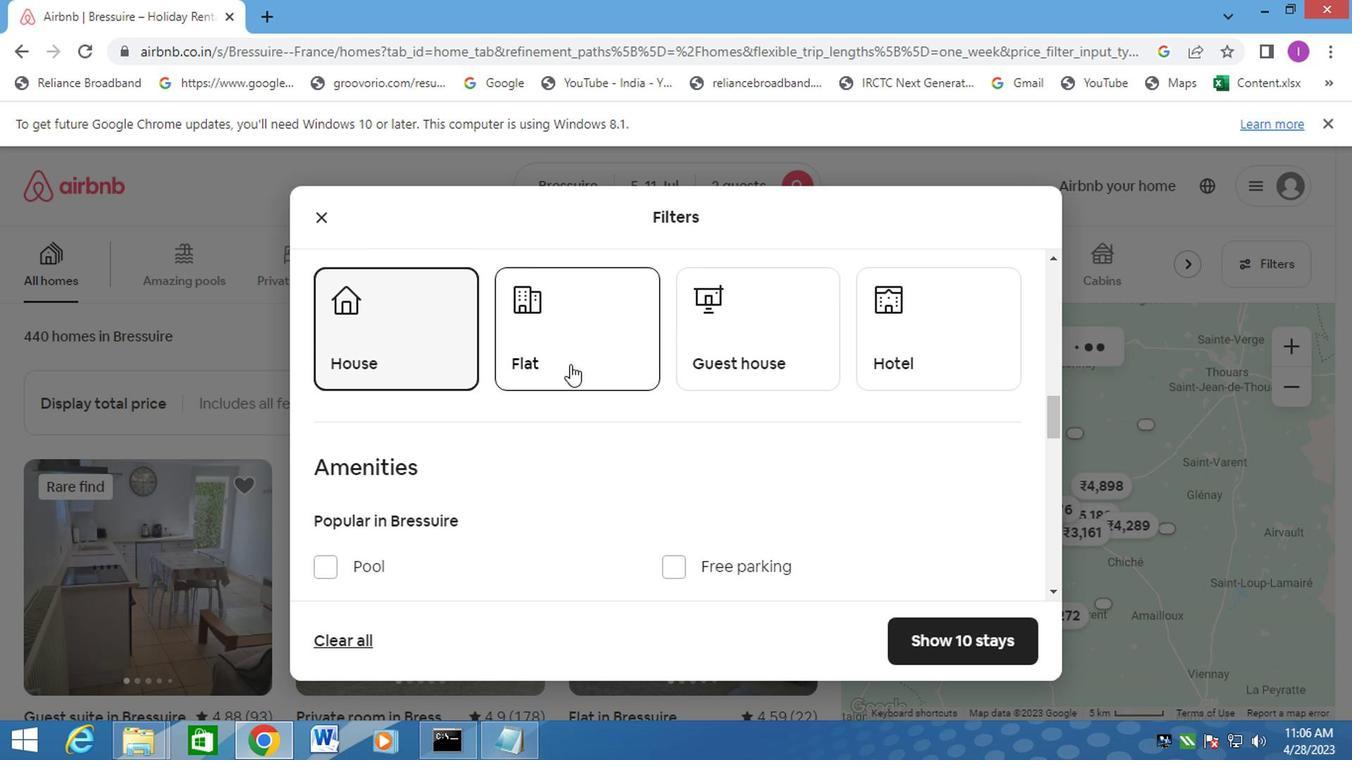 
Action: Mouse moved to (674, 372)
Screenshot: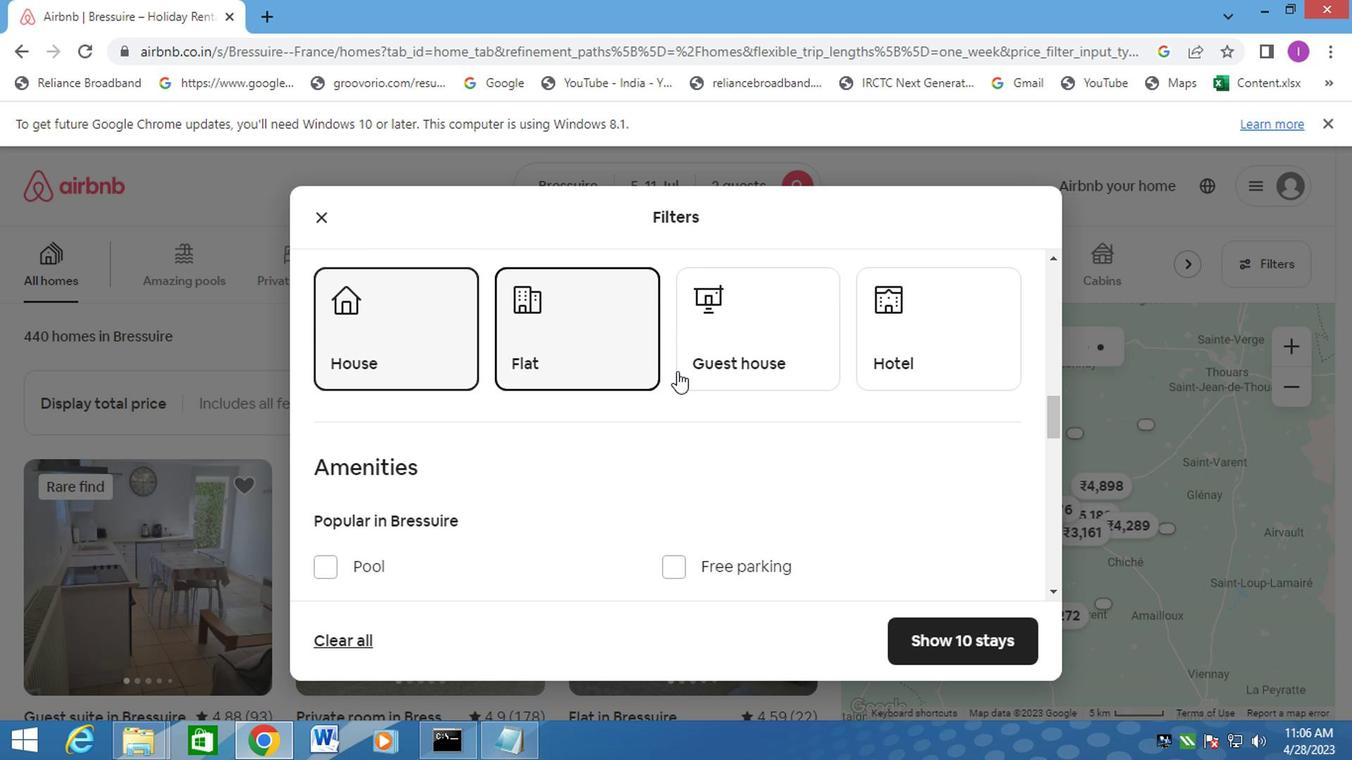 
Action: Mouse pressed left at (674, 372)
Screenshot: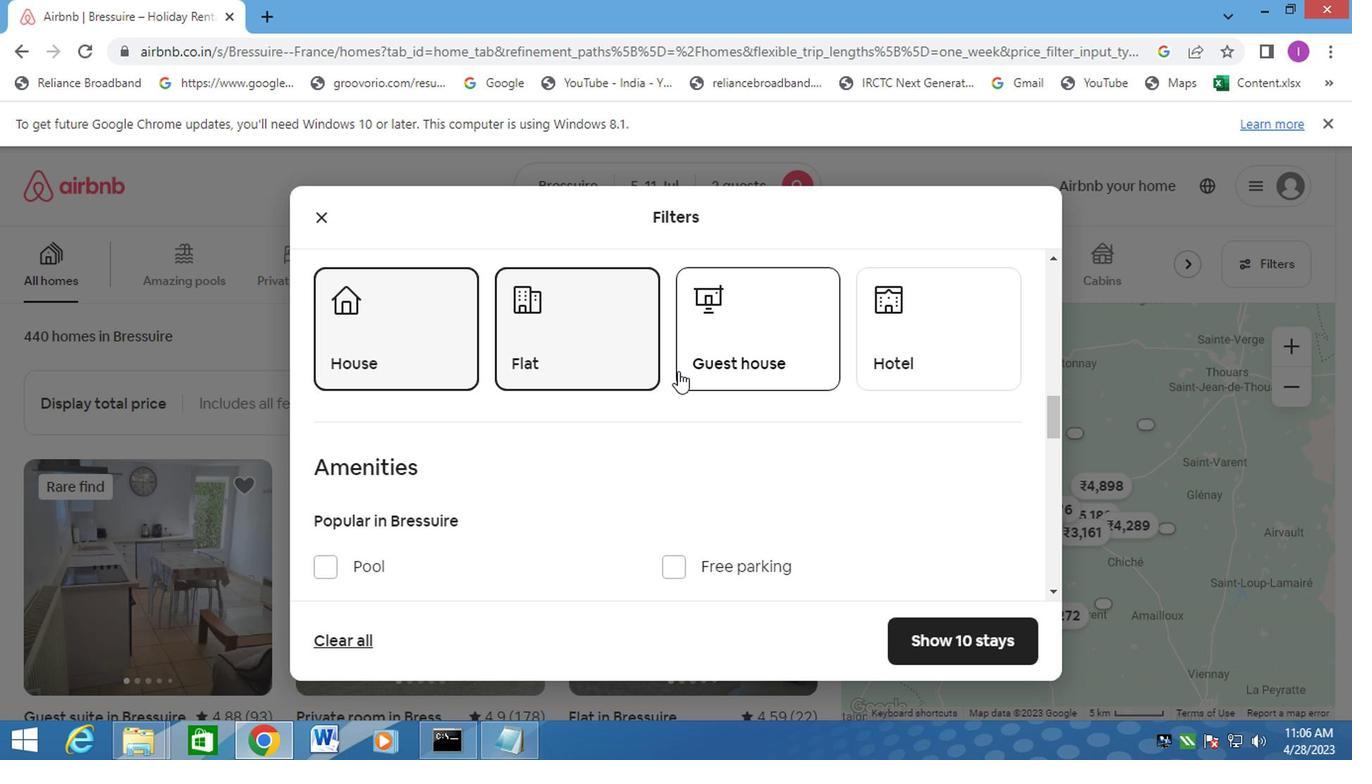 
Action: Mouse moved to (725, 445)
Screenshot: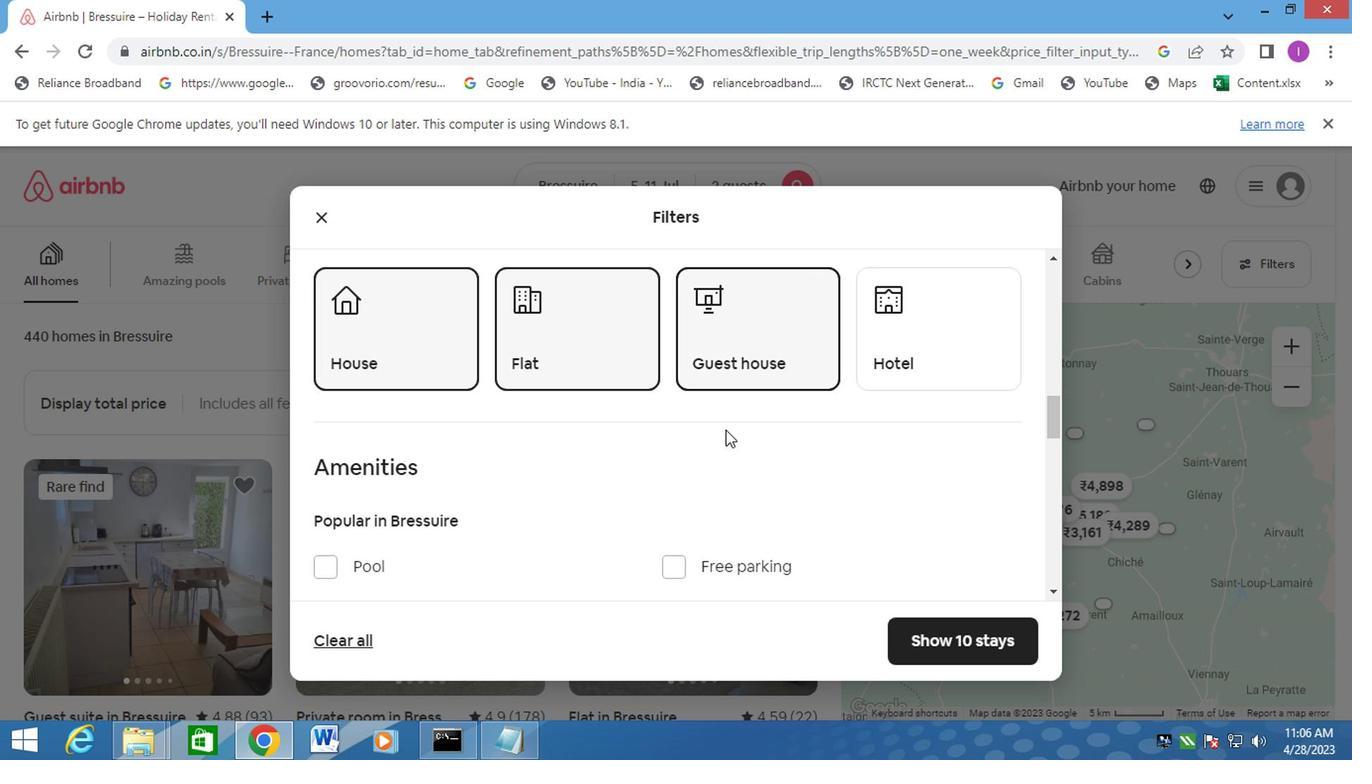 
Action: Mouse scrolled (725, 443) with delta (0, -1)
Screenshot: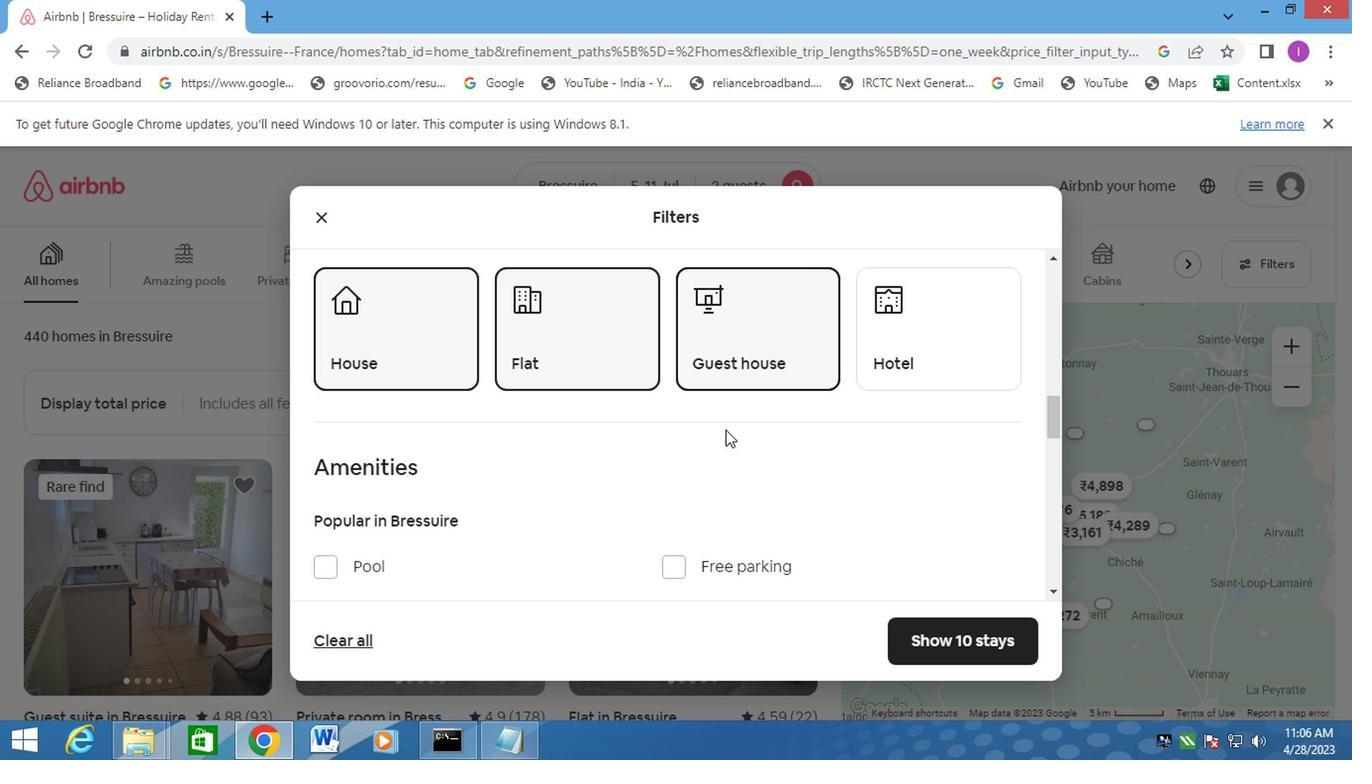 
Action: Mouse moved to (726, 445)
Screenshot: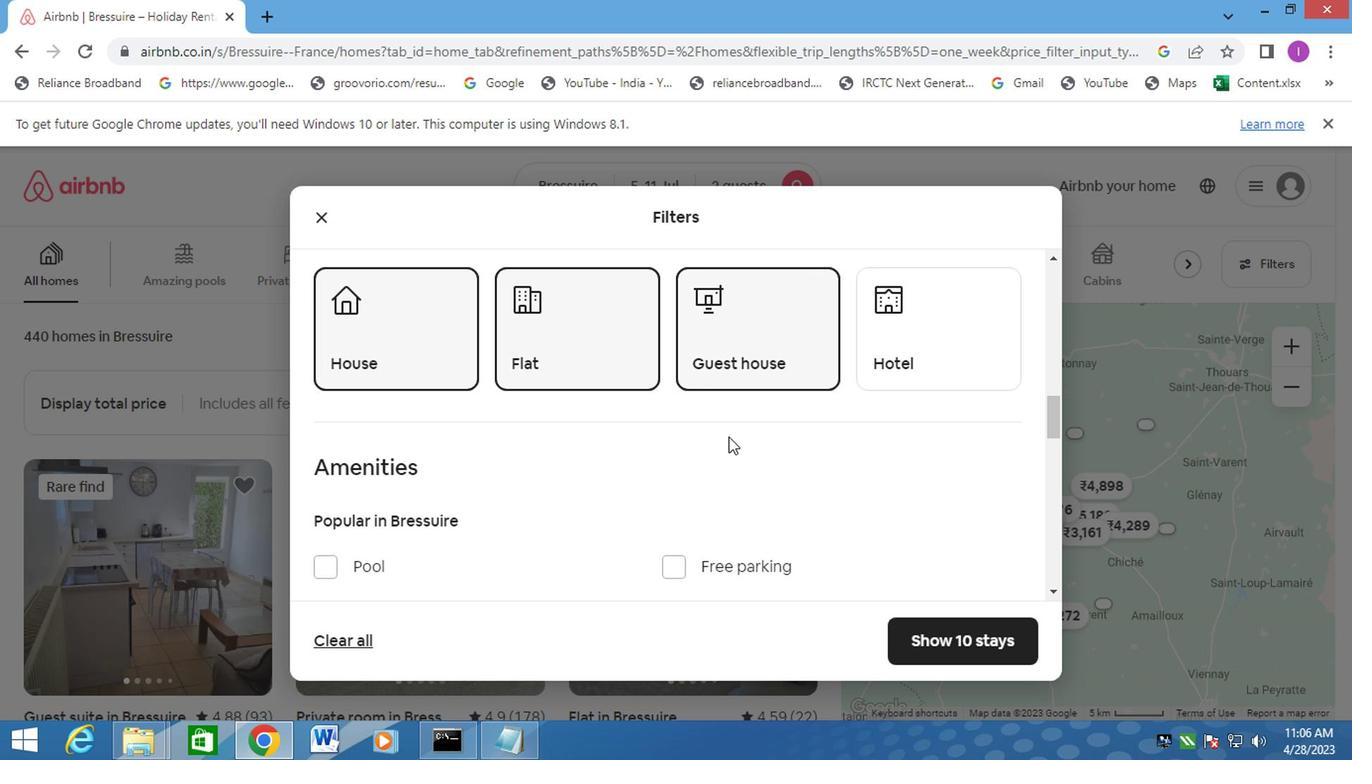 
Action: Mouse scrolled (726, 445) with delta (0, 0)
Screenshot: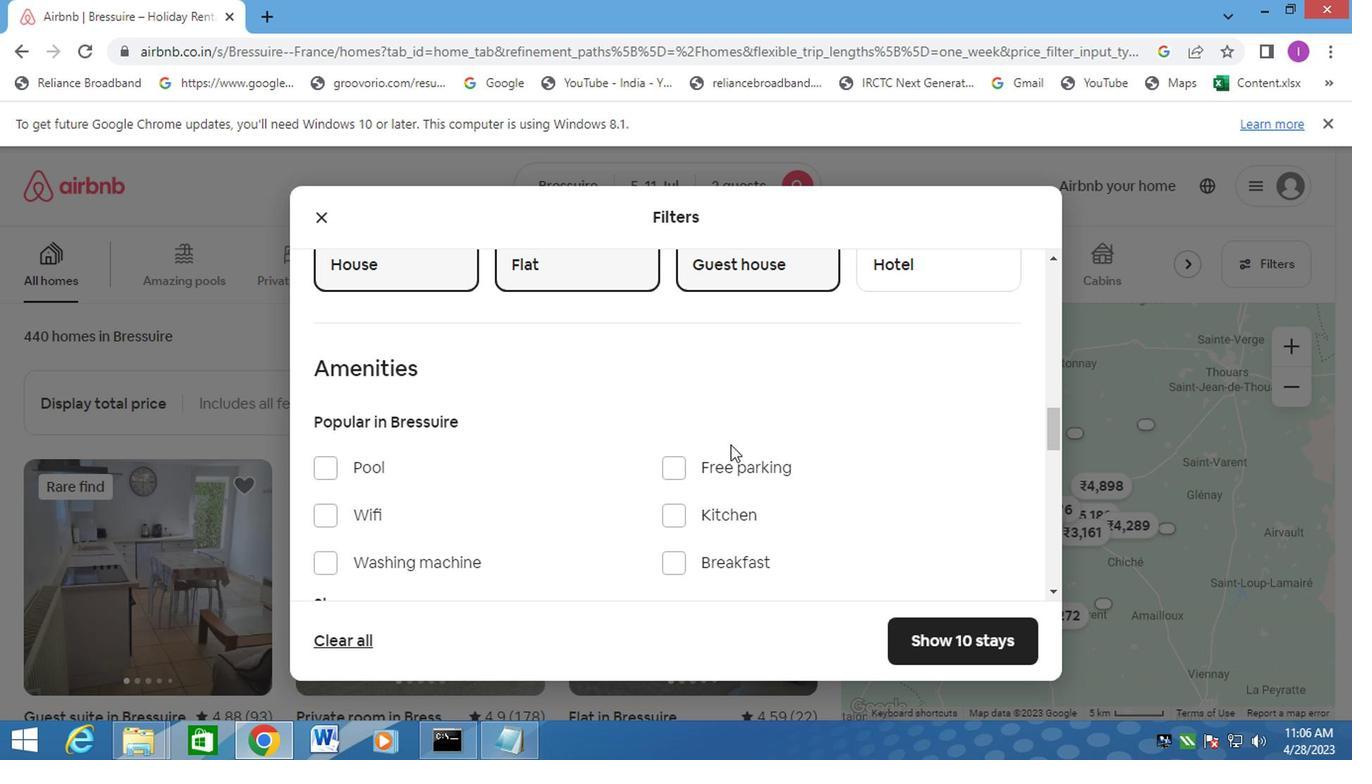 
Action: Mouse moved to (317, 460)
Screenshot: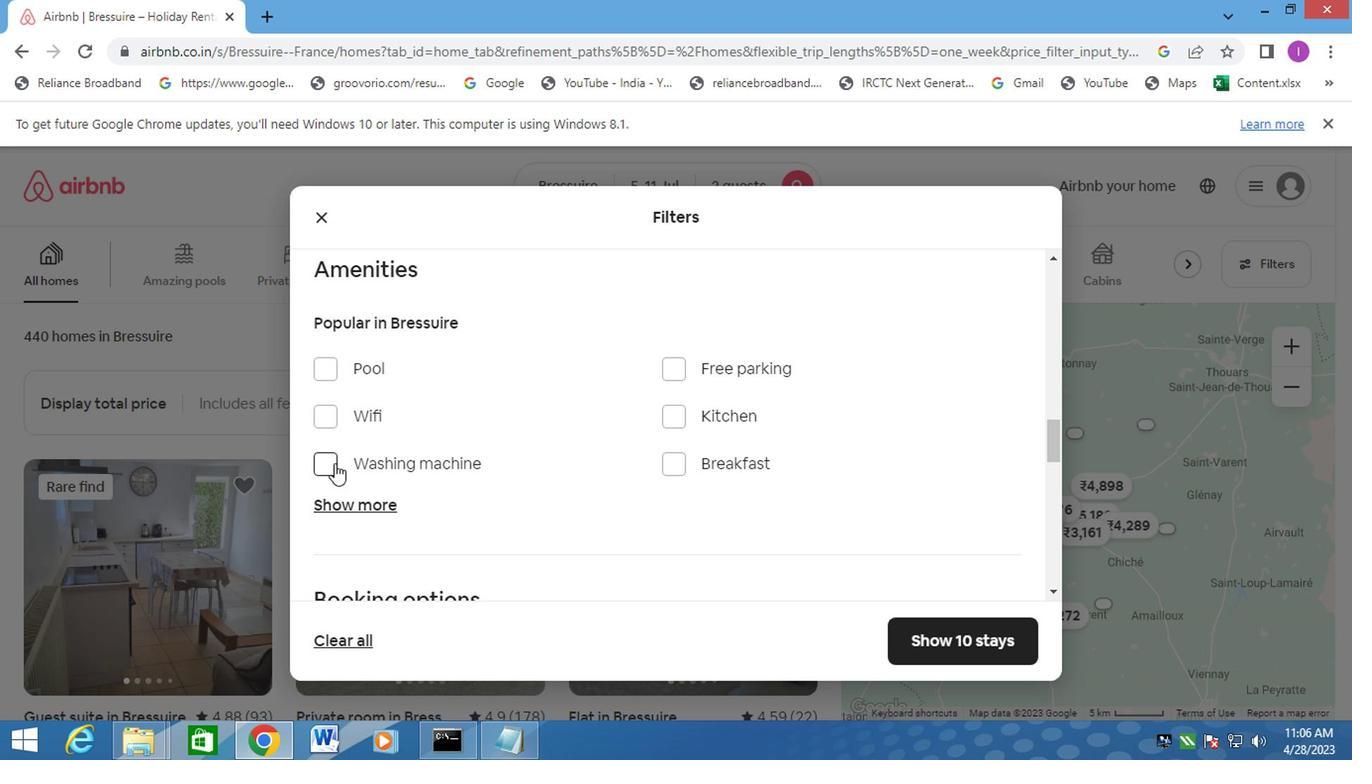 
Action: Mouse pressed left at (317, 460)
Screenshot: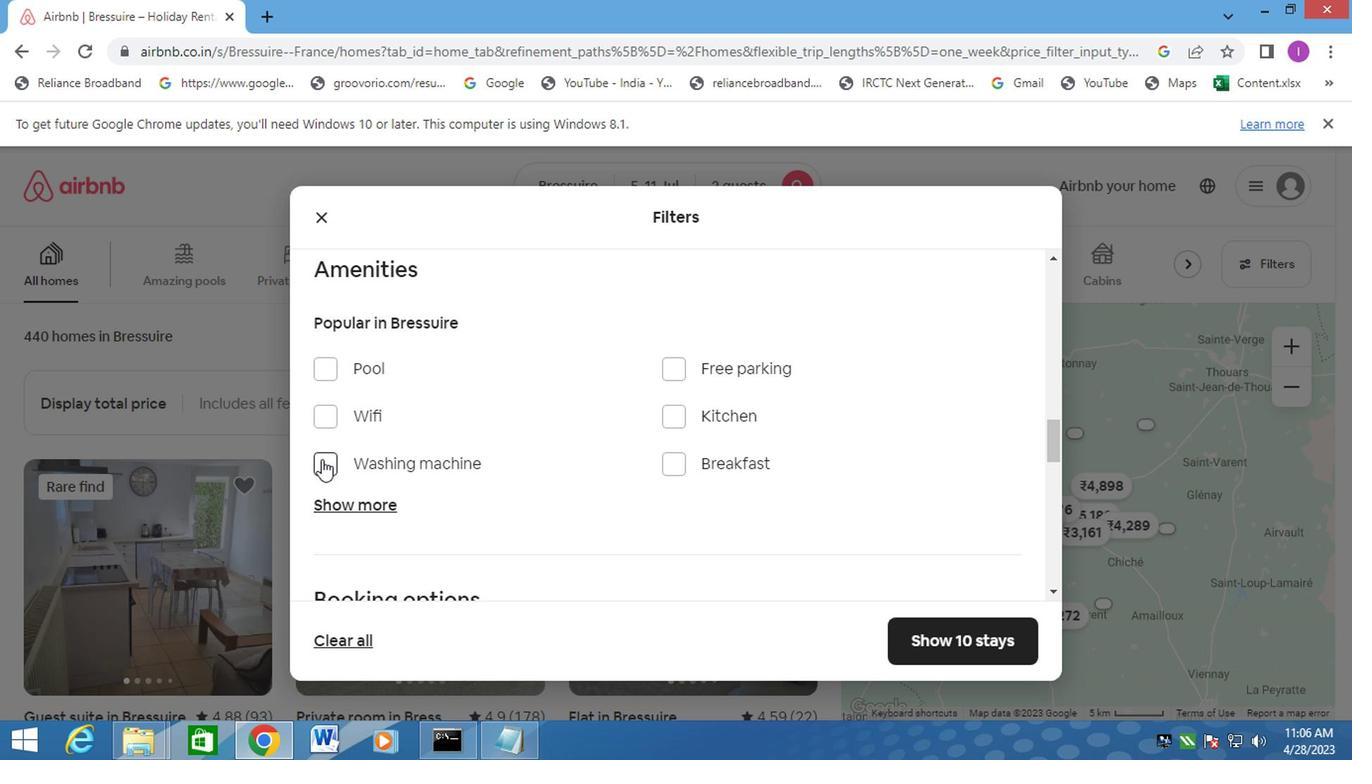 
Action: Mouse moved to (527, 460)
Screenshot: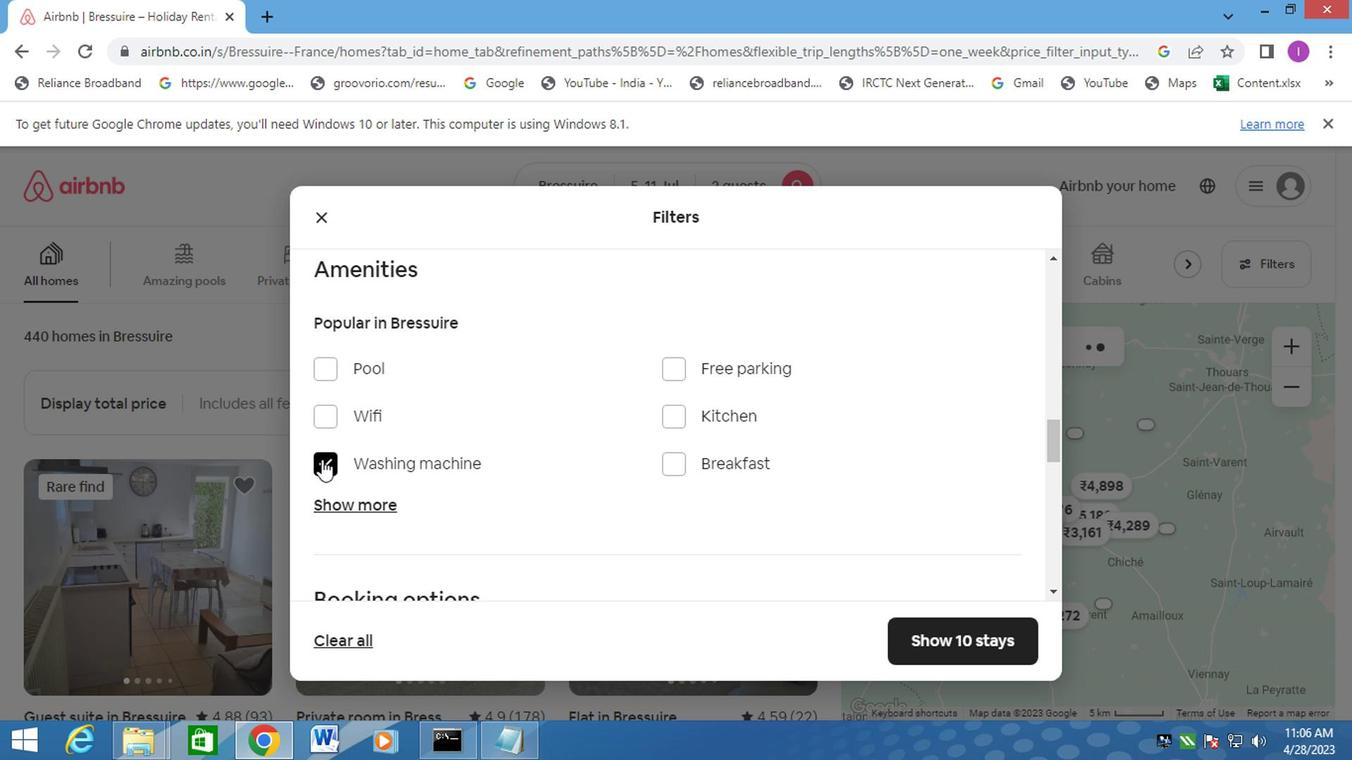 
Action: Mouse scrolled (527, 460) with delta (0, 0)
Screenshot: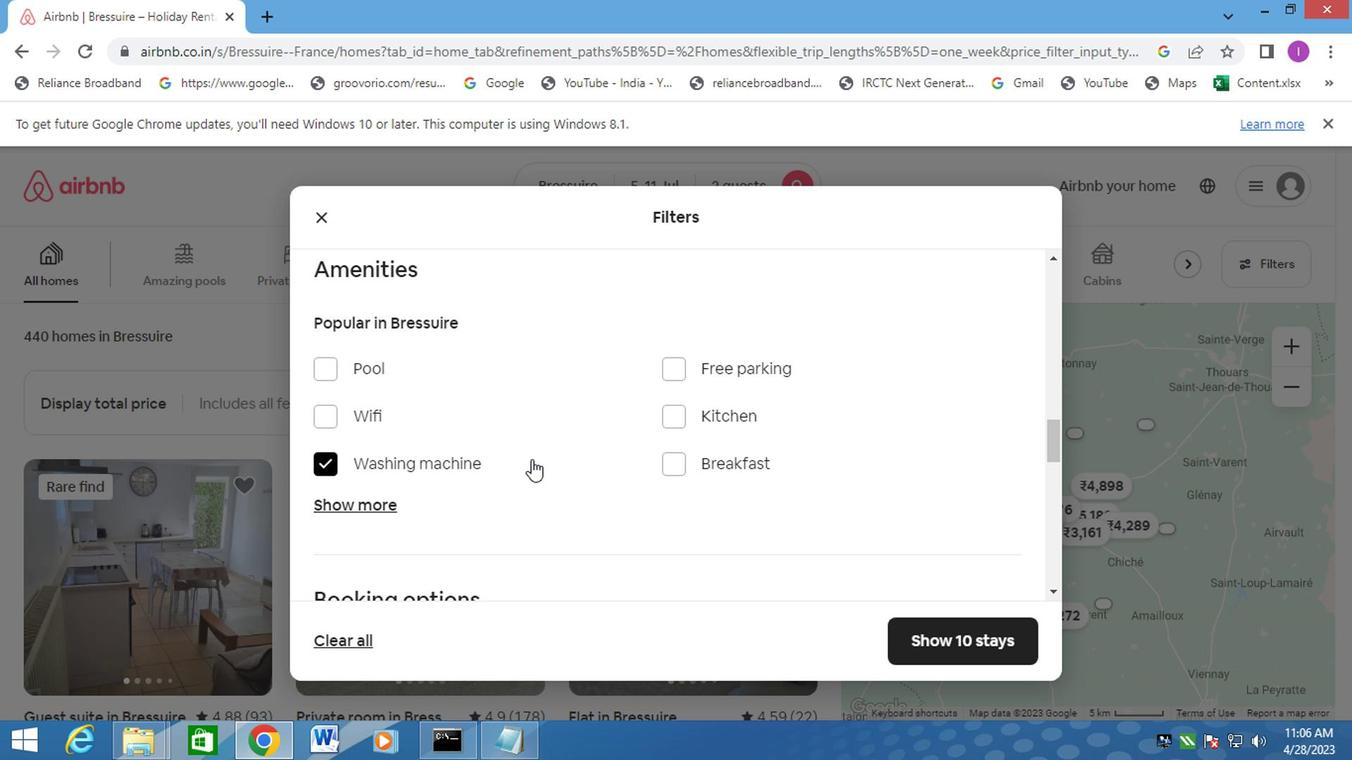 
Action: Mouse scrolled (527, 460) with delta (0, 0)
Screenshot: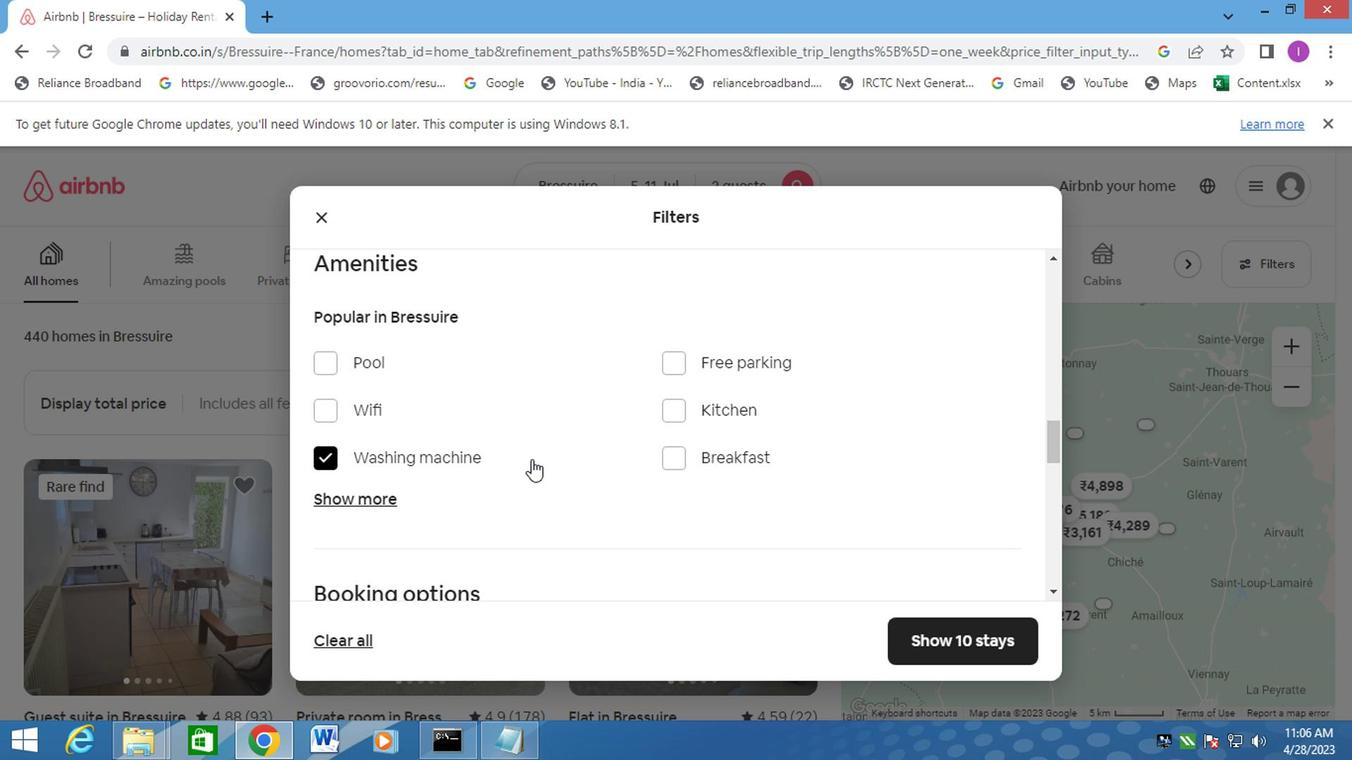 
Action: Mouse scrolled (527, 460) with delta (0, 0)
Screenshot: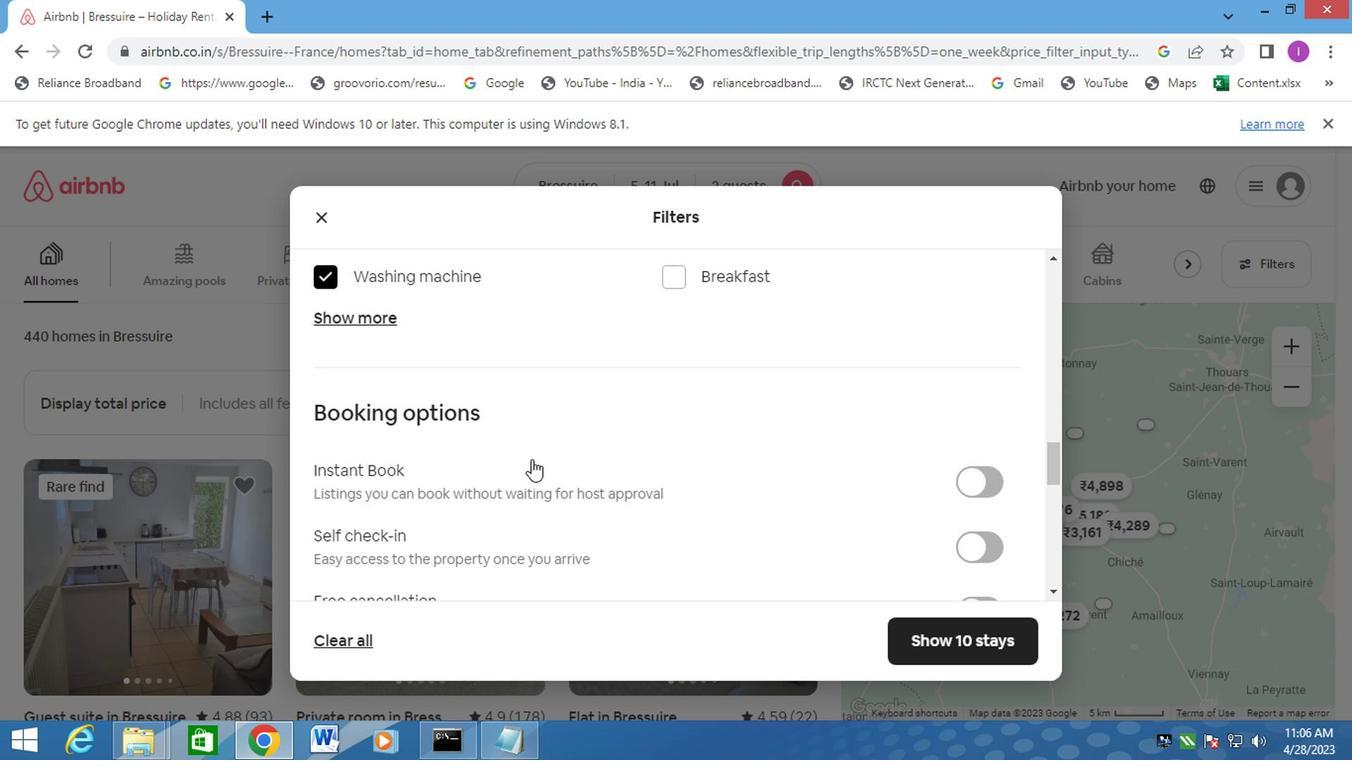 
Action: Mouse moved to (988, 426)
Screenshot: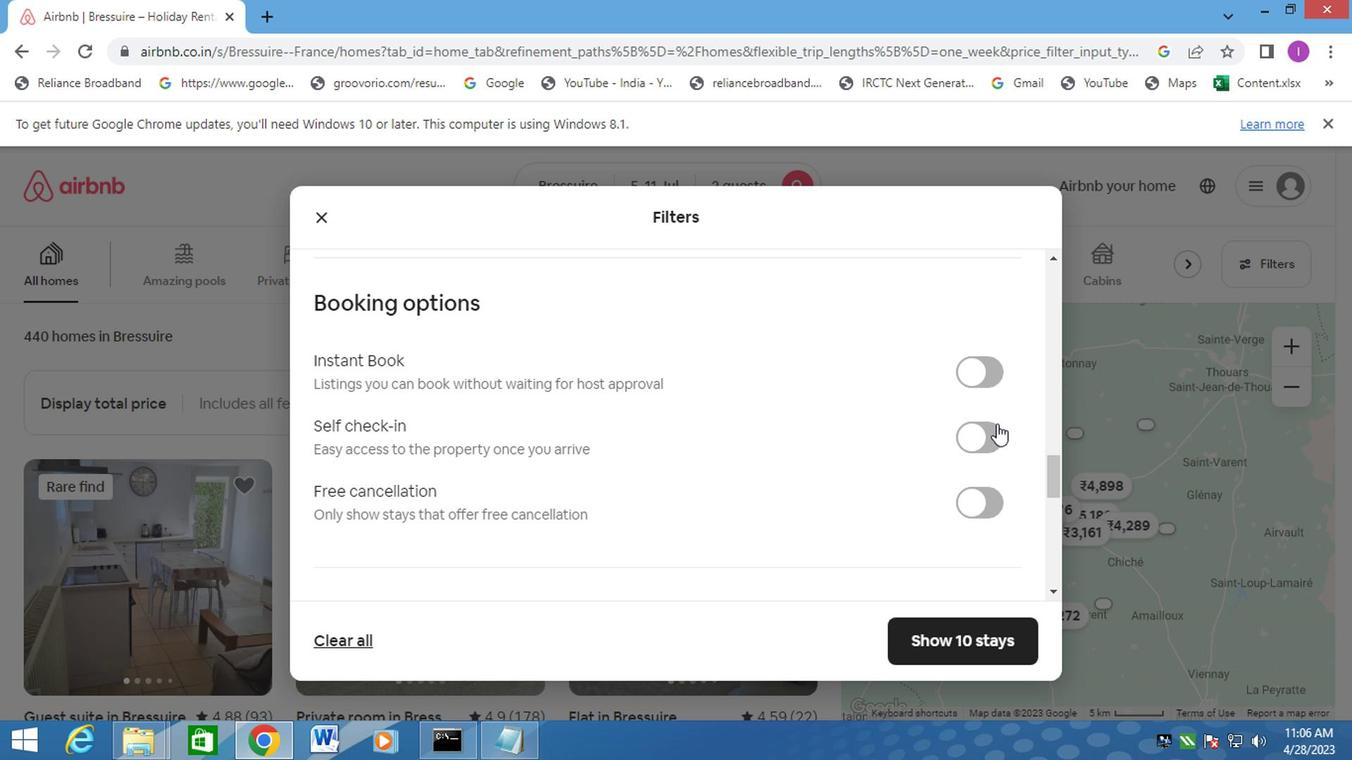 
Action: Mouse pressed left at (988, 426)
Screenshot: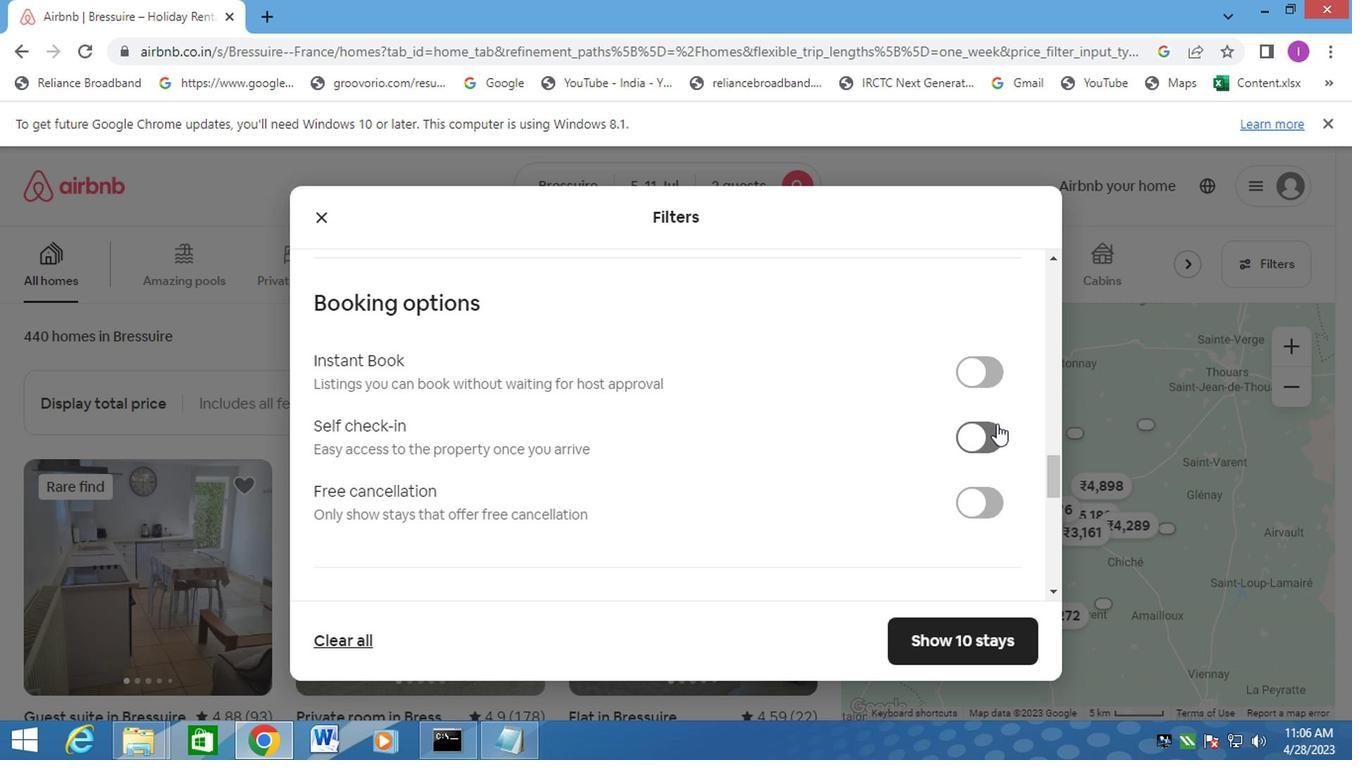 
Action: Mouse moved to (503, 556)
Screenshot: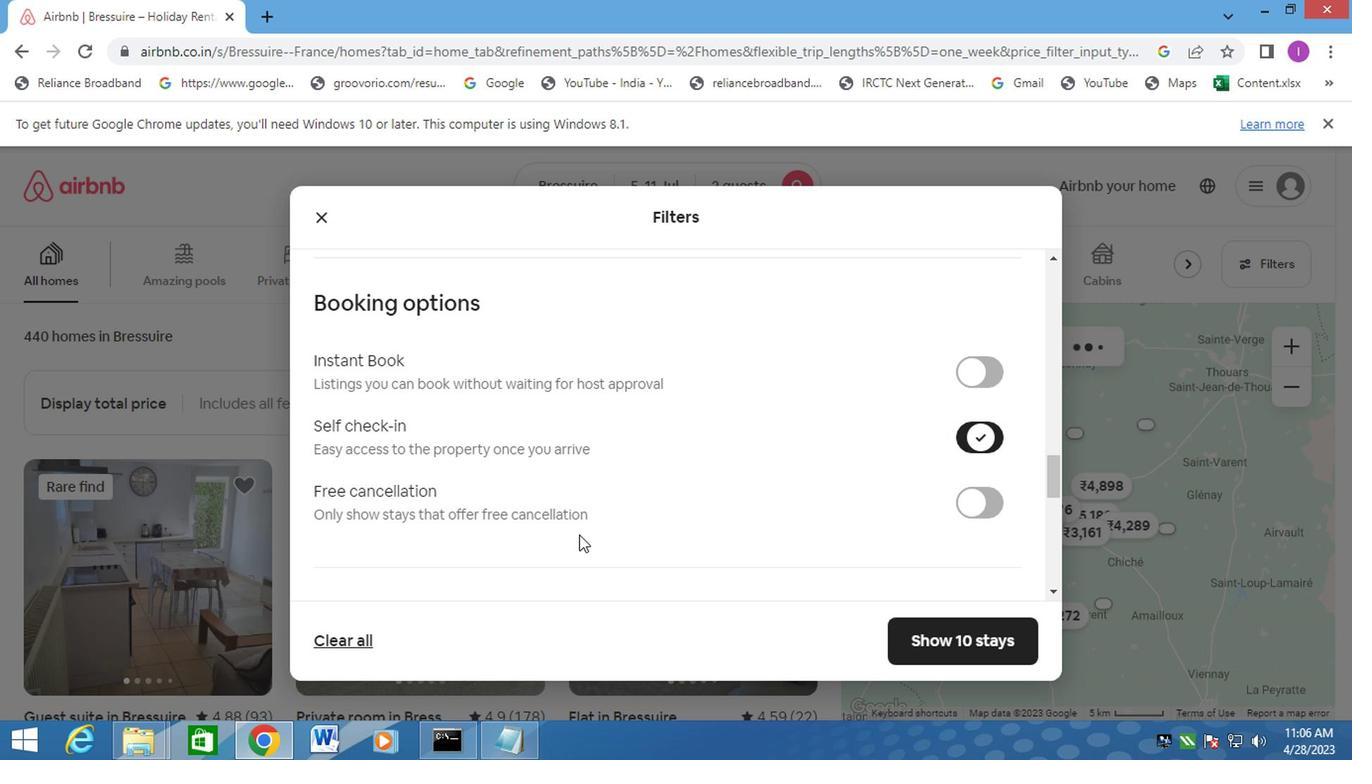
Action: Mouse scrolled (503, 555) with delta (0, -1)
Screenshot: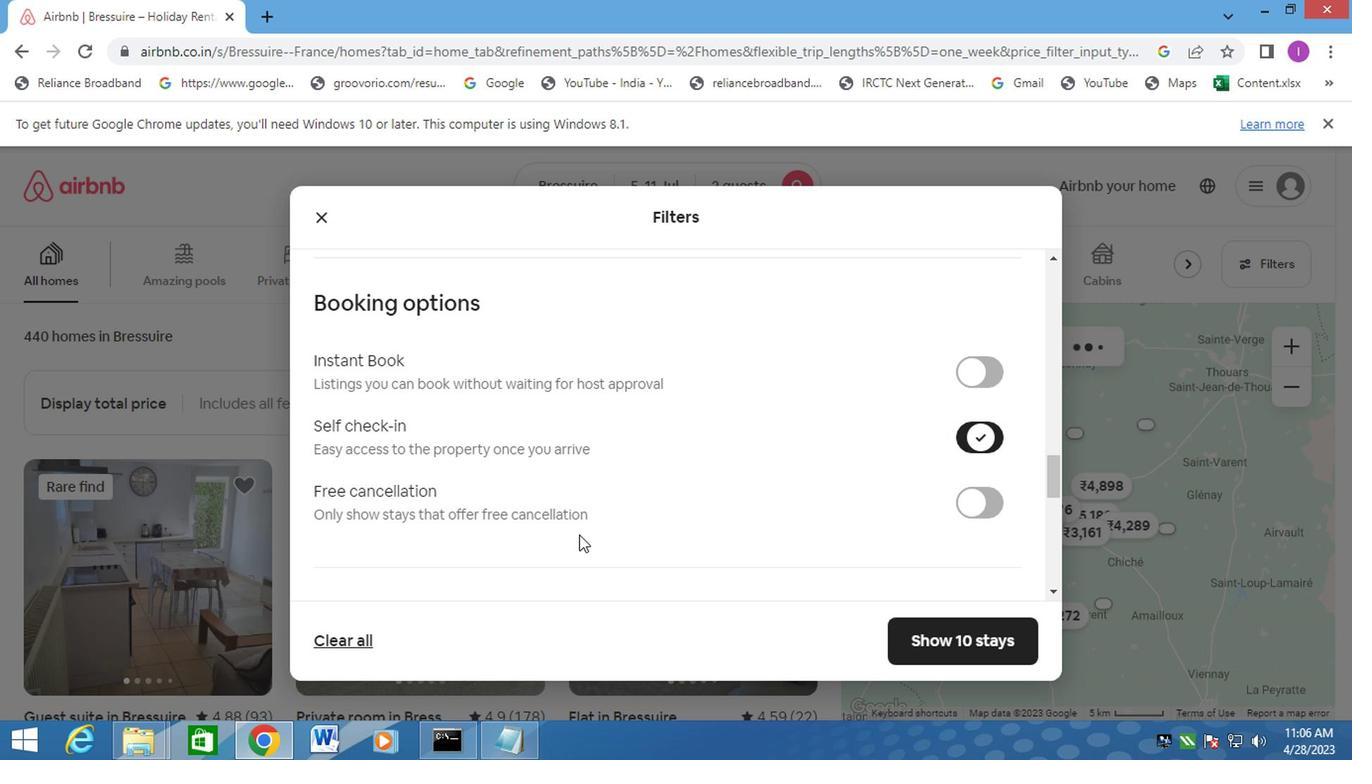 
Action: Mouse scrolled (503, 555) with delta (0, -1)
Screenshot: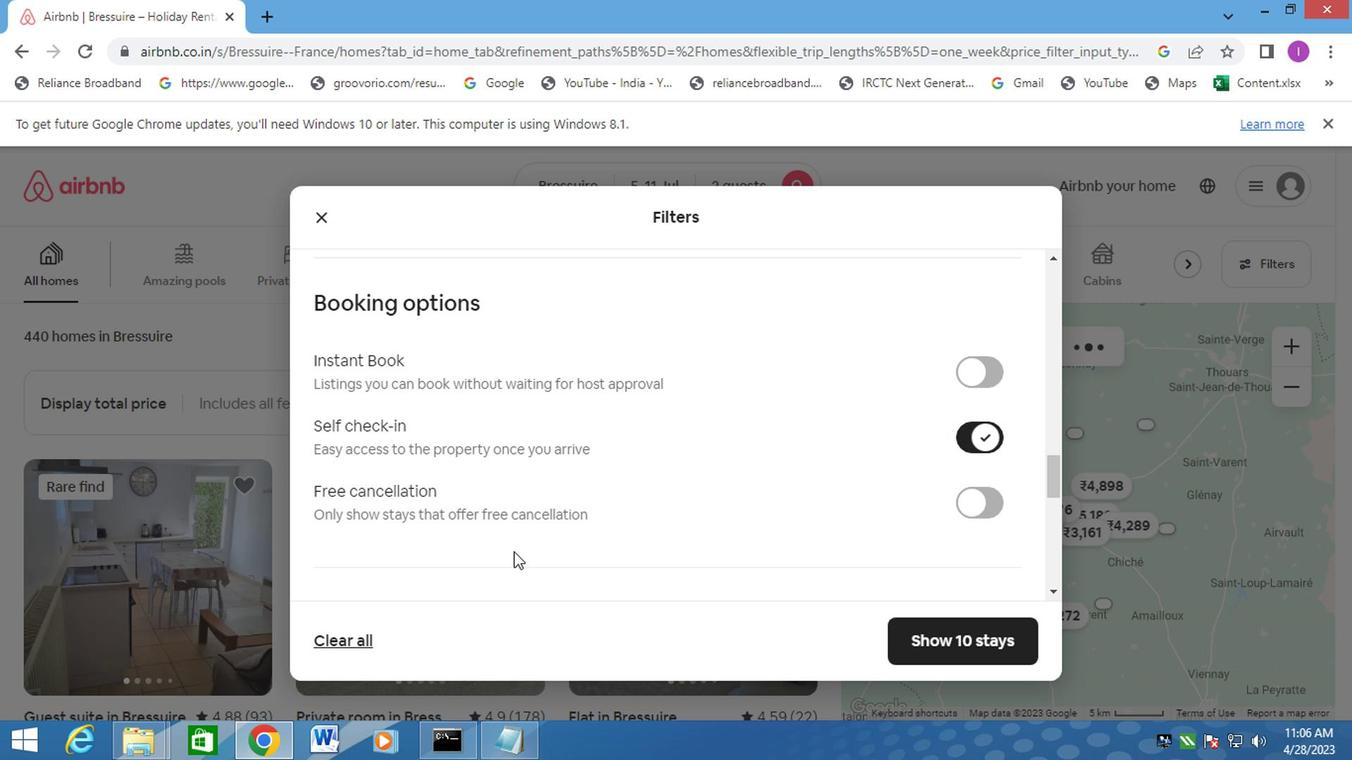 
Action: Mouse scrolled (503, 555) with delta (0, -1)
Screenshot: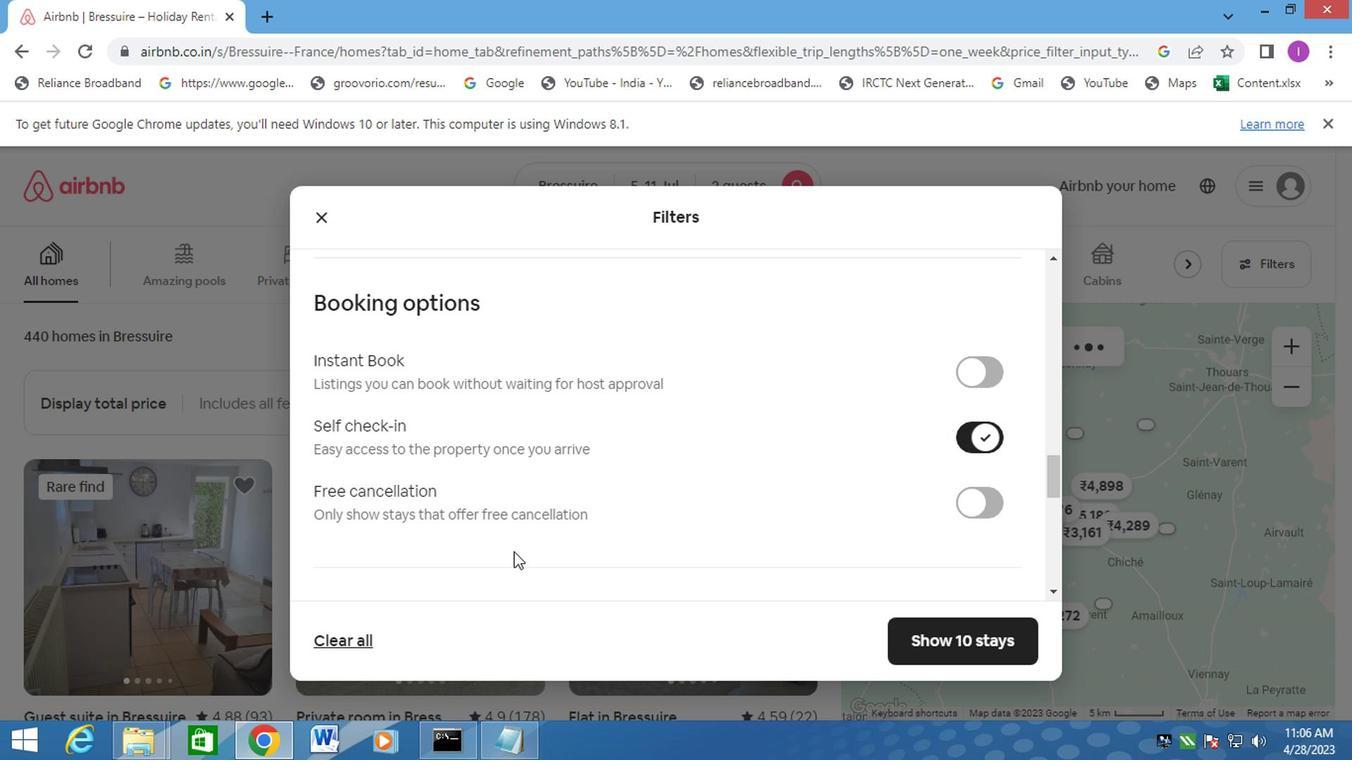 
Action: Mouse moved to (503, 556)
Screenshot: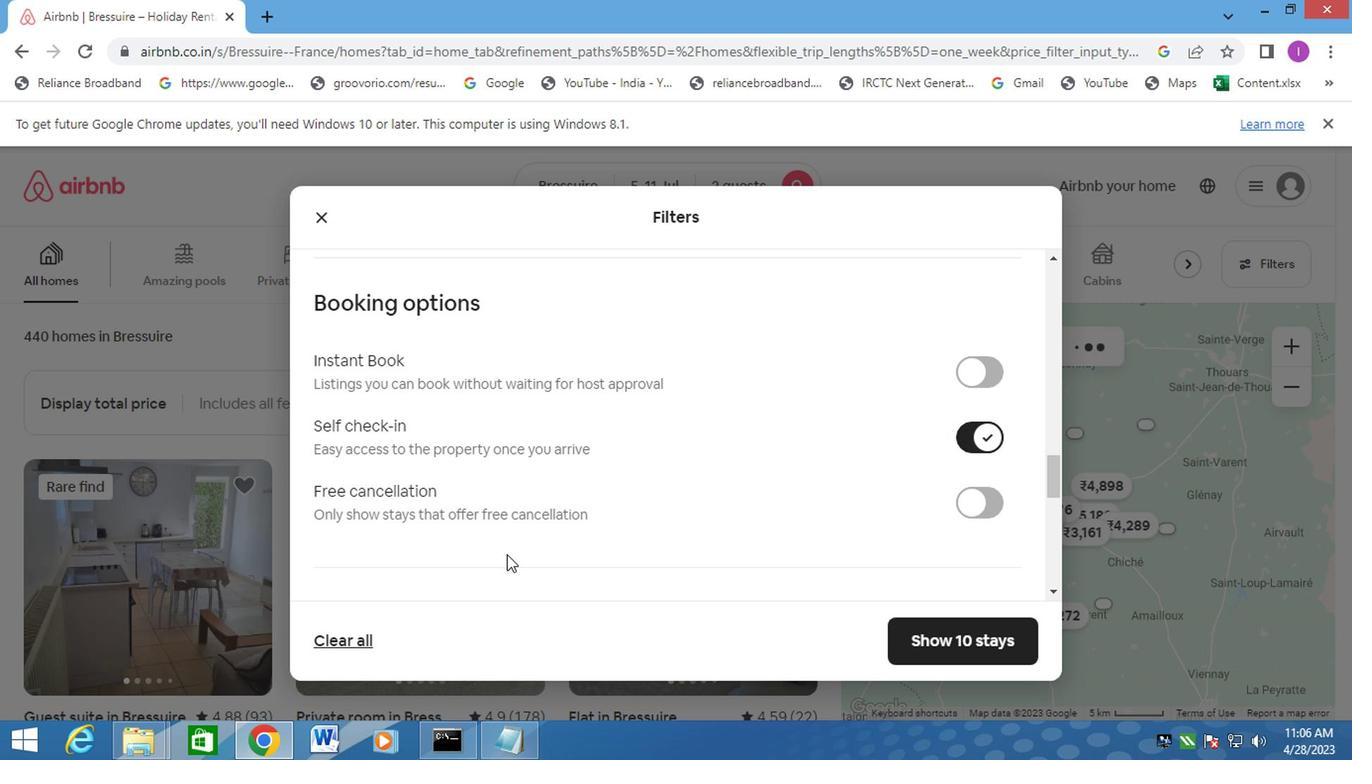 
Action: Mouse scrolled (503, 555) with delta (0, -1)
Screenshot: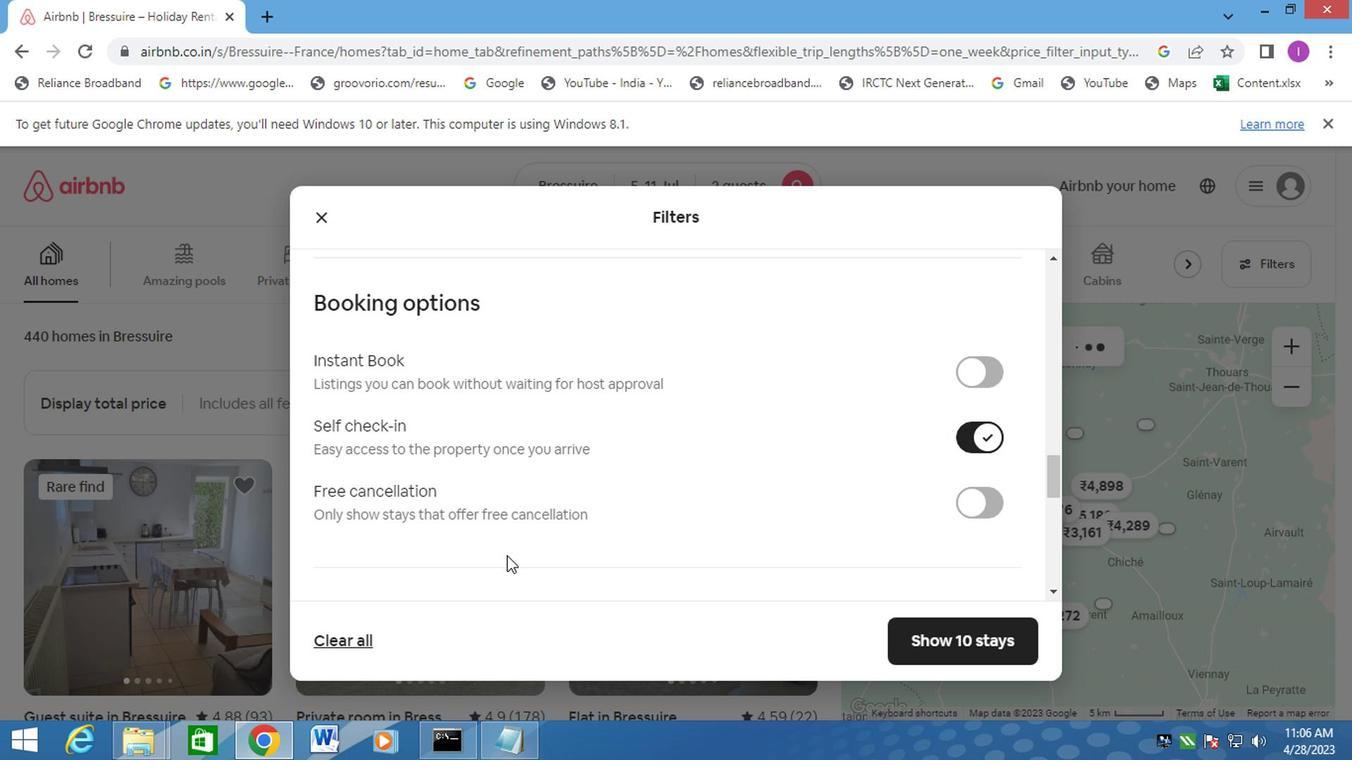 
Action: Mouse moved to (510, 532)
Screenshot: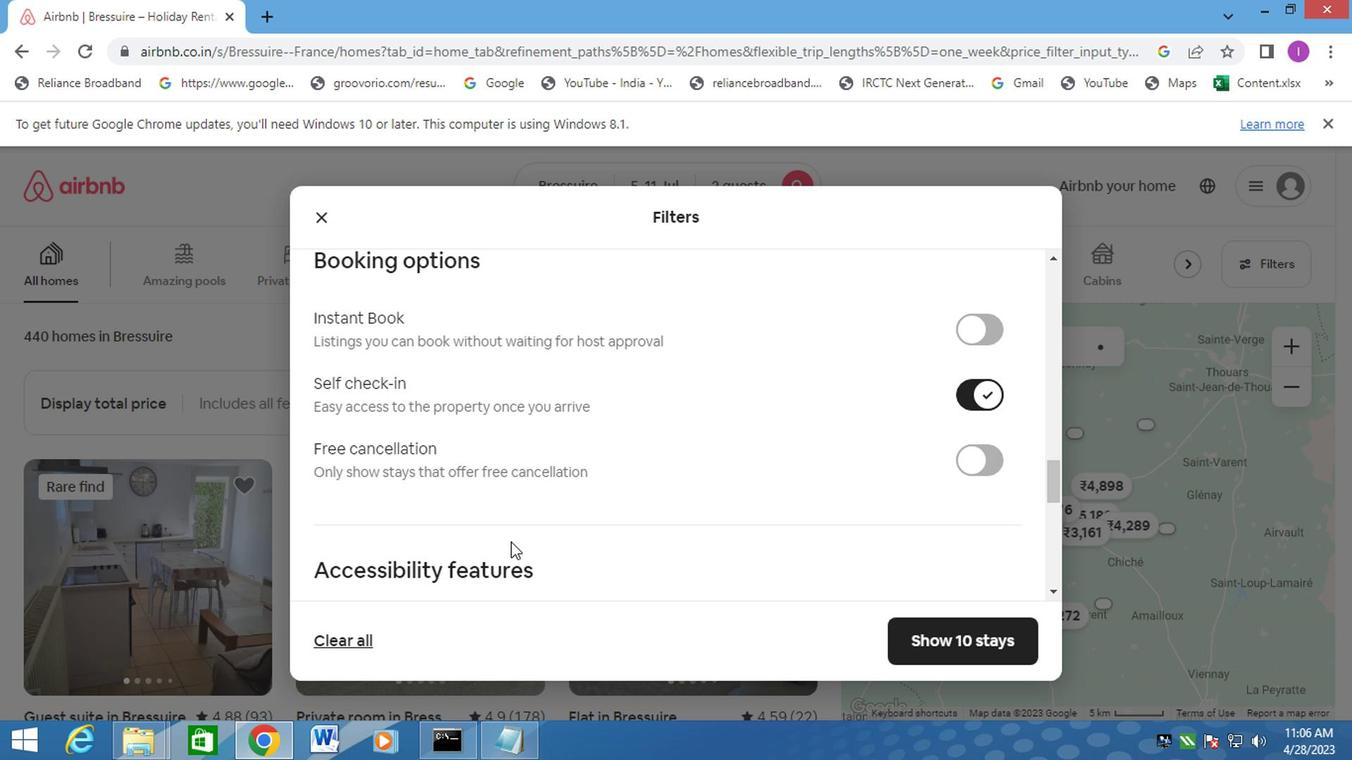 
Action: Mouse scrolled (510, 531) with delta (0, 0)
Screenshot: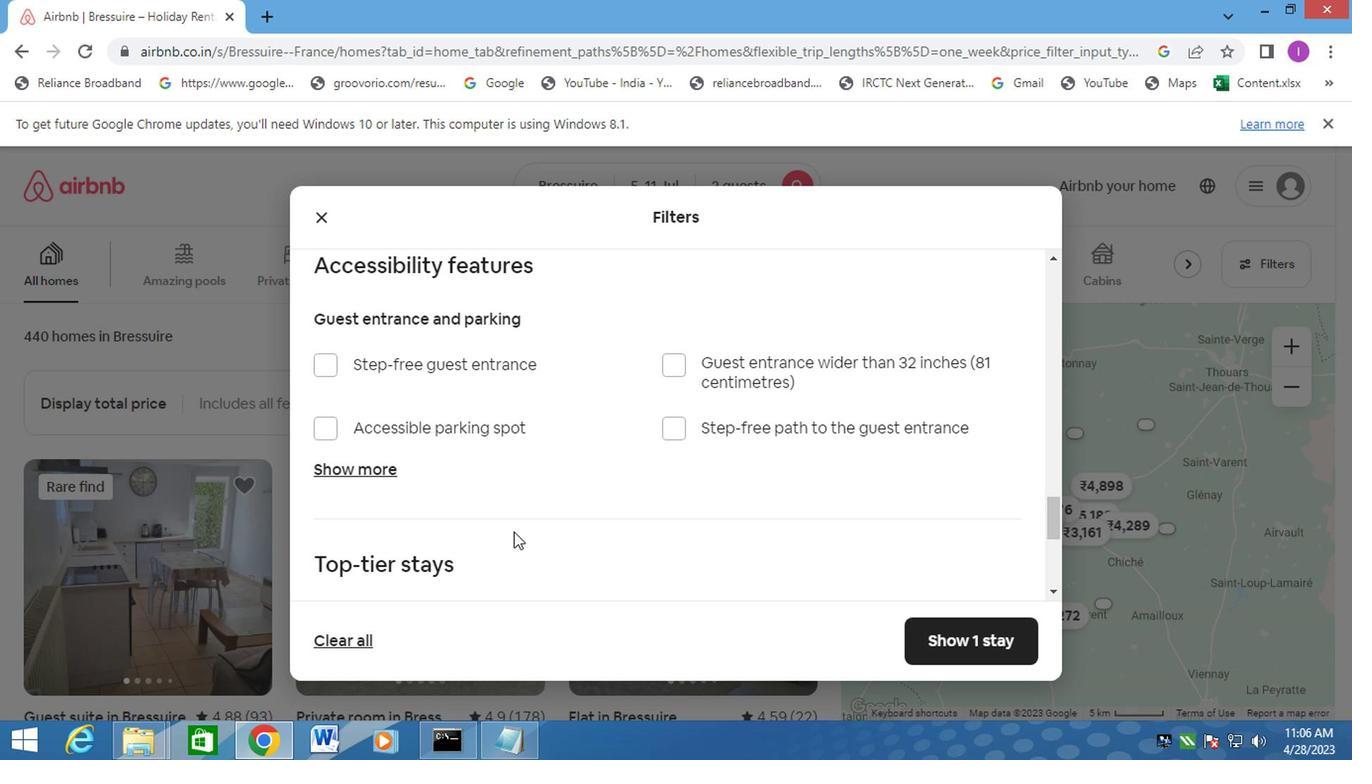 
Action: Mouse scrolled (510, 531) with delta (0, 0)
Screenshot: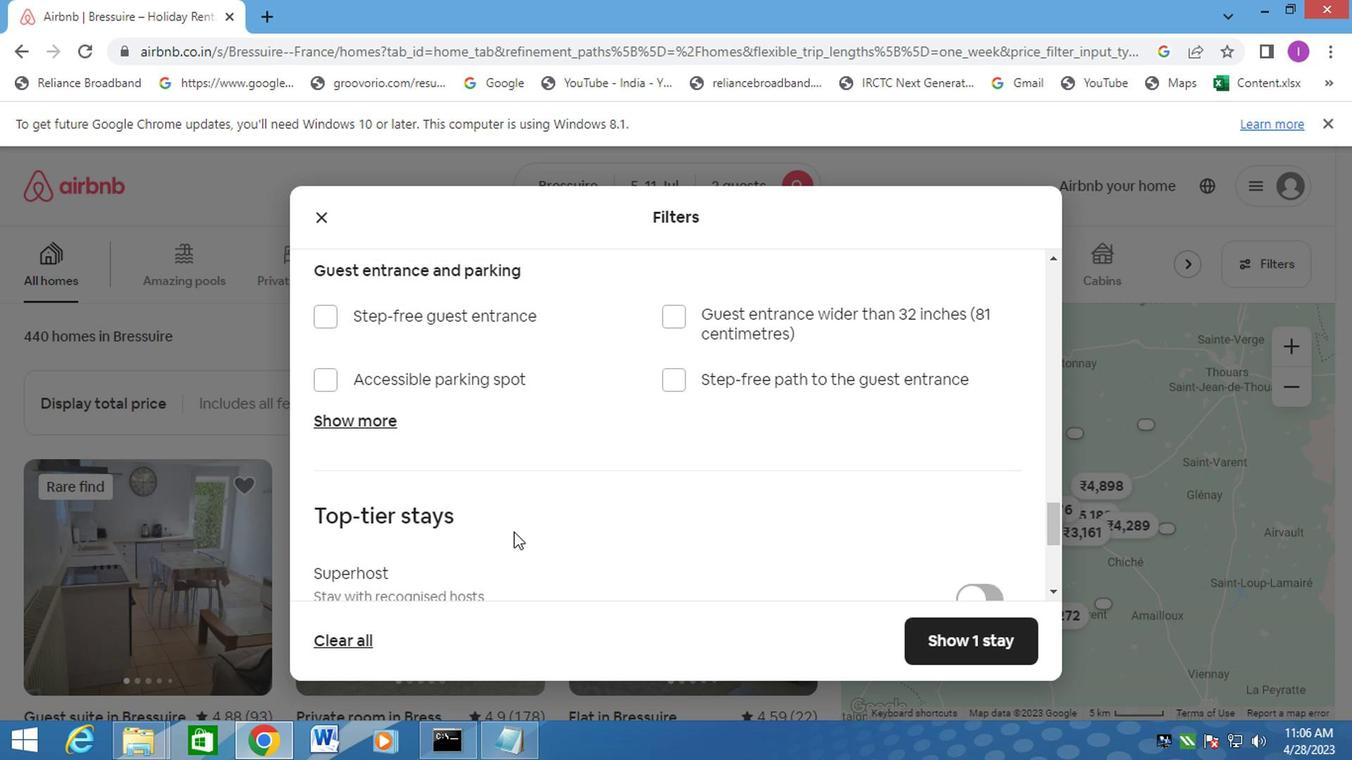 
Action: Mouse moved to (510, 531)
Screenshot: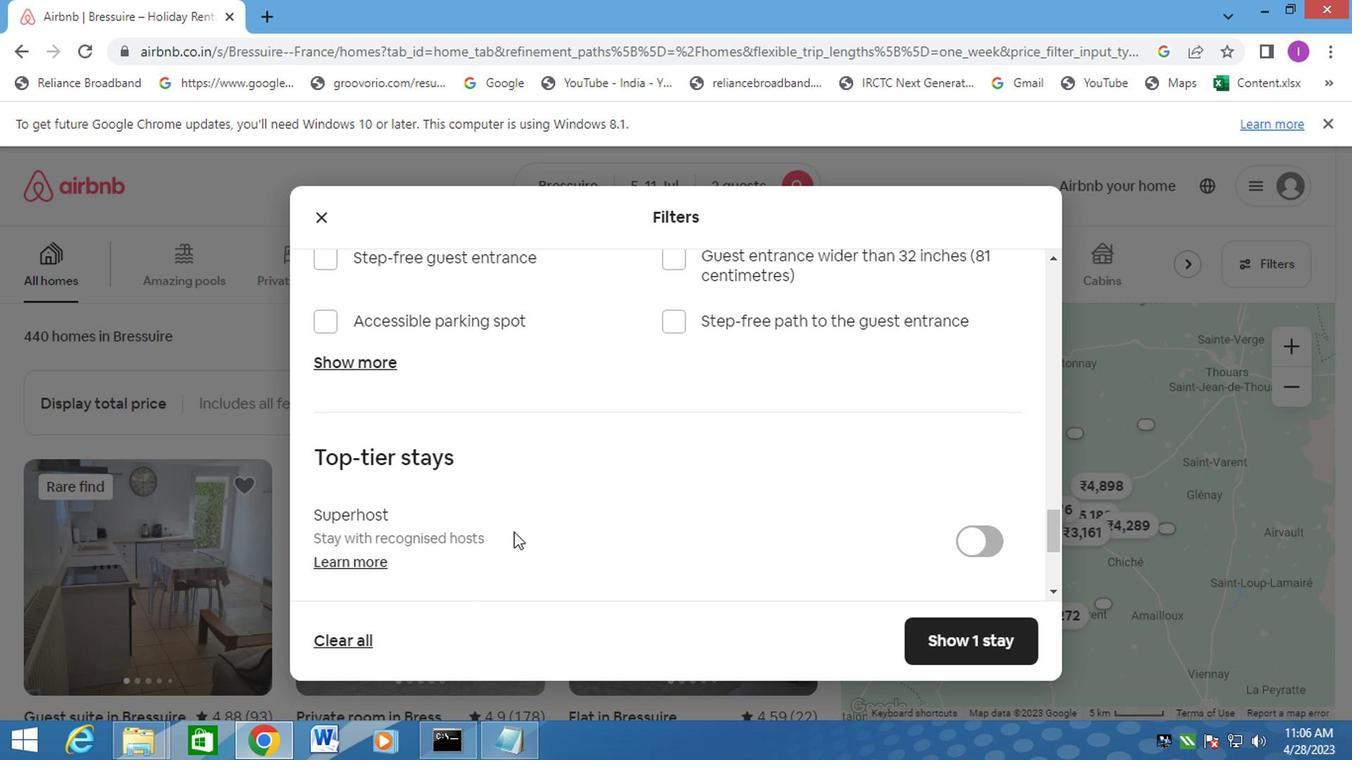 
Action: Mouse scrolled (510, 530) with delta (0, -1)
Screenshot: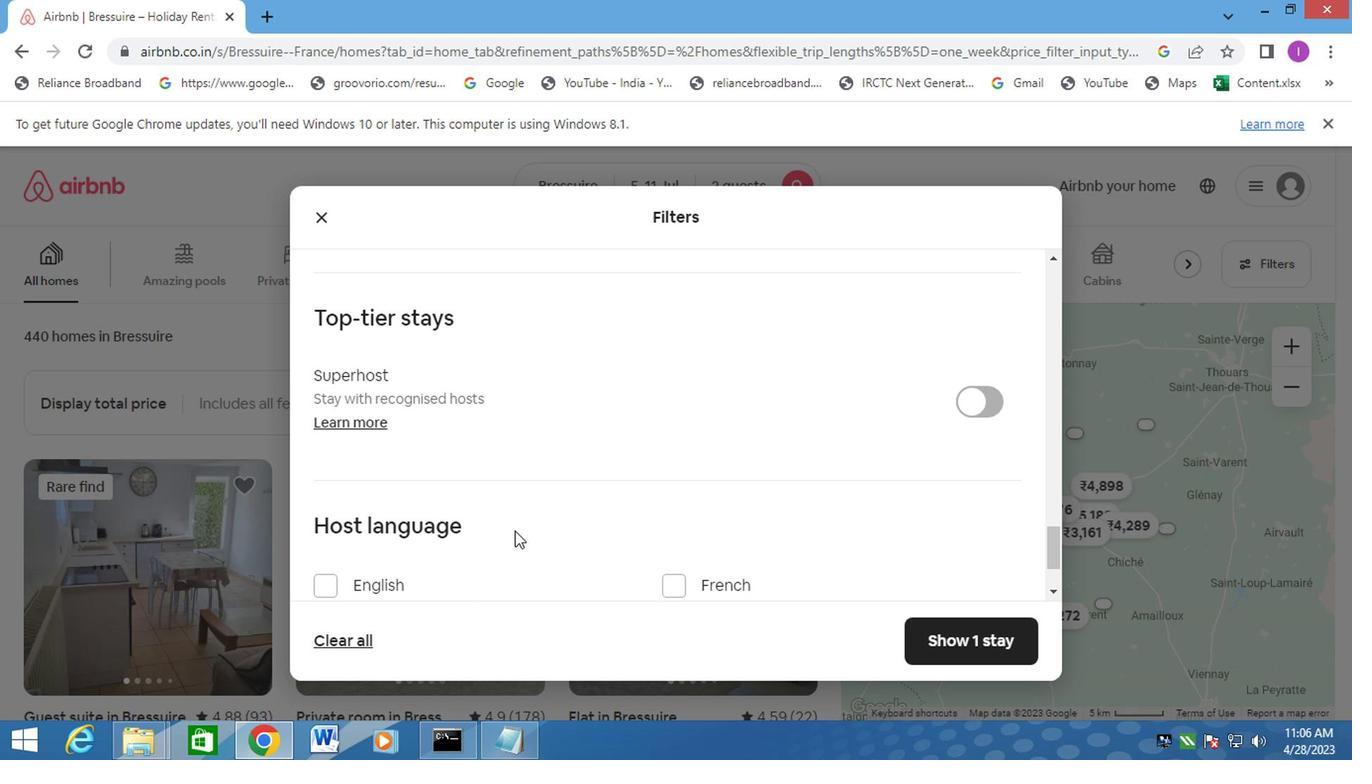 
Action: Mouse scrolled (510, 530) with delta (0, -1)
Screenshot: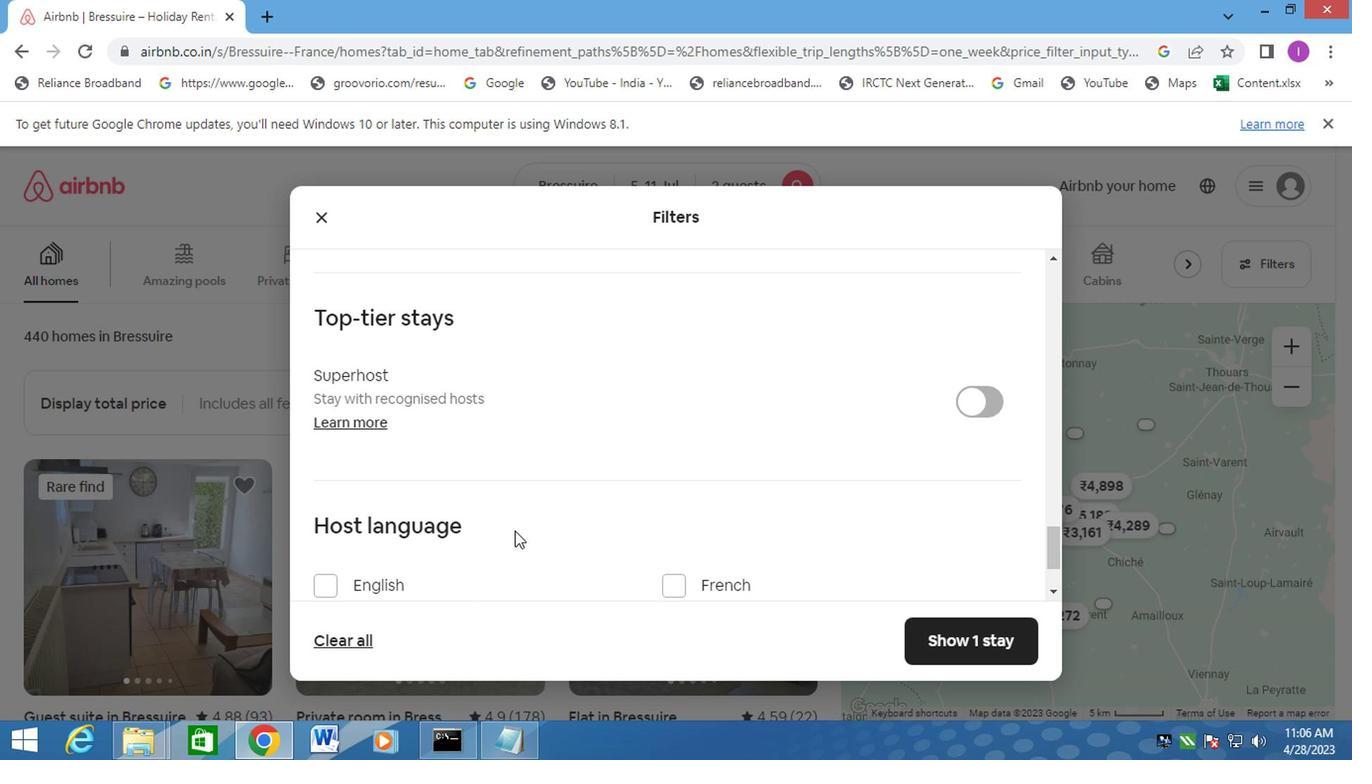 
Action: Mouse moved to (326, 465)
Screenshot: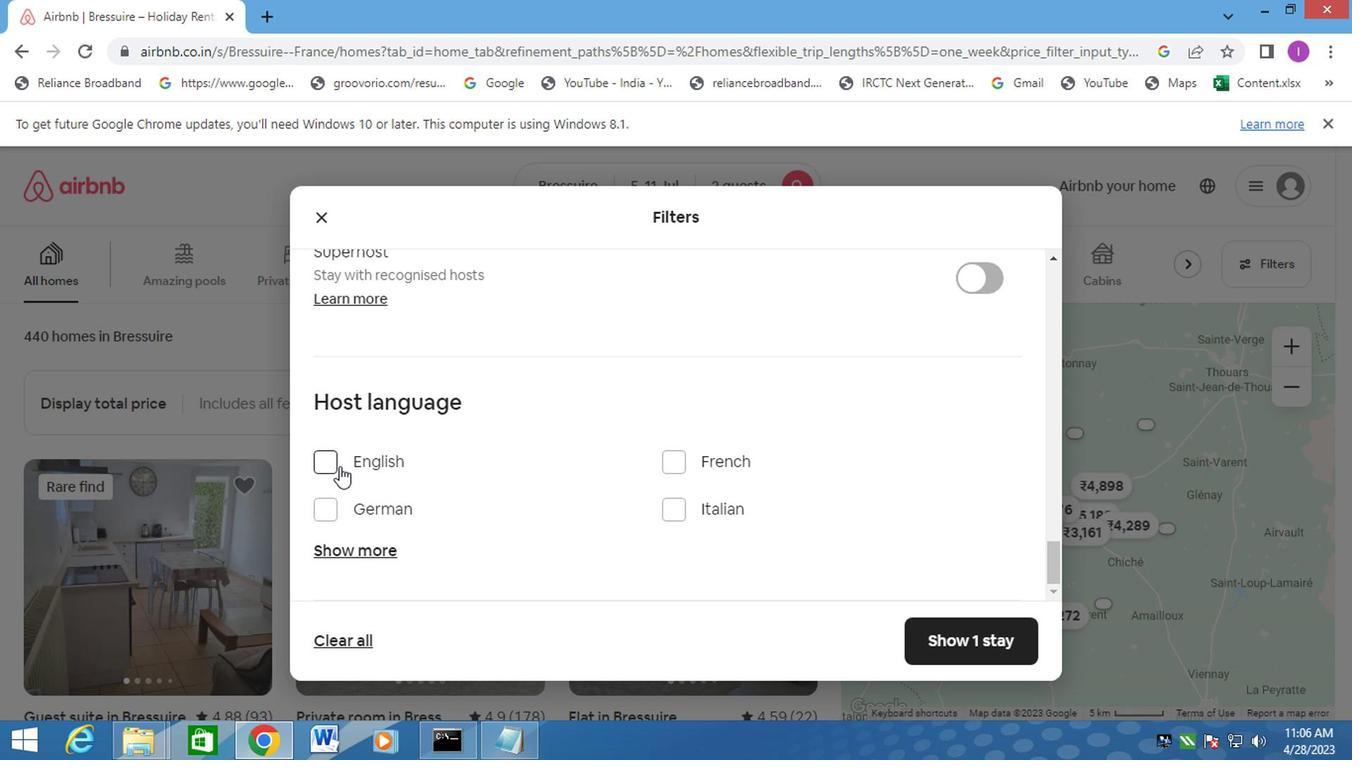 
Action: Mouse pressed left at (326, 465)
Screenshot: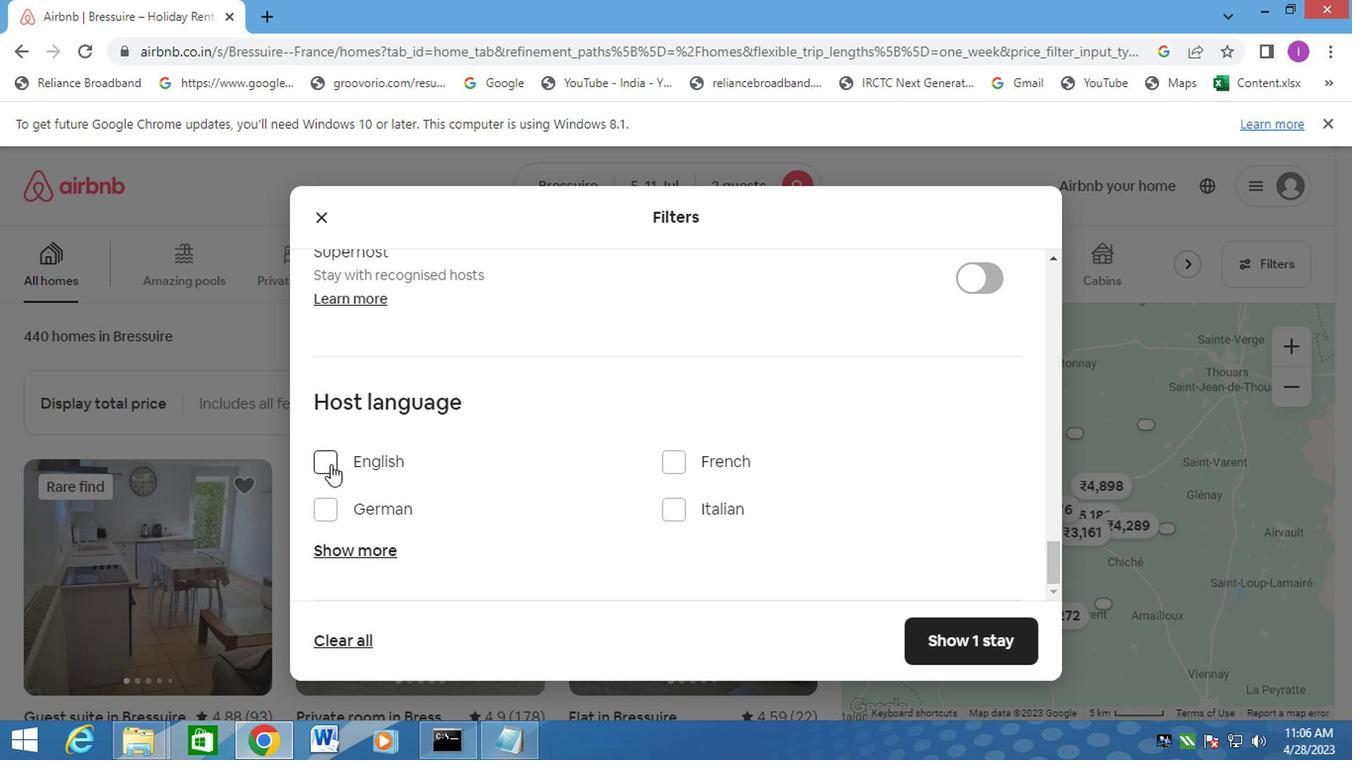 
Action: Mouse moved to (958, 643)
Screenshot: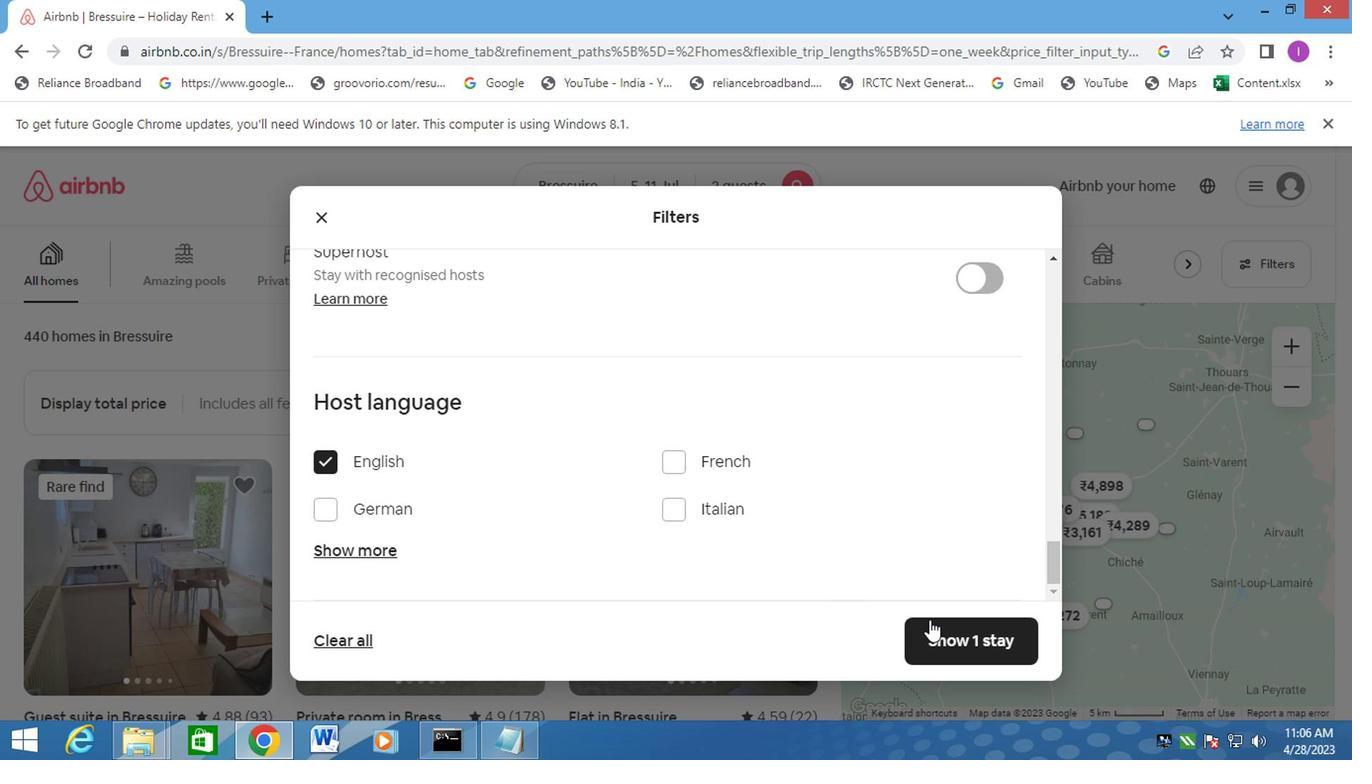 
Action: Mouse pressed left at (958, 643)
Screenshot: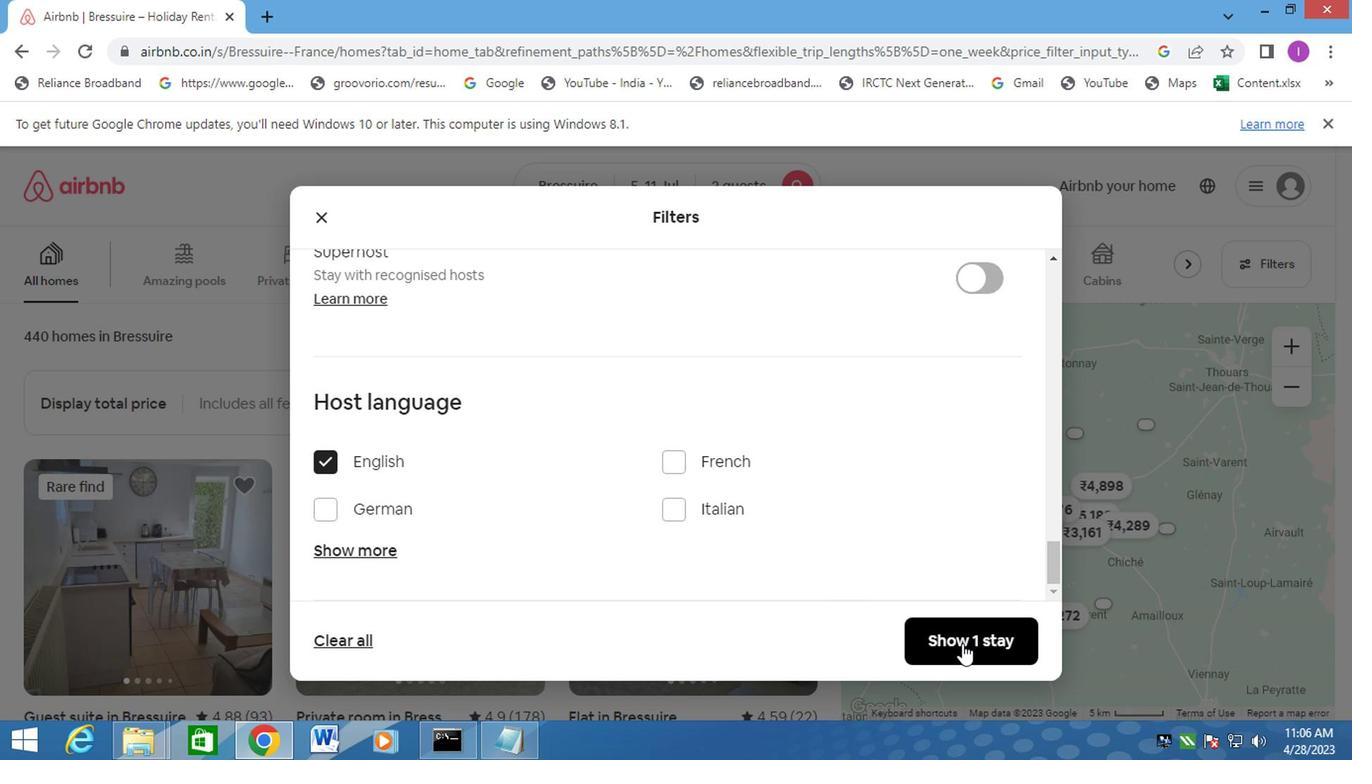 
Action: Mouse moved to (955, 636)
Screenshot: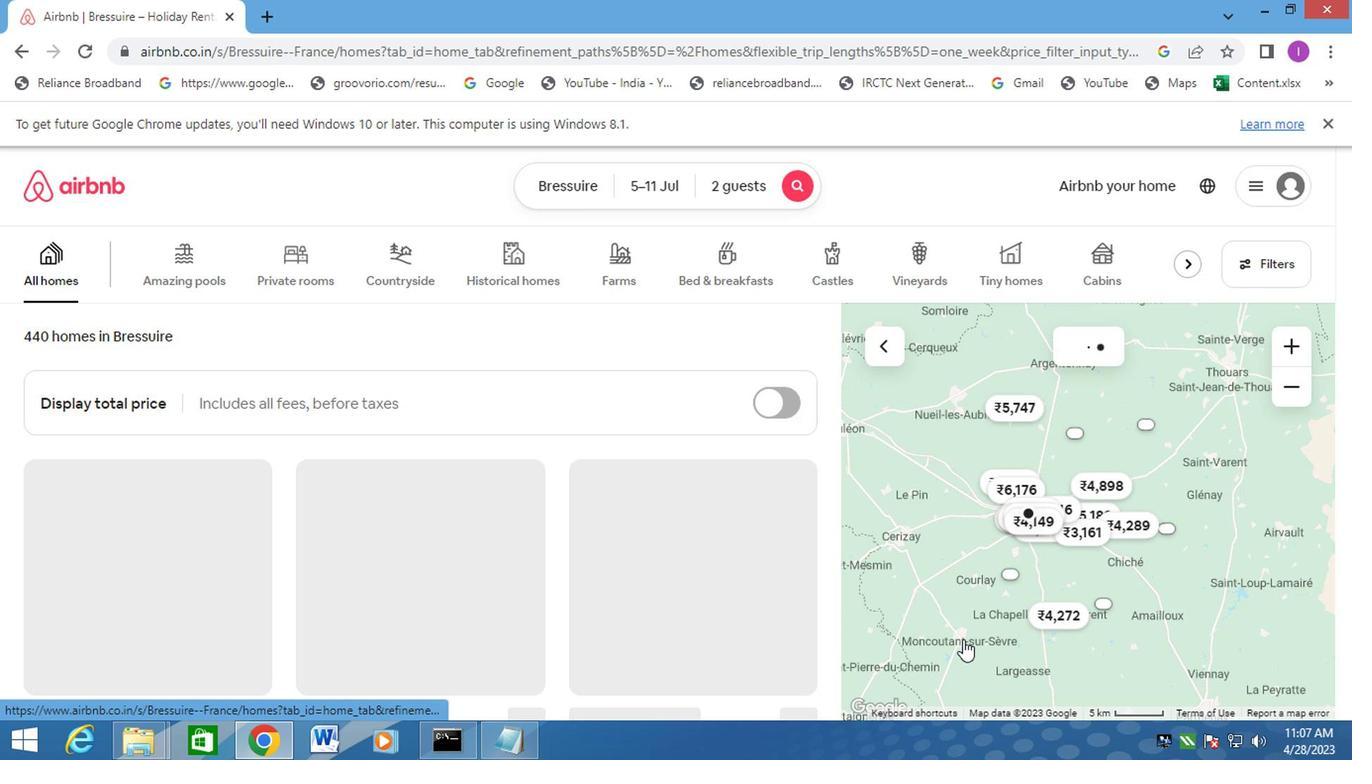 
